 Task: Find connections with filter location Tolga with filter topic #homedecor with filter profile language English with filter current company GlobalHunt with filter school Madurai Kamaraj University with filter industry Real Estate and Equipment Rental Services with filter service category Business Analytics with filter keywords title Officer
Action: Mouse moved to (667, 87)
Screenshot: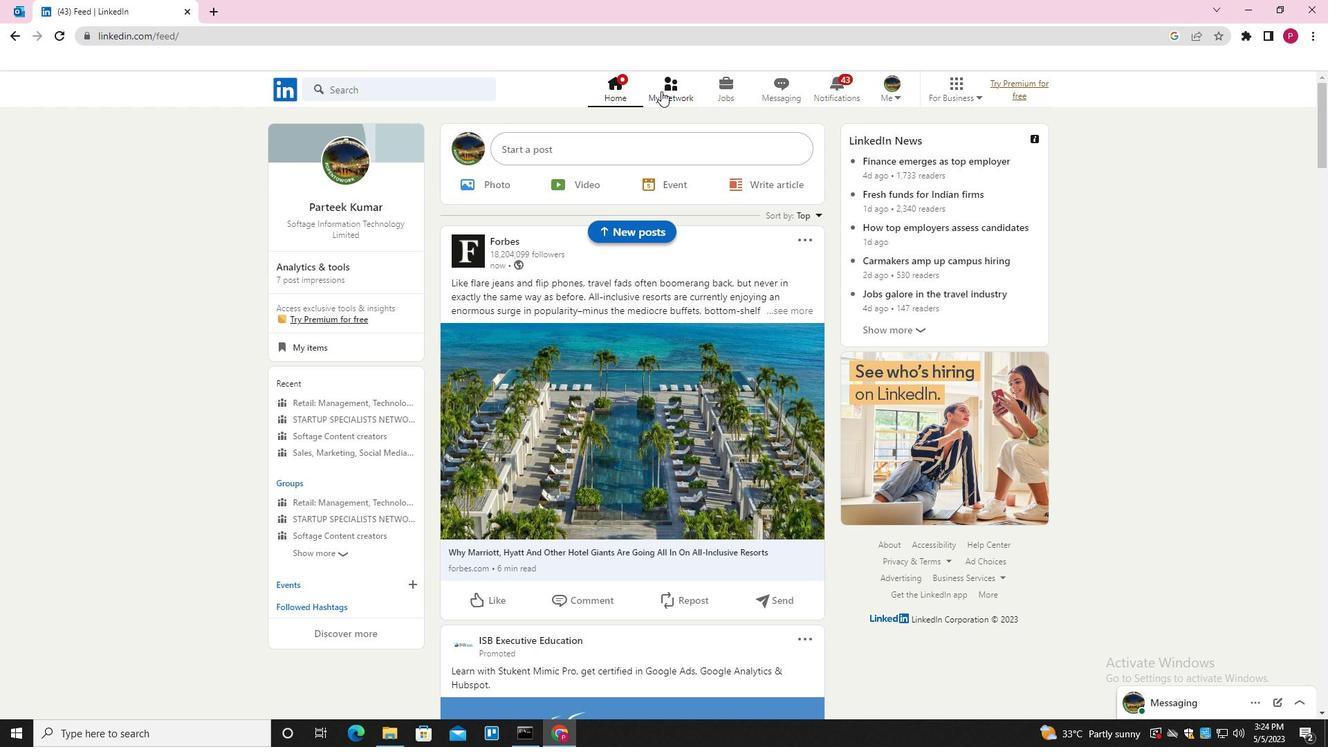 
Action: Mouse pressed left at (667, 87)
Screenshot: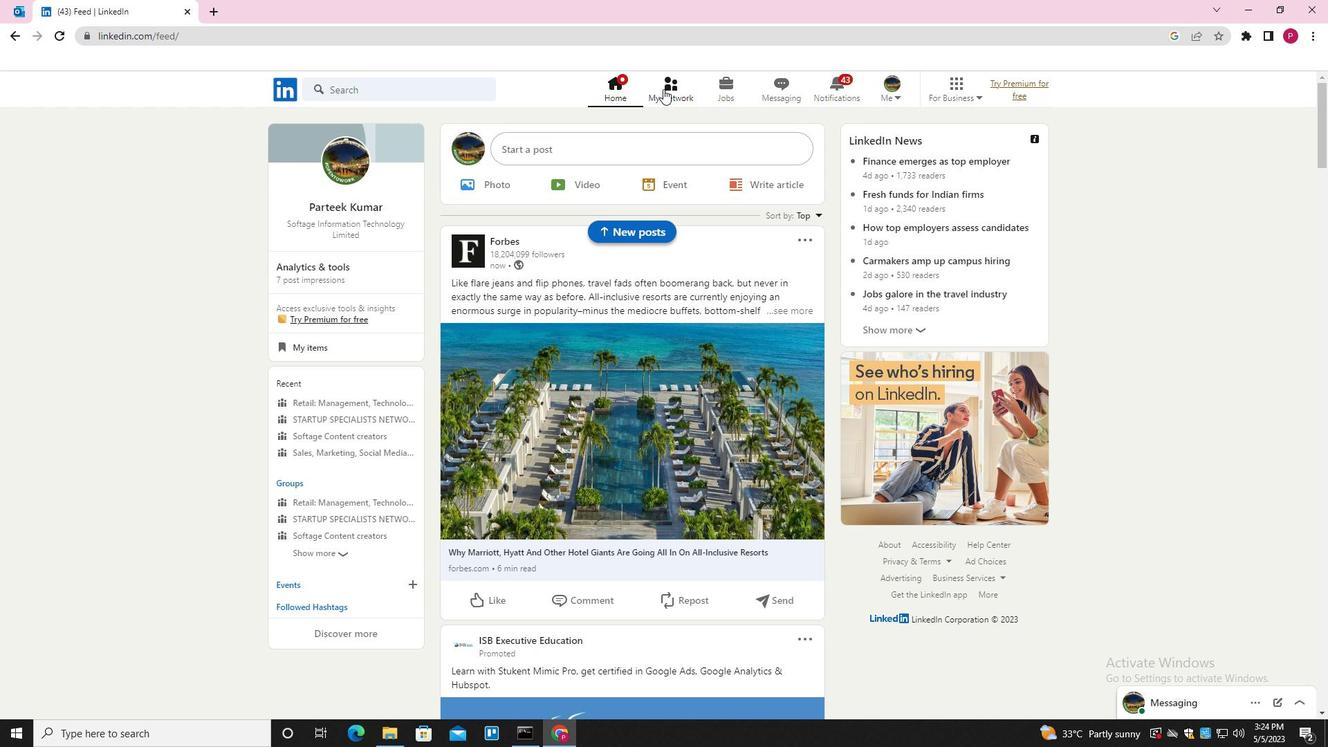 
Action: Mouse moved to (431, 164)
Screenshot: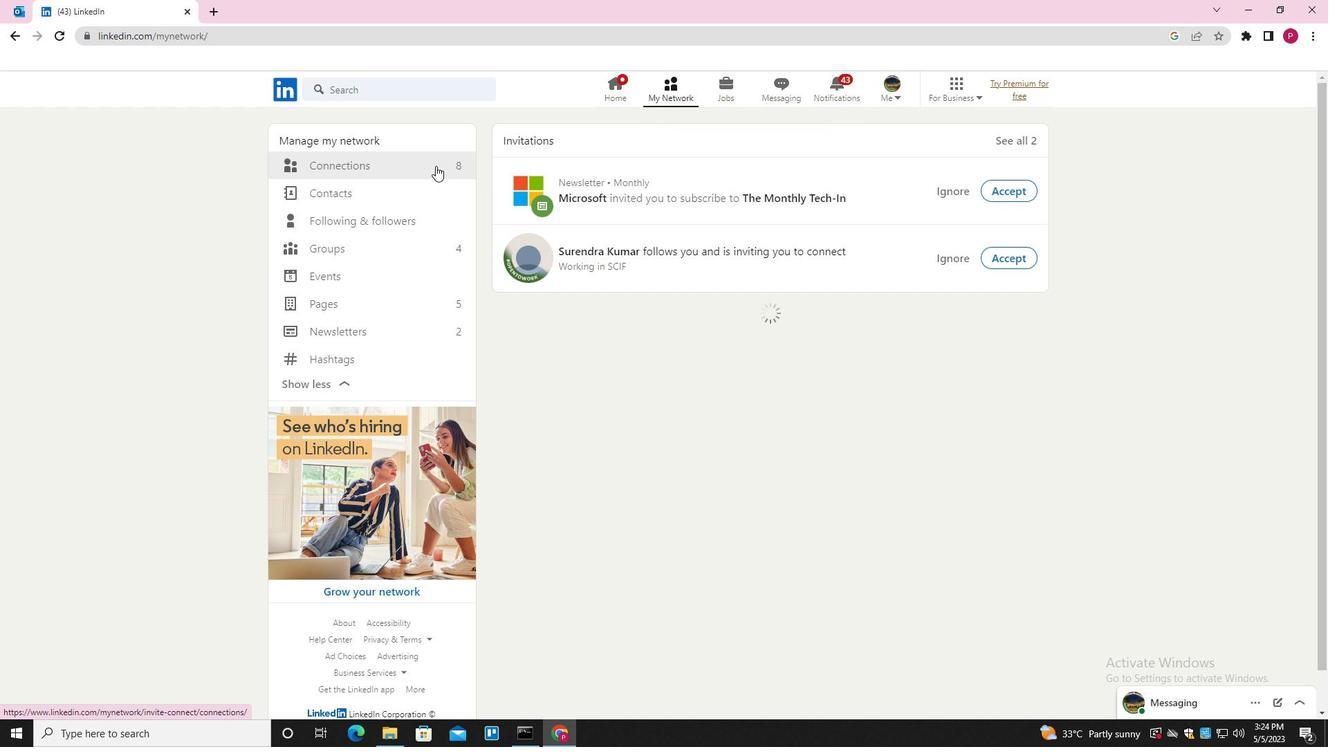 
Action: Mouse pressed left at (431, 164)
Screenshot: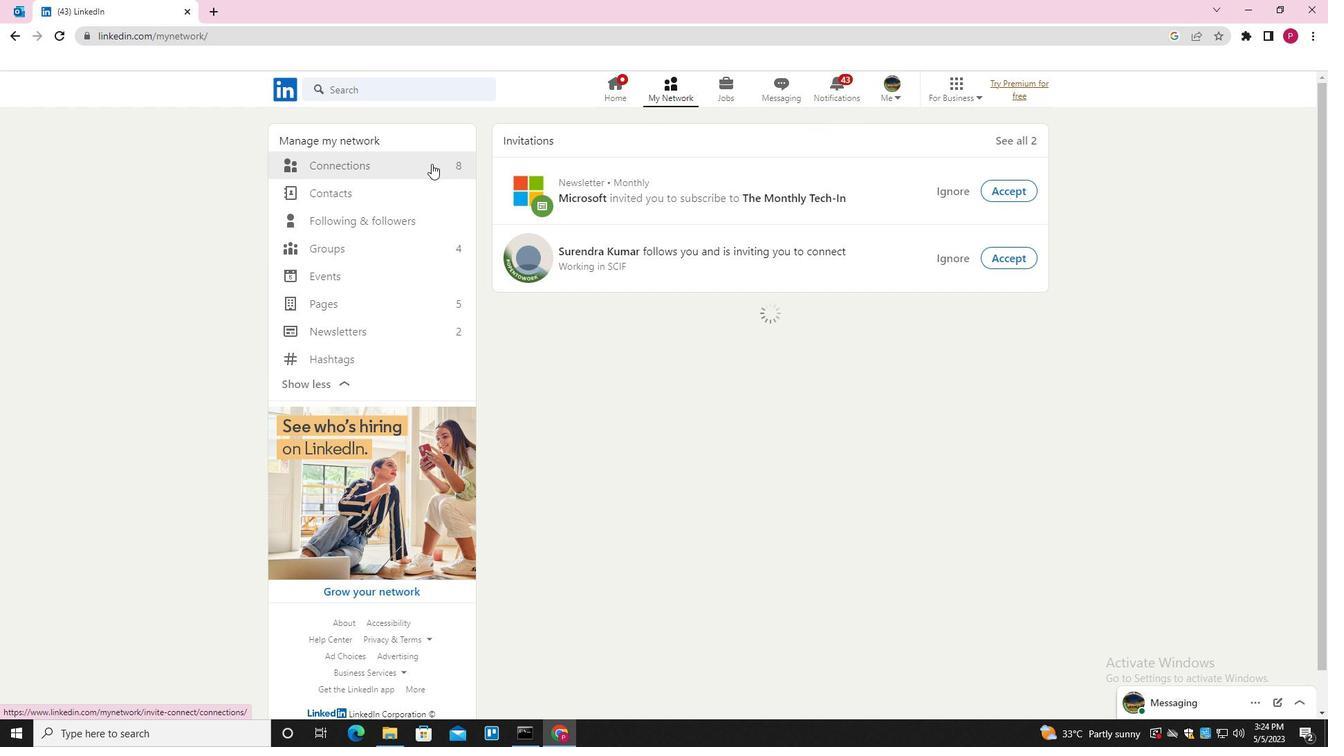 
Action: Mouse moved to (779, 169)
Screenshot: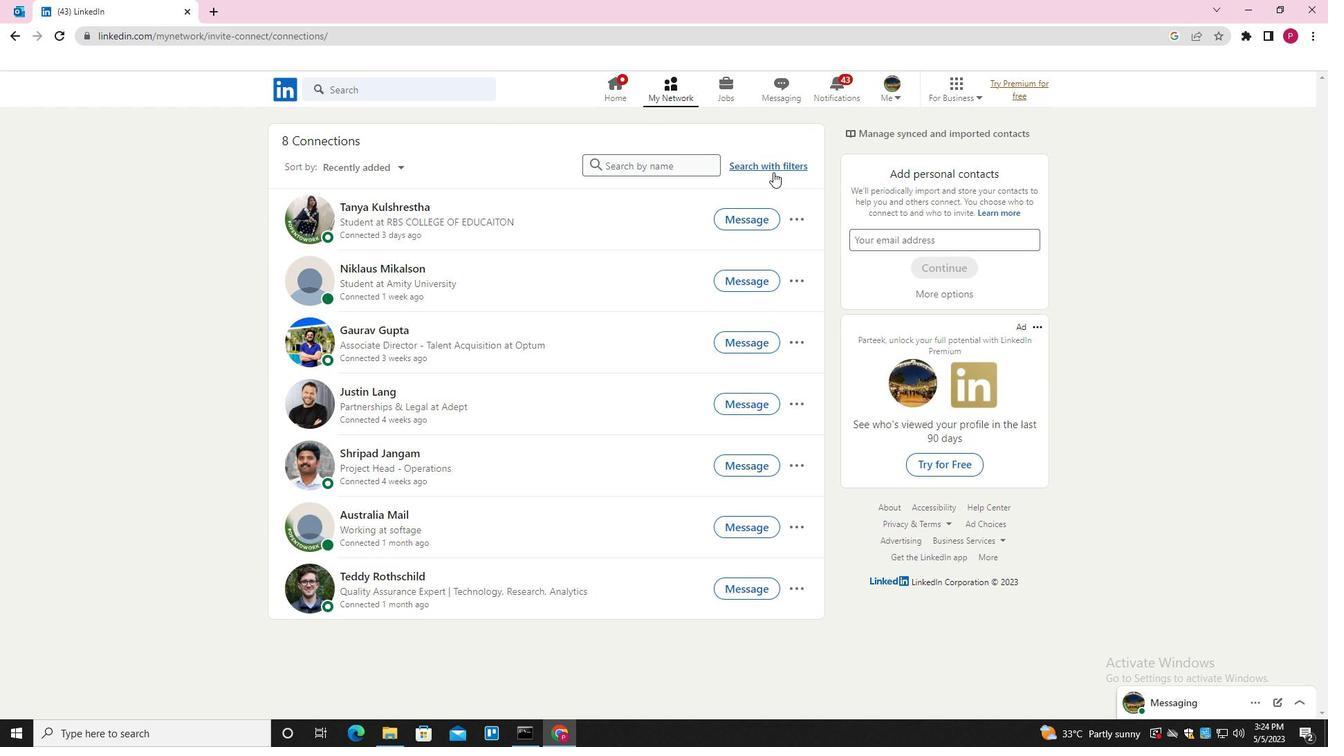 
Action: Mouse pressed left at (779, 169)
Screenshot: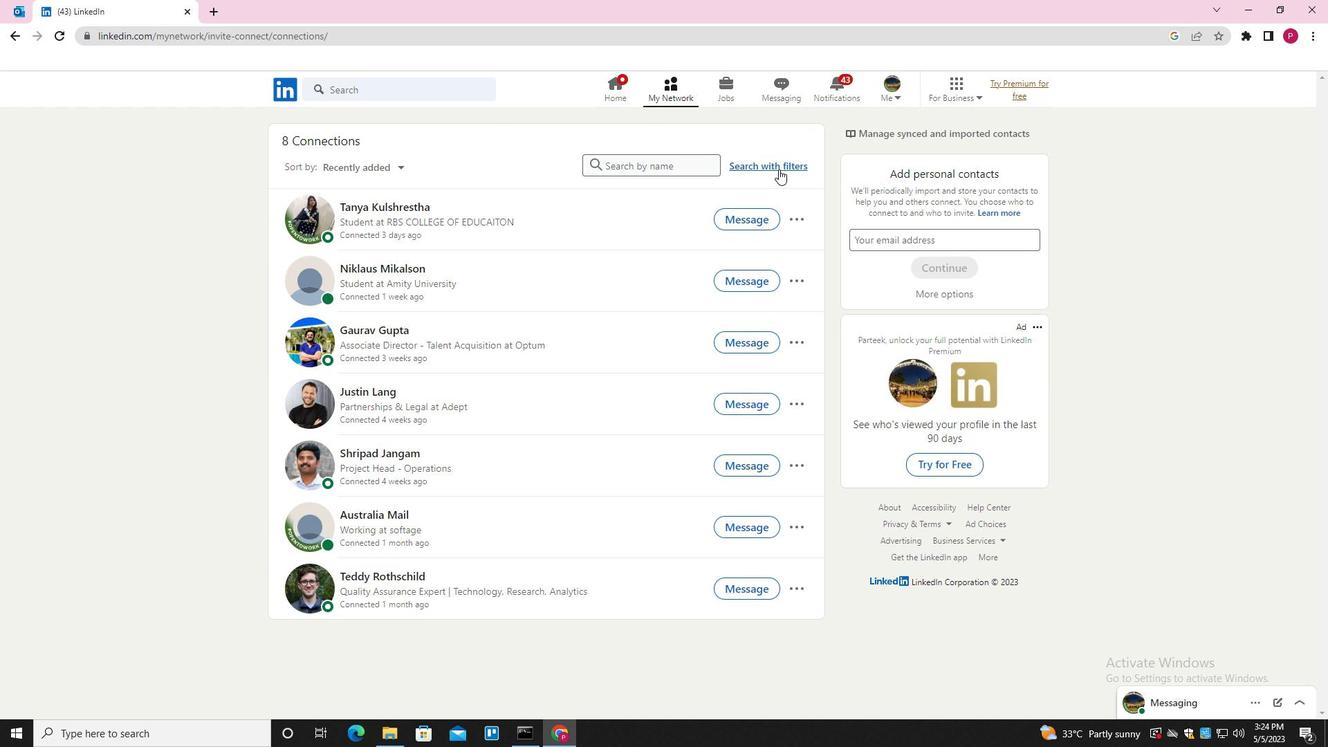 
Action: Mouse moved to (716, 130)
Screenshot: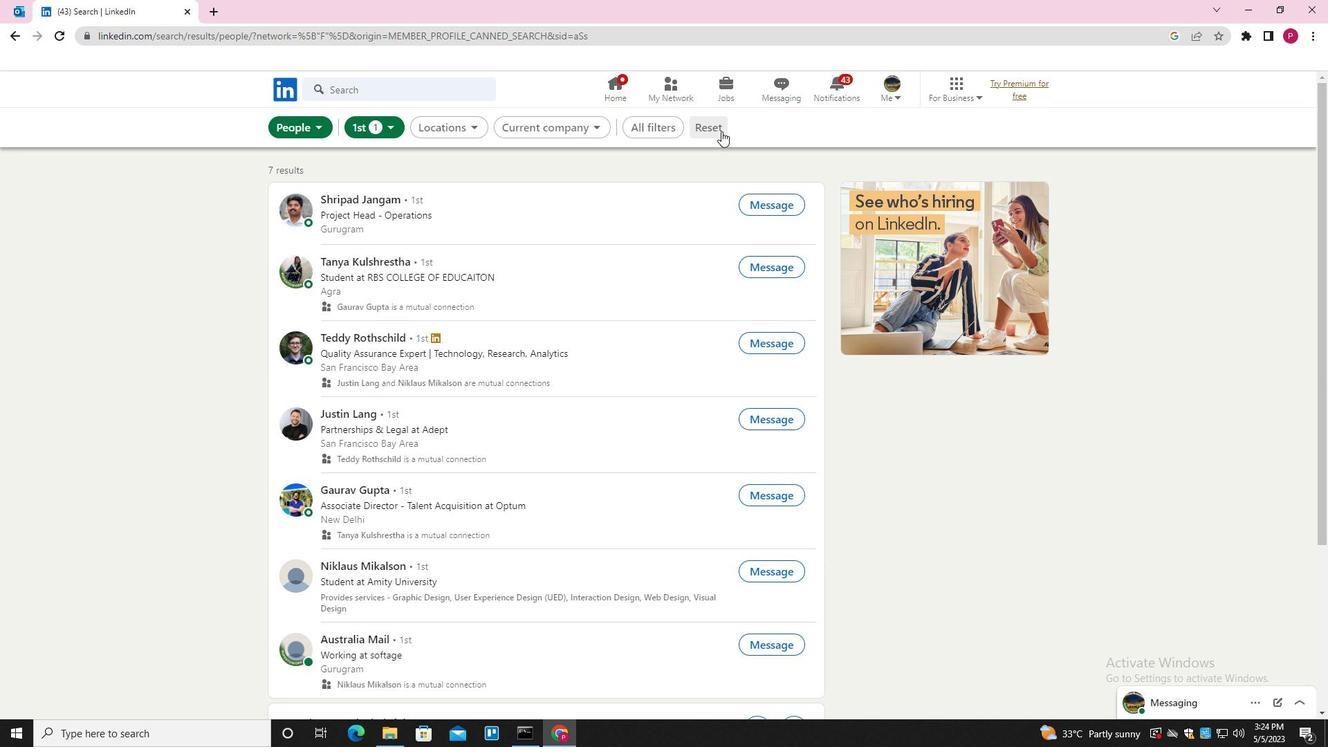 
Action: Mouse pressed left at (716, 130)
Screenshot: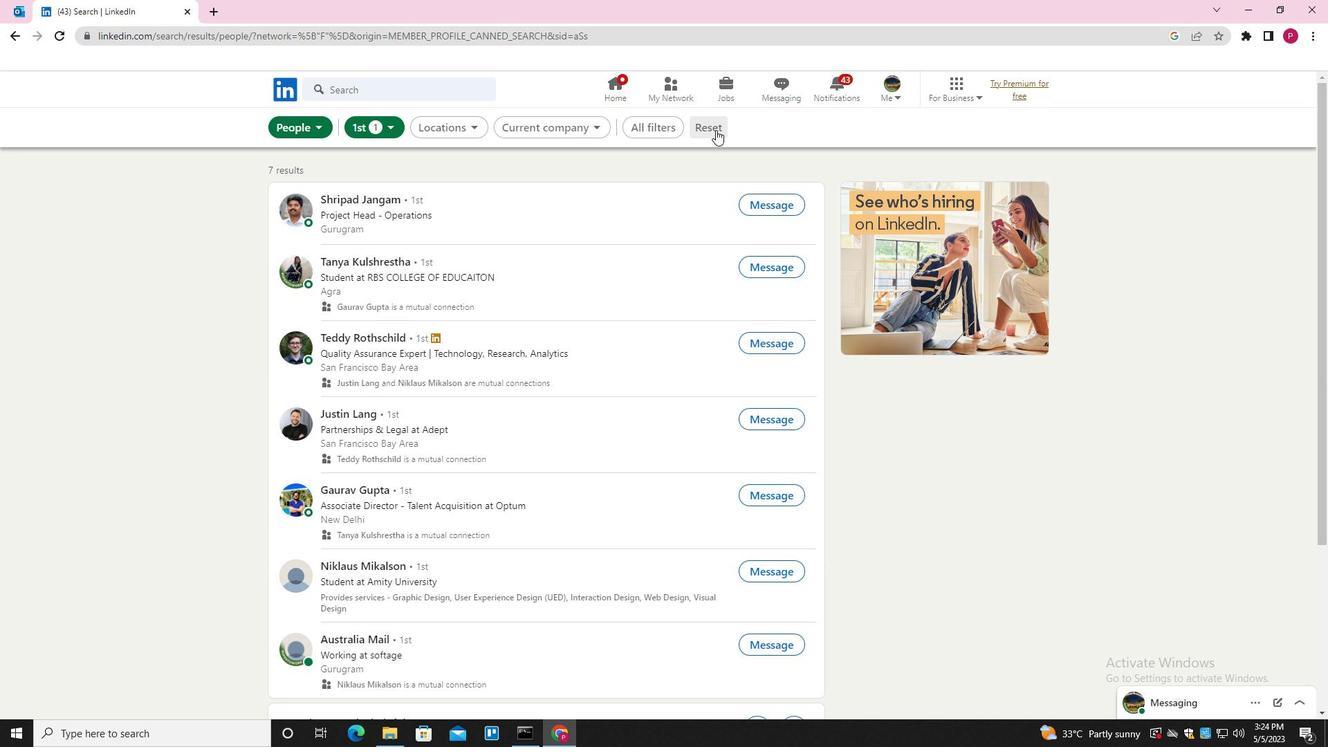 
Action: Mouse moved to (692, 123)
Screenshot: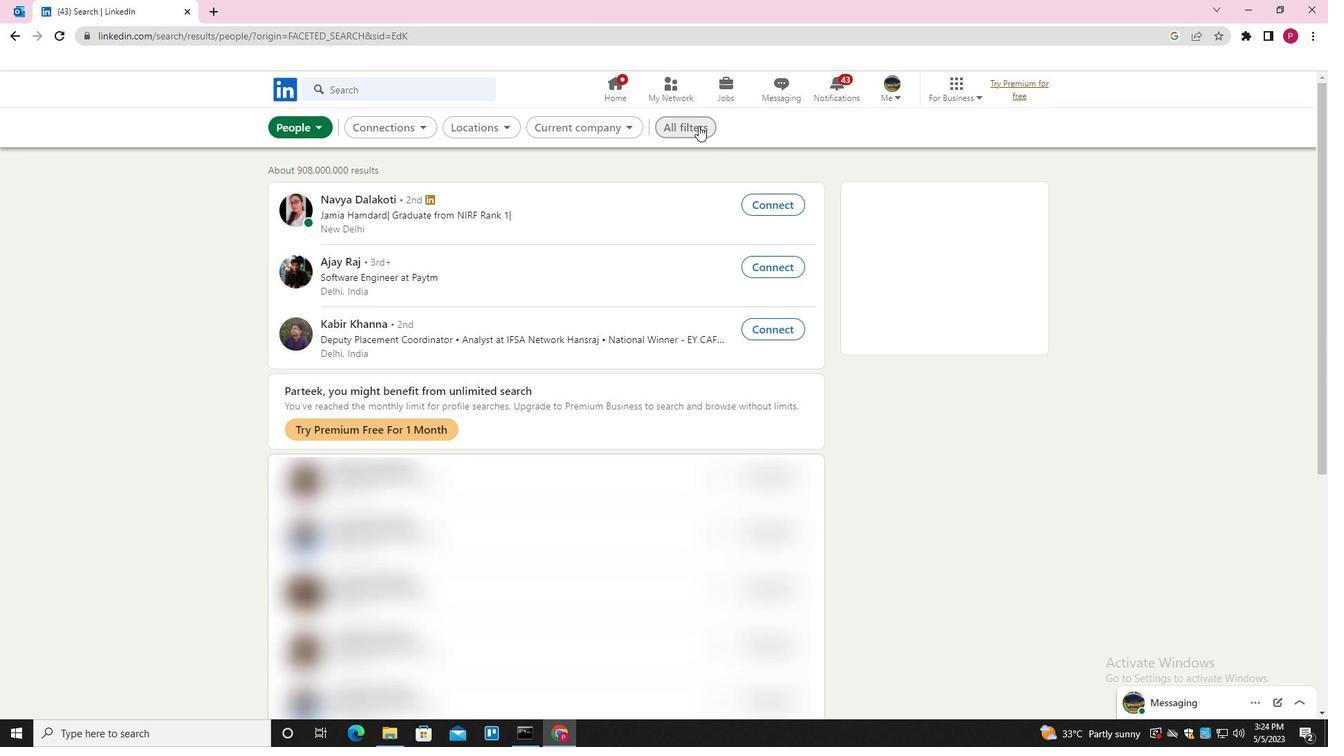 
Action: Mouse pressed left at (692, 123)
Screenshot: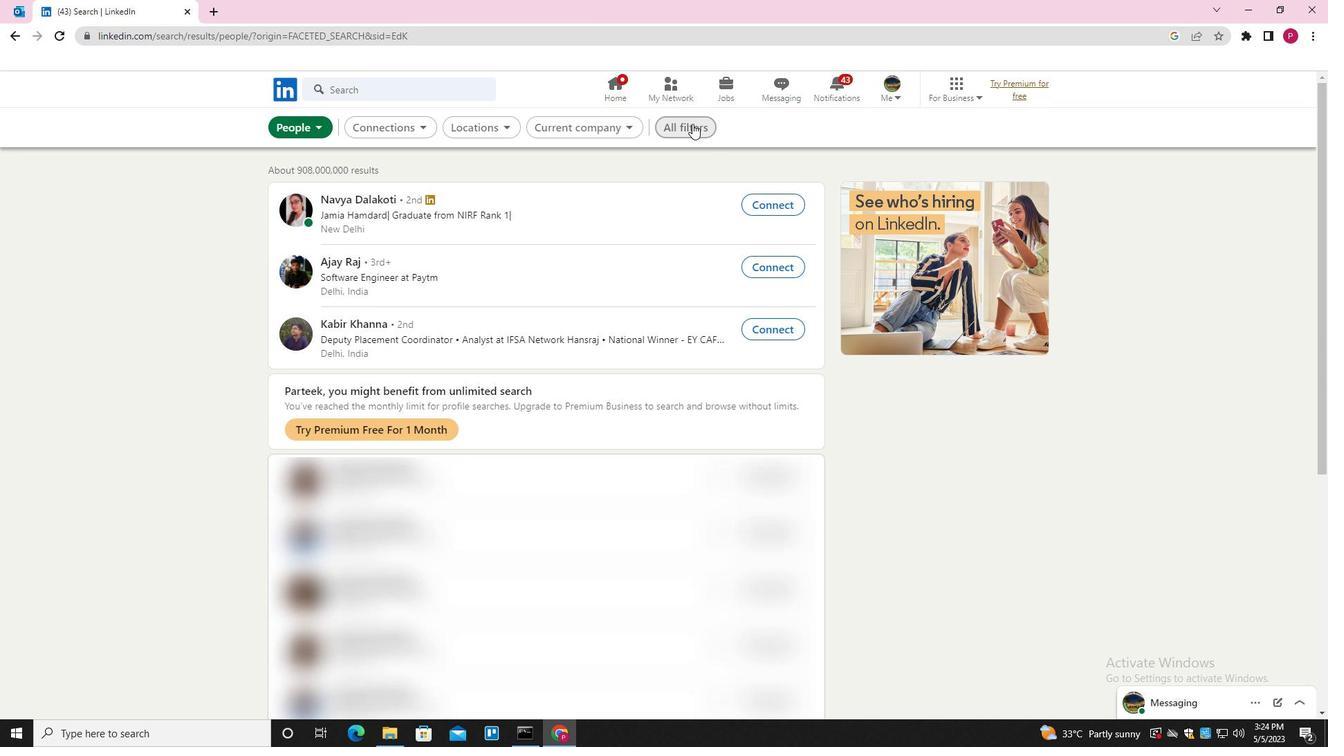 
Action: Mouse moved to (1033, 330)
Screenshot: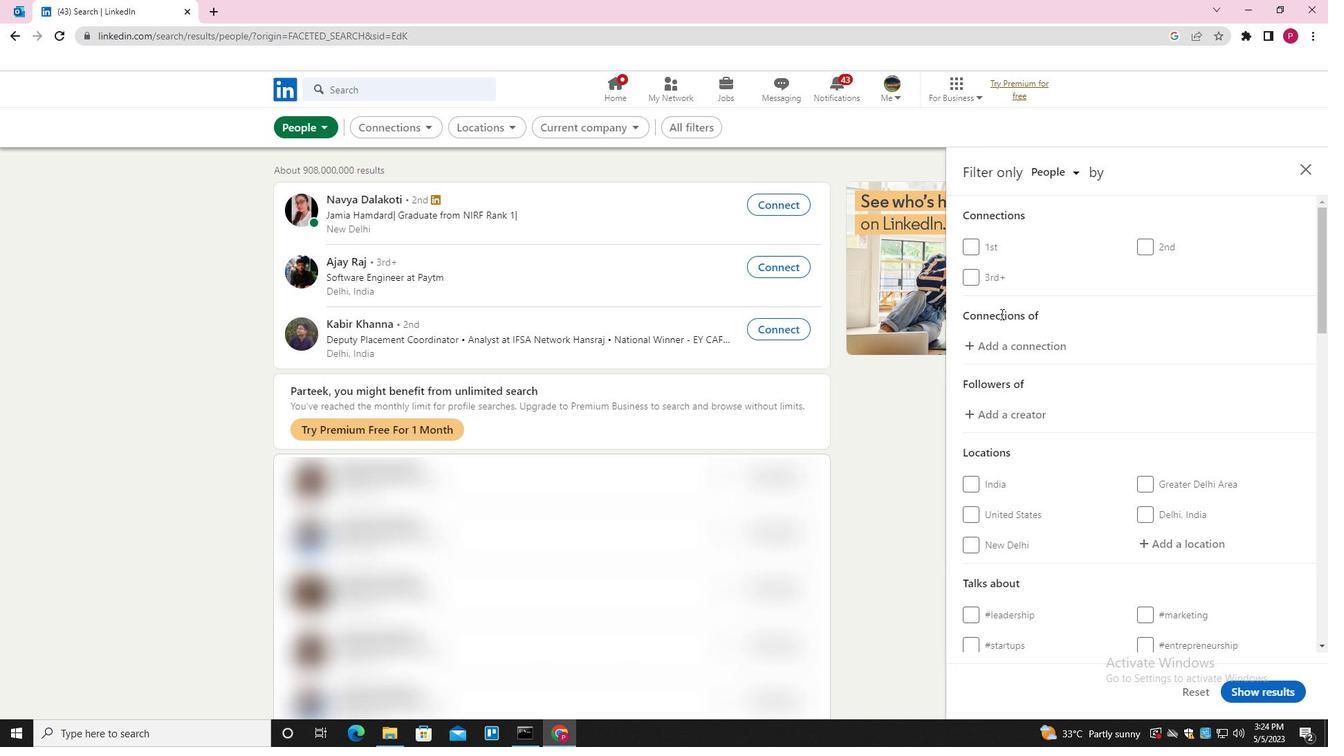 
Action: Mouse scrolled (1033, 329) with delta (0, 0)
Screenshot: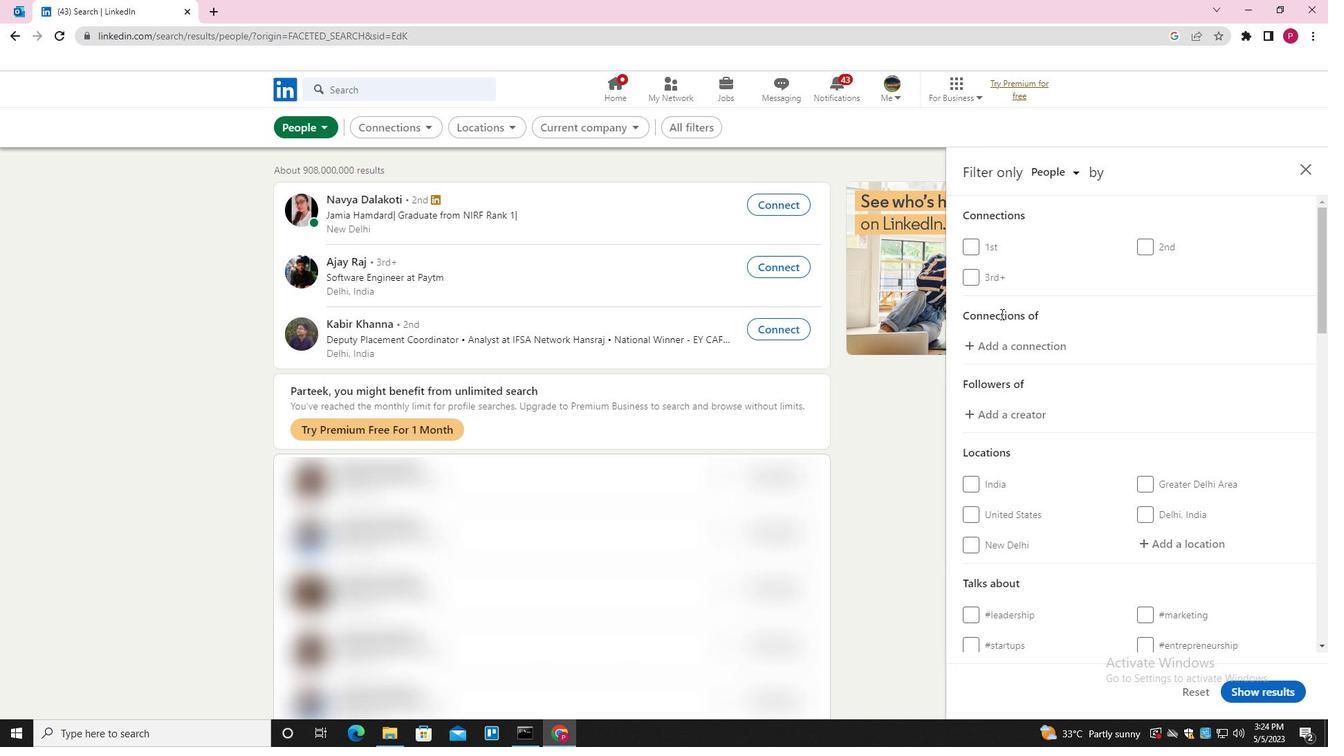 
Action: Mouse moved to (1040, 333)
Screenshot: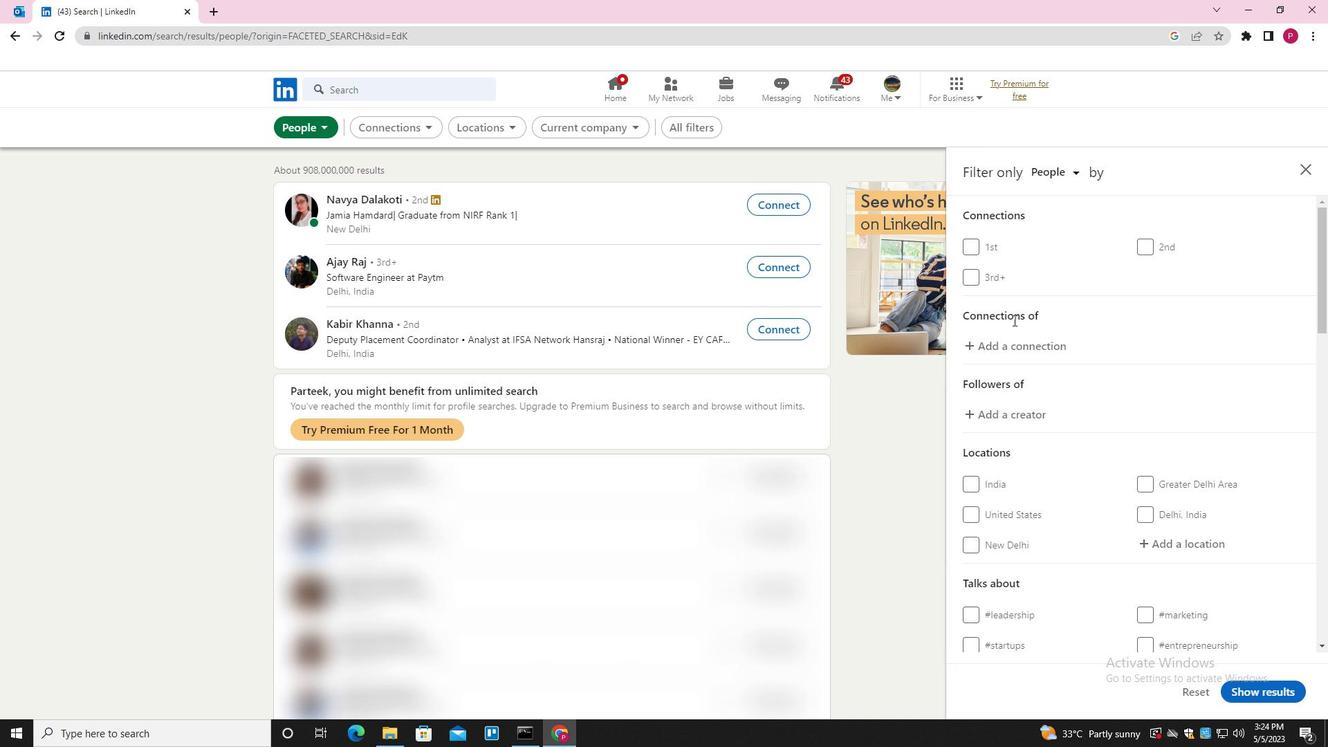 
Action: Mouse scrolled (1040, 332) with delta (0, 0)
Screenshot: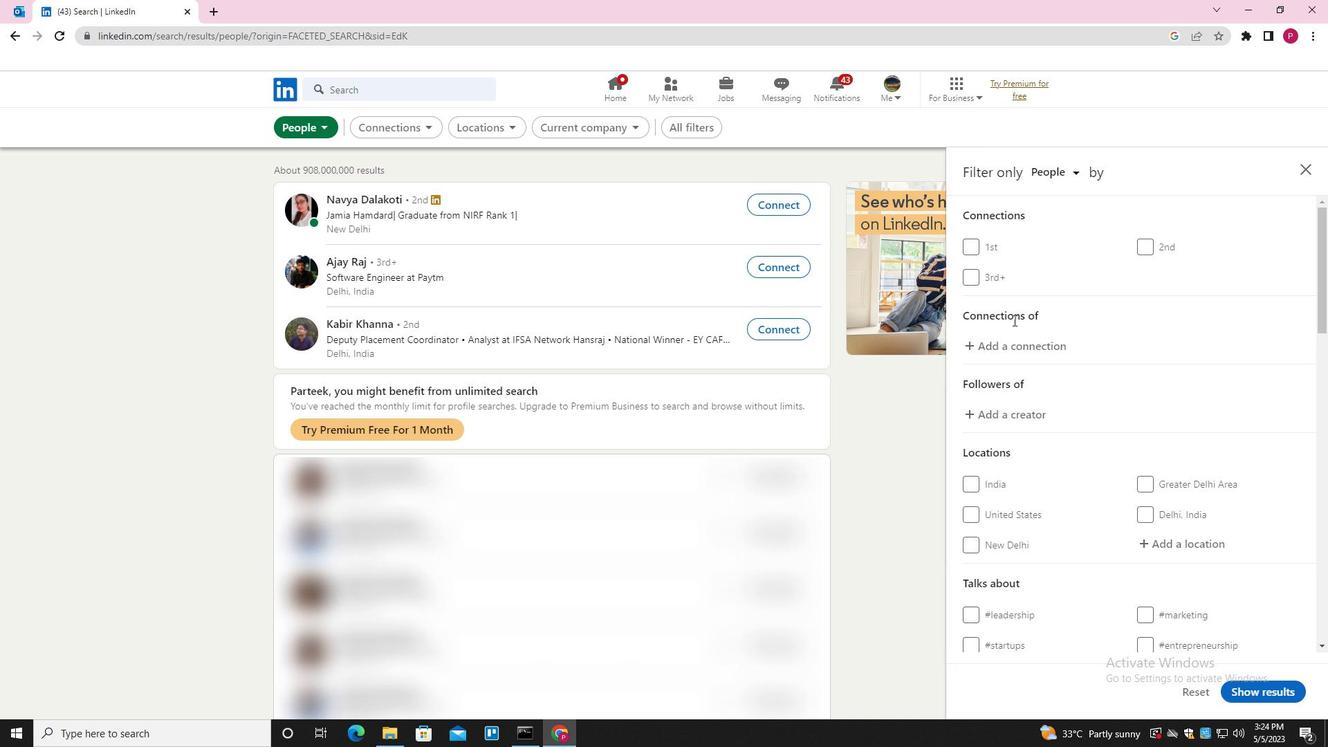 
Action: Mouse moved to (1045, 335)
Screenshot: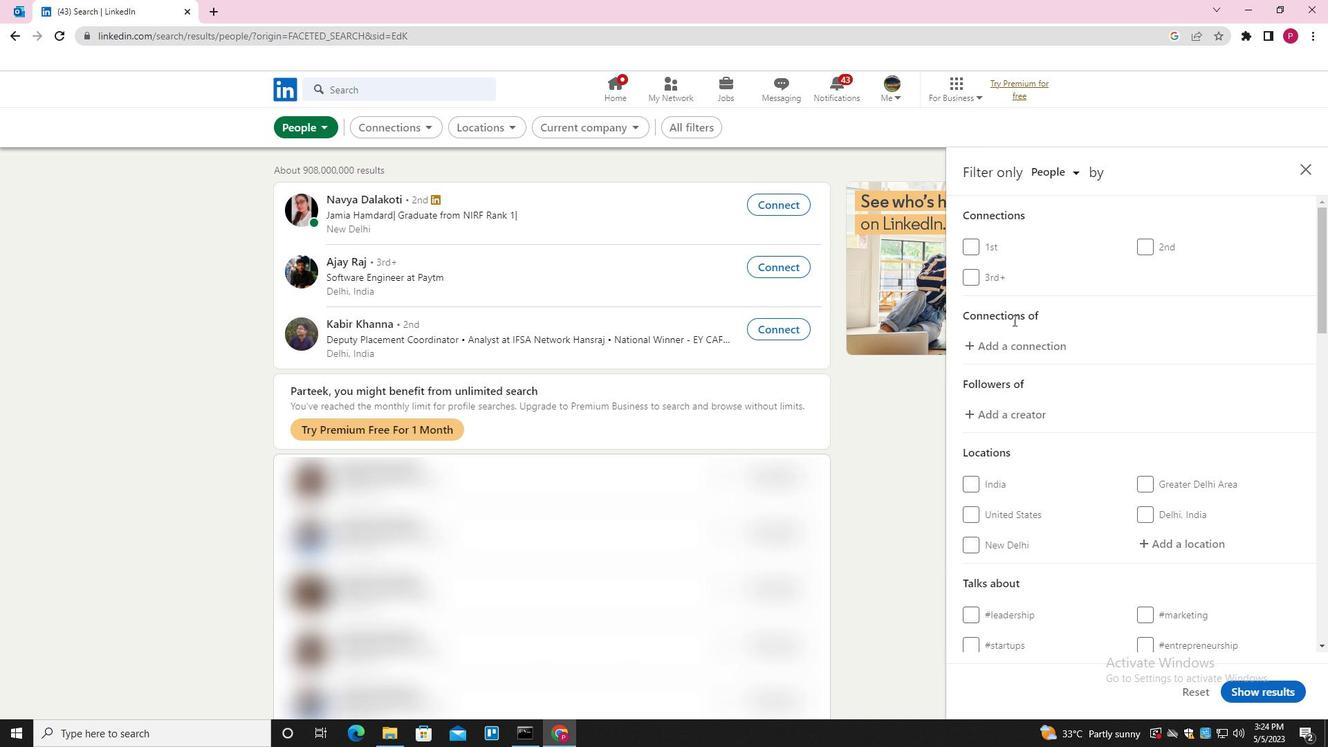 
Action: Mouse scrolled (1045, 334) with delta (0, 0)
Screenshot: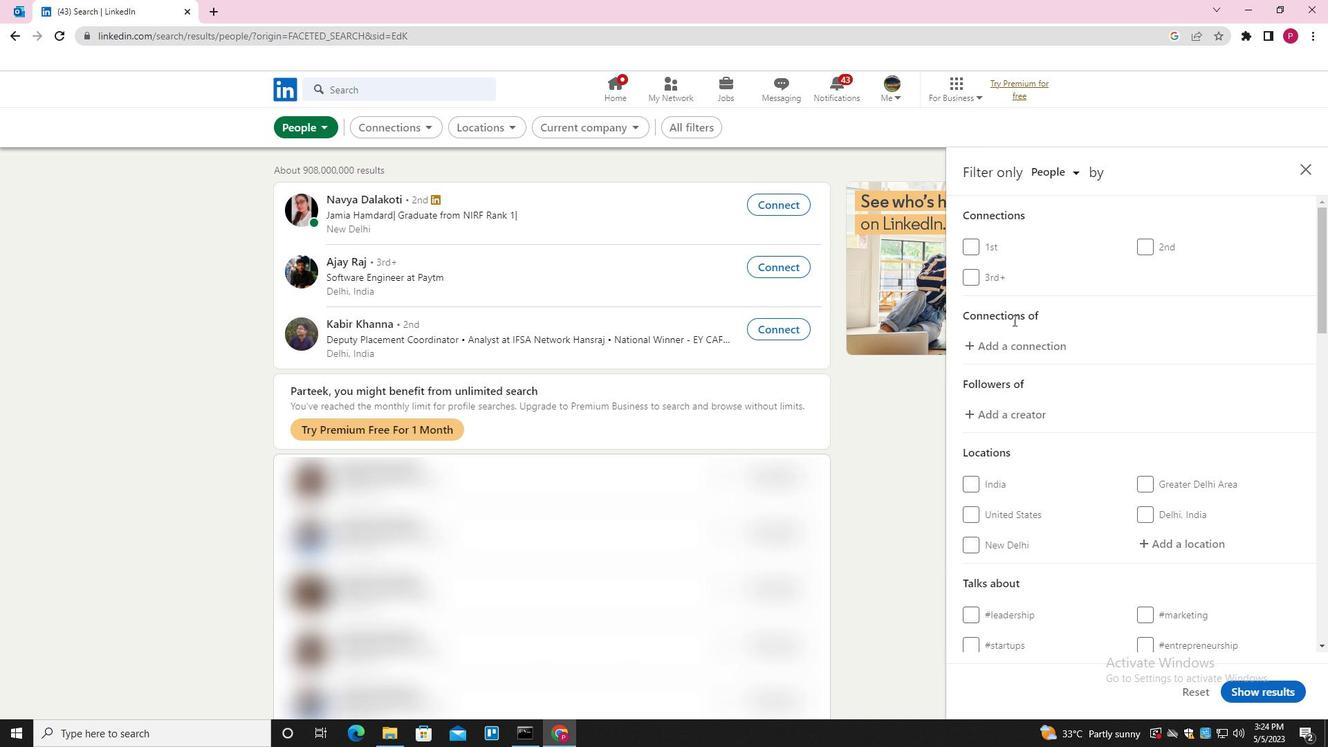 
Action: Mouse moved to (1200, 342)
Screenshot: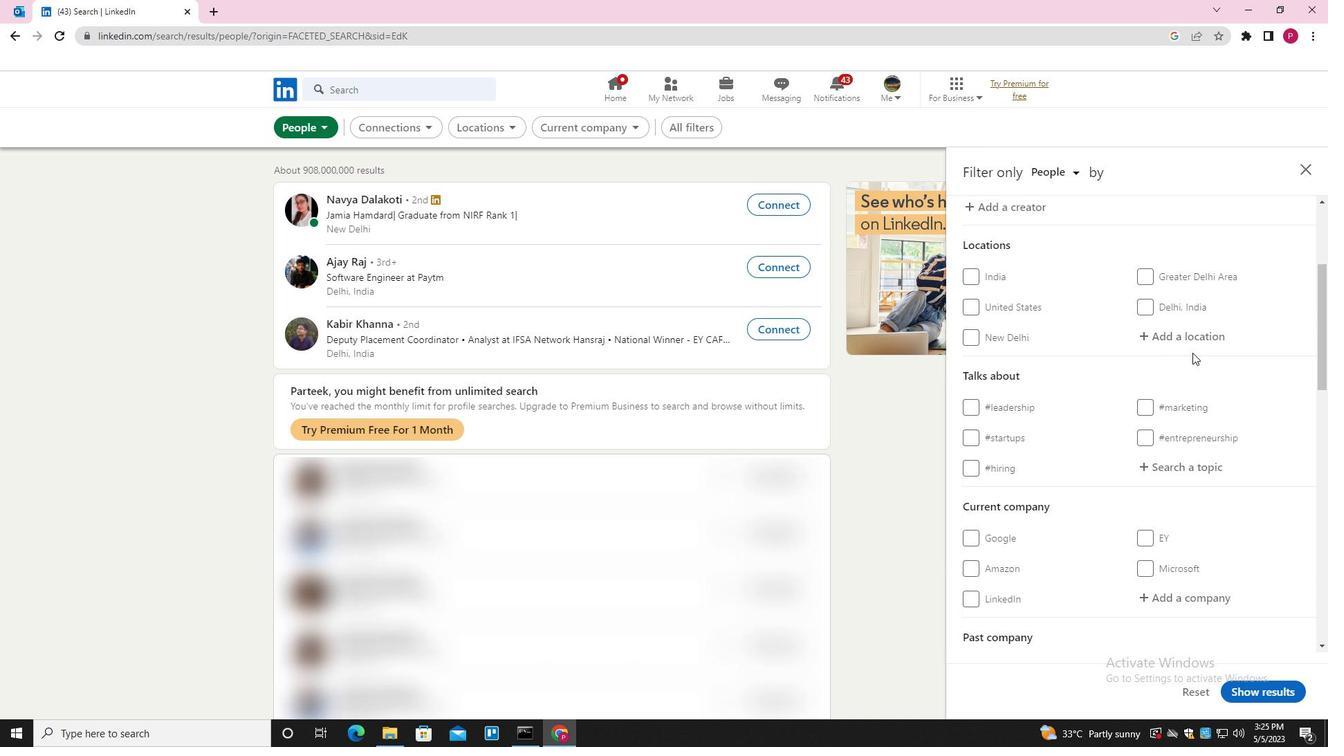 
Action: Mouse pressed left at (1200, 342)
Screenshot: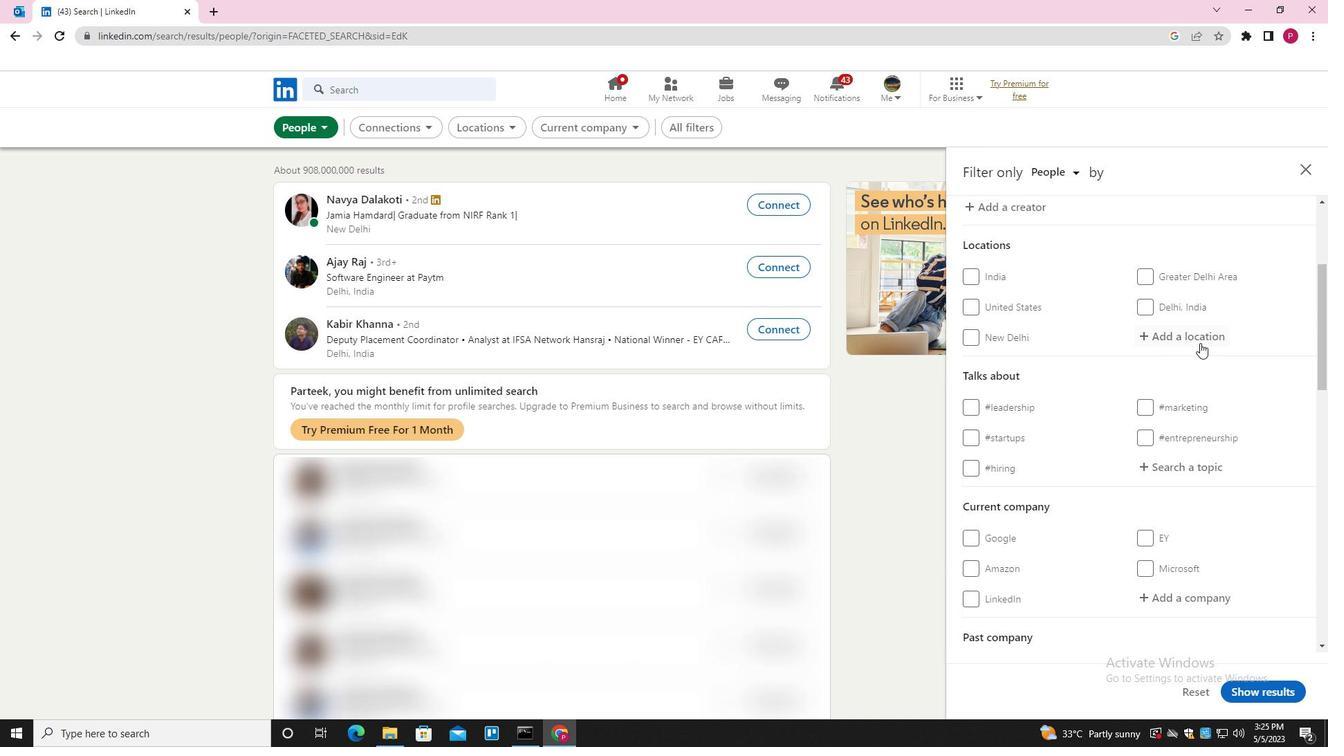 
Action: Key pressed <Key.shift>TOLGA<Key.down><Key.enter>
Screenshot: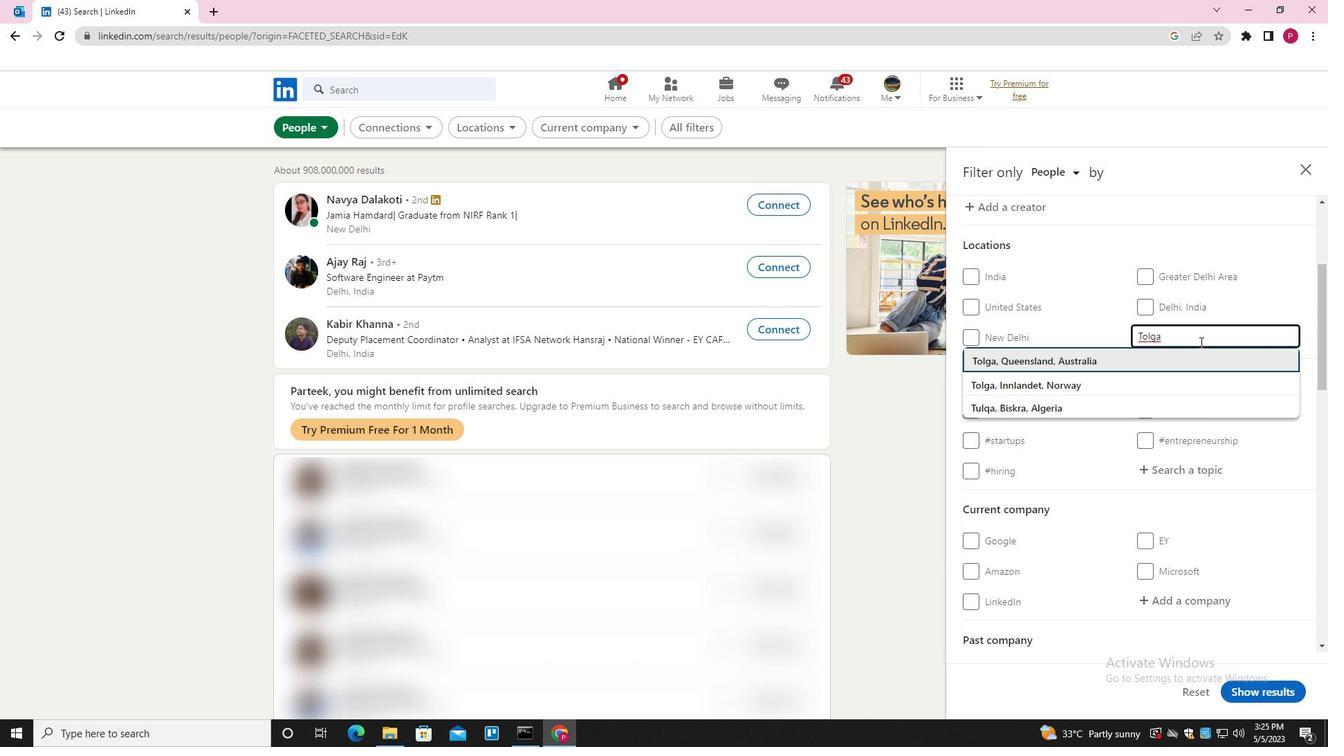 
Action: Mouse moved to (1193, 346)
Screenshot: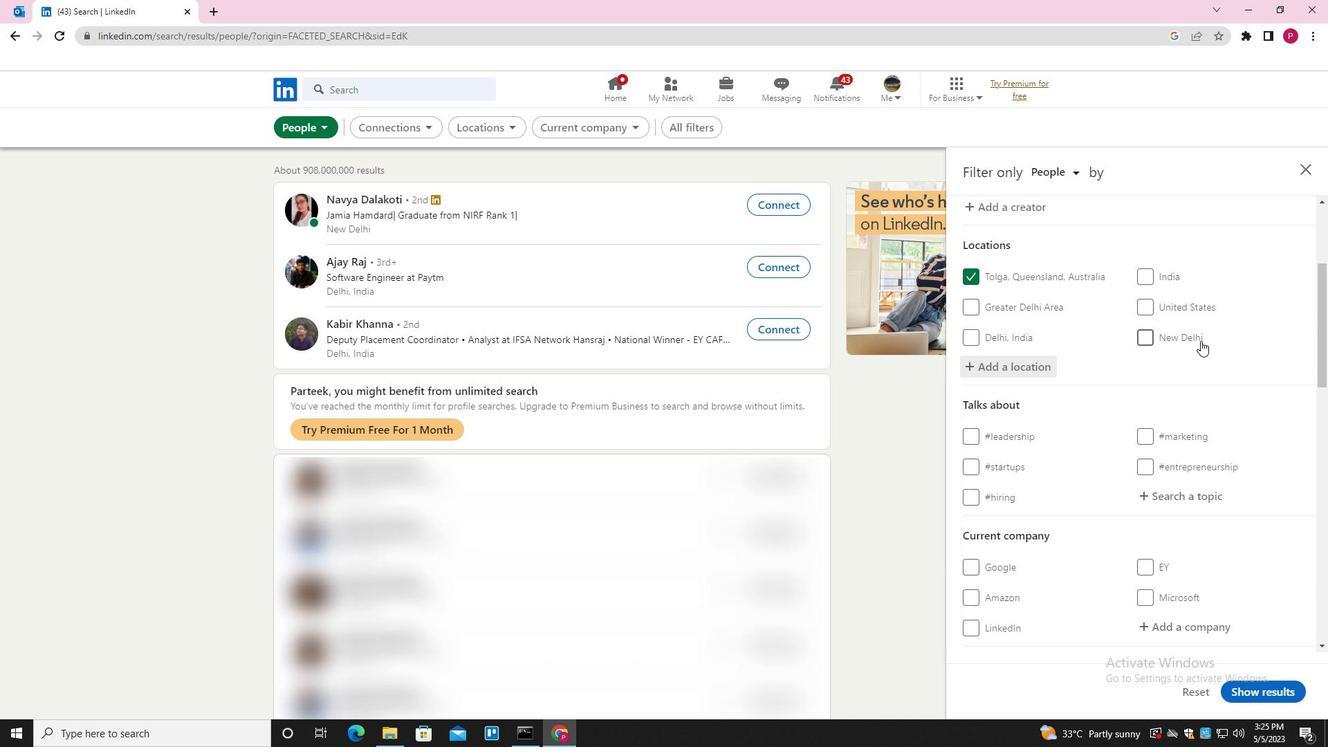 
Action: Mouse scrolled (1193, 346) with delta (0, 0)
Screenshot: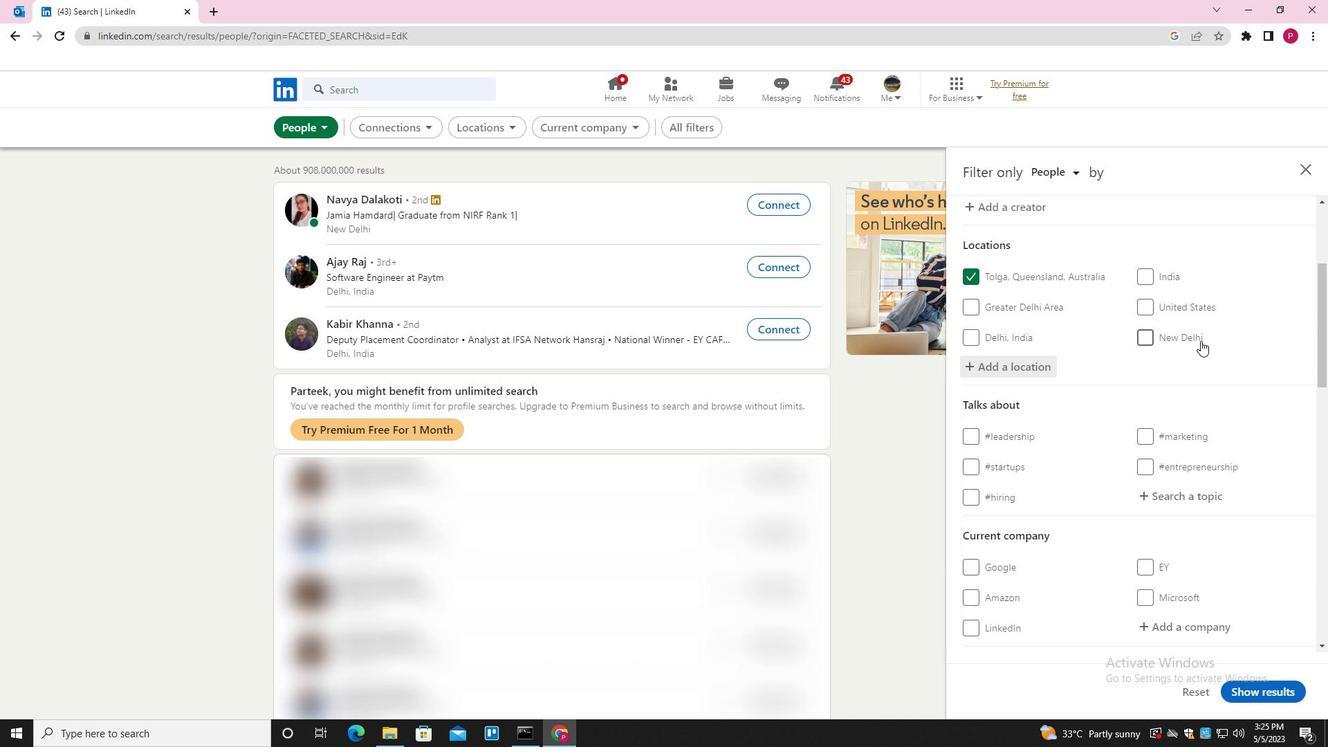 
Action: Mouse scrolled (1193, 346) with delta (0, 0)
Screenshot: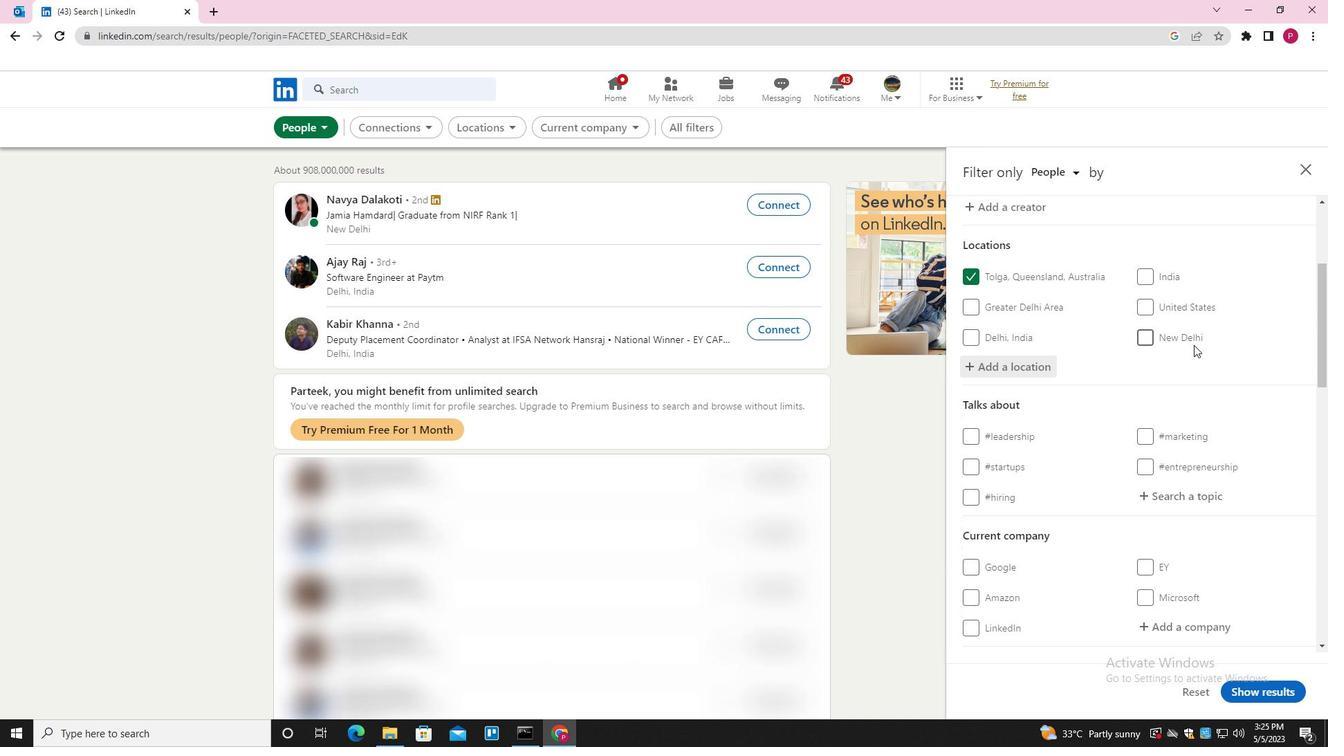 
Action: Mouse moved to (1189, 360)
Screenshot: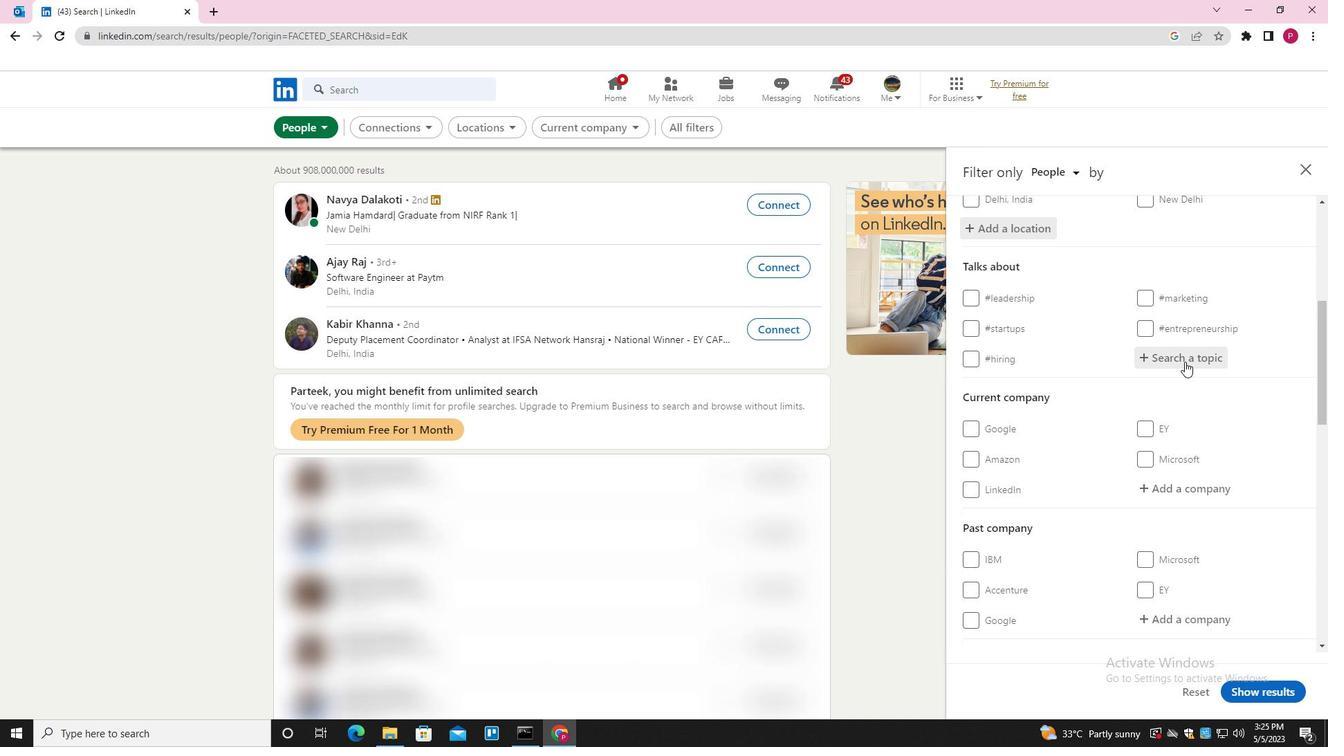 
Action: Mouse pressed left at (1189, 360)
Screenshot: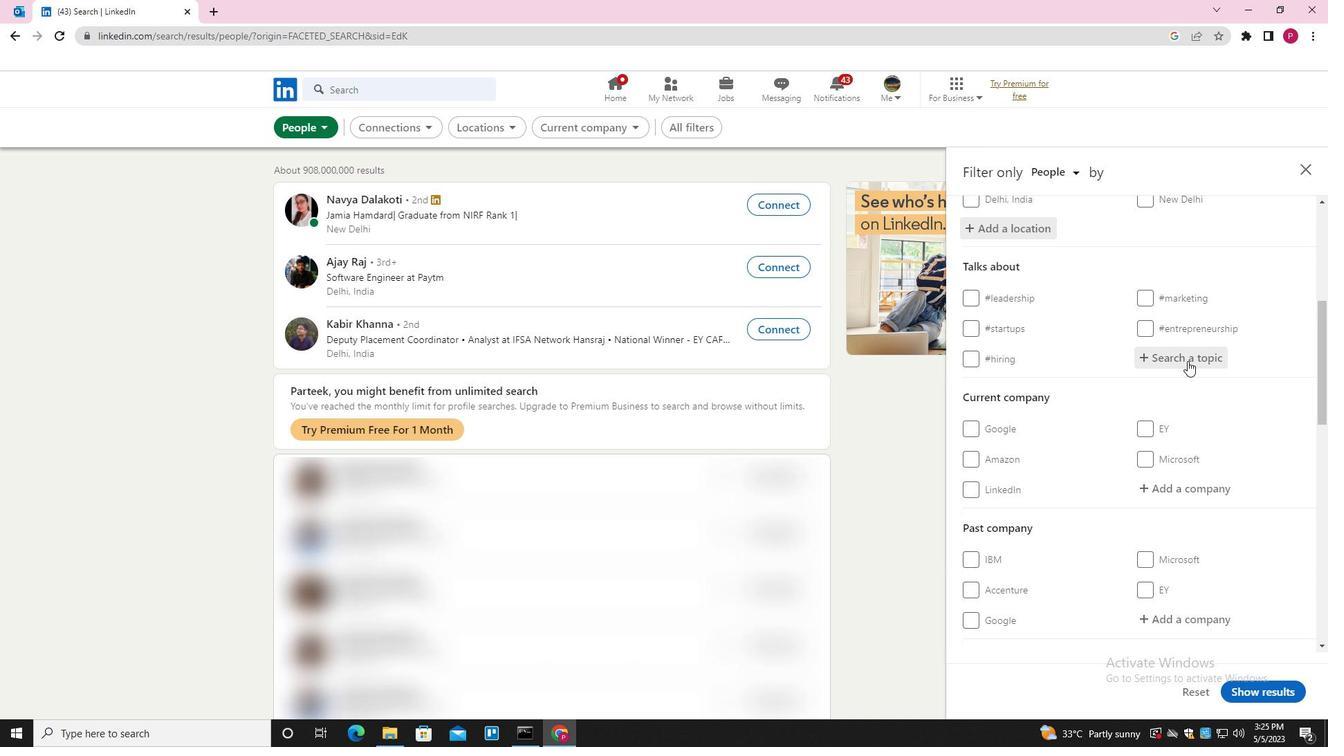 
Action: Key pressed HOMEDECOR<Key.down><Key.enter>
Screenshot: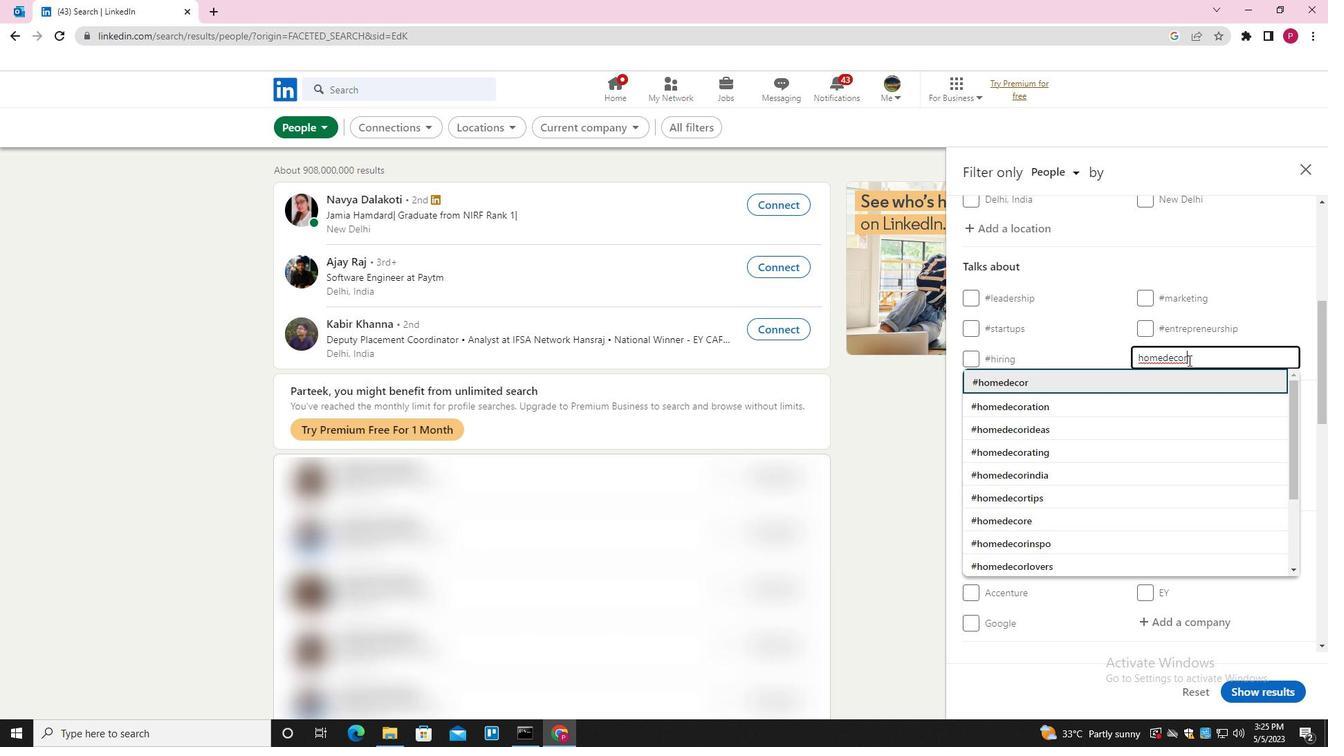 
Action: Mouse moved to (1125, 391)
Screenshot: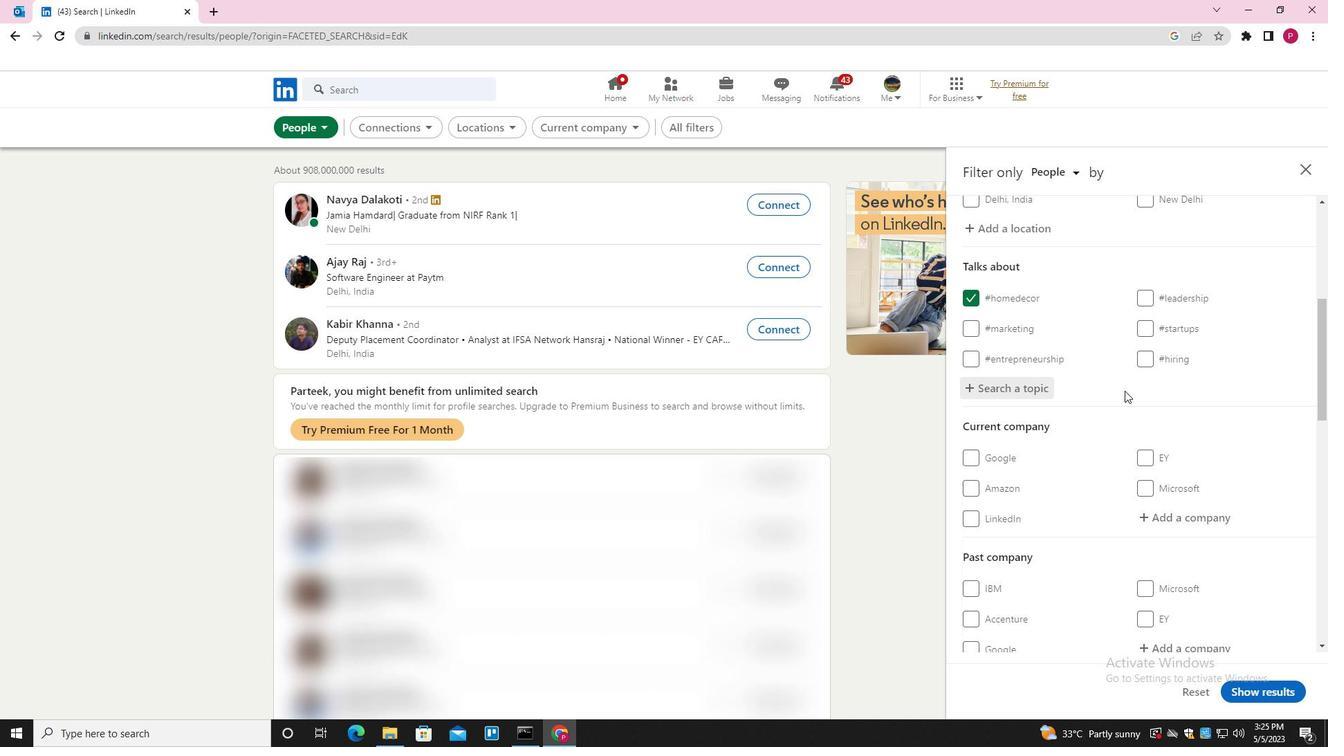 
Action: Mouse scrolled (1125, 390) with delta (0, 0)
Screenshot: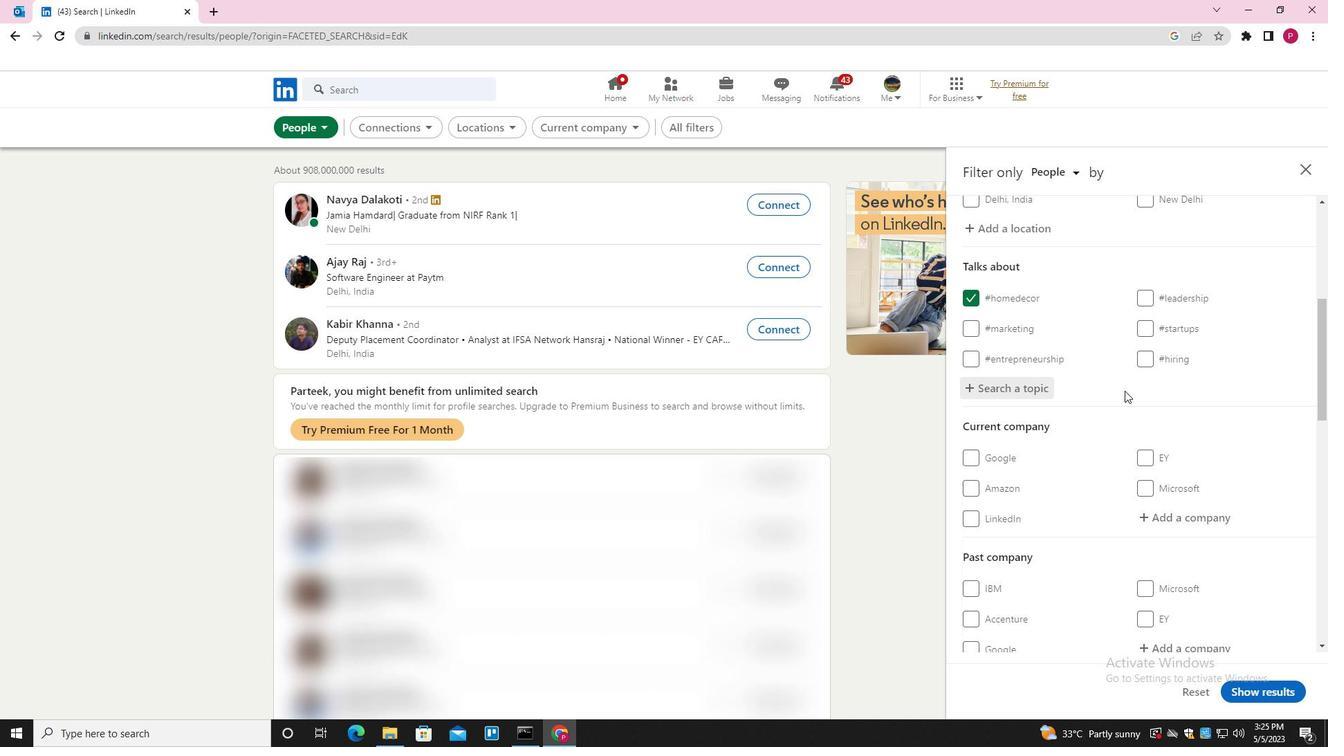 
Action: Mouse moved to (1121, 391)
Screenshot: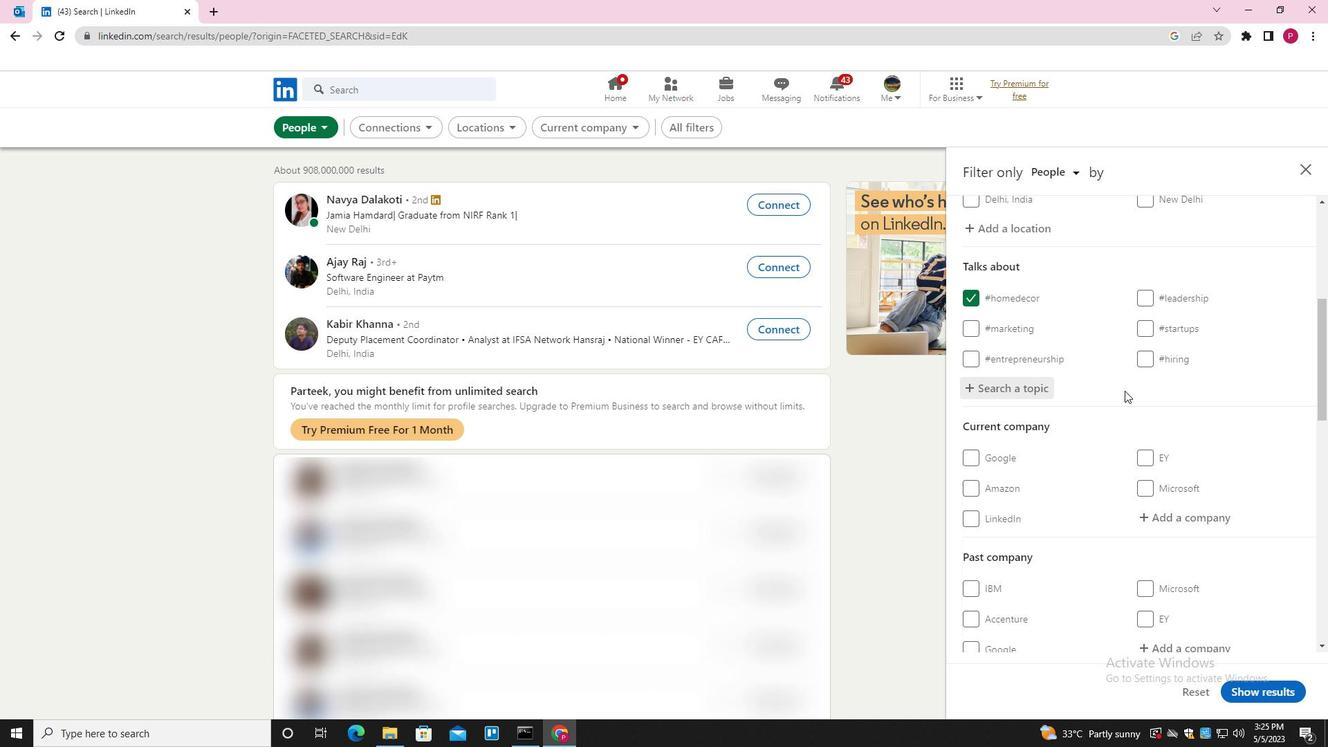 
Action: Mouse scrolled (1121, 391) with delta (0, 0)
Screenshot: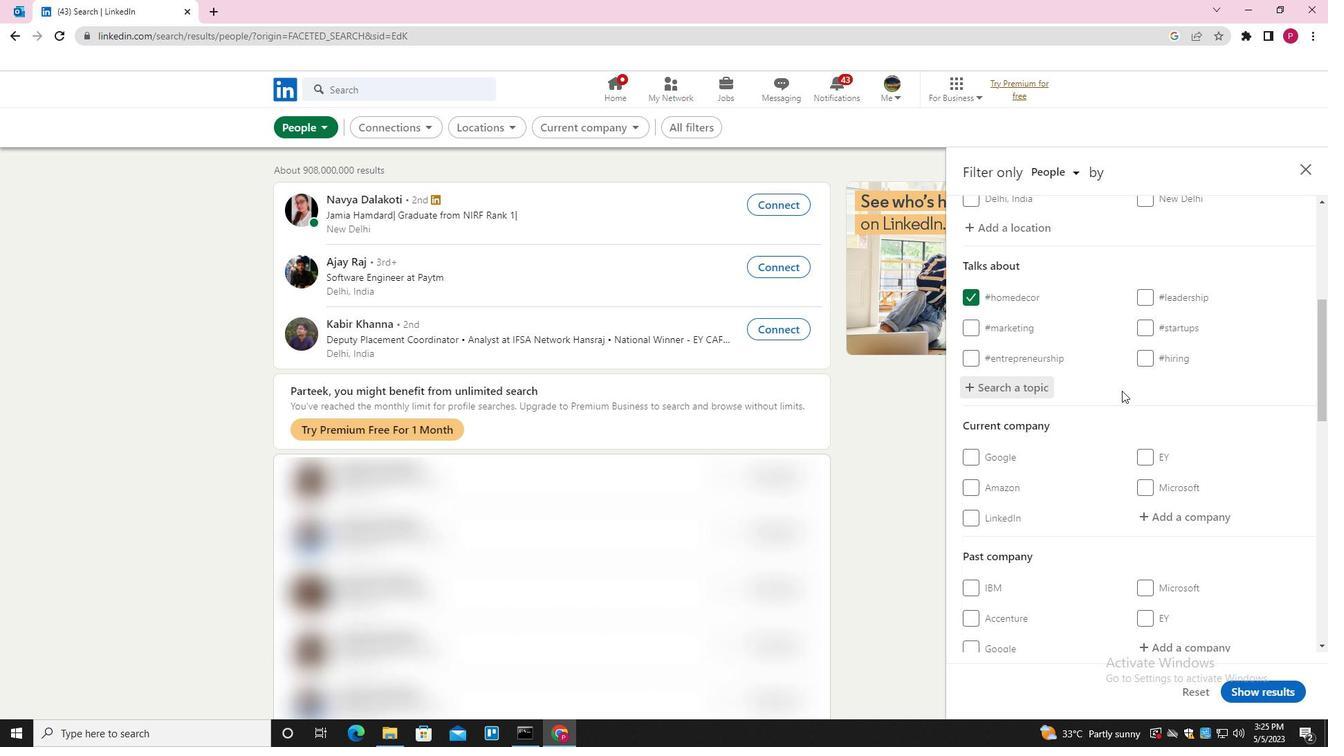 
Action: Mouse scrolled (1121, 391) with delta (0, 0)
Screenshot: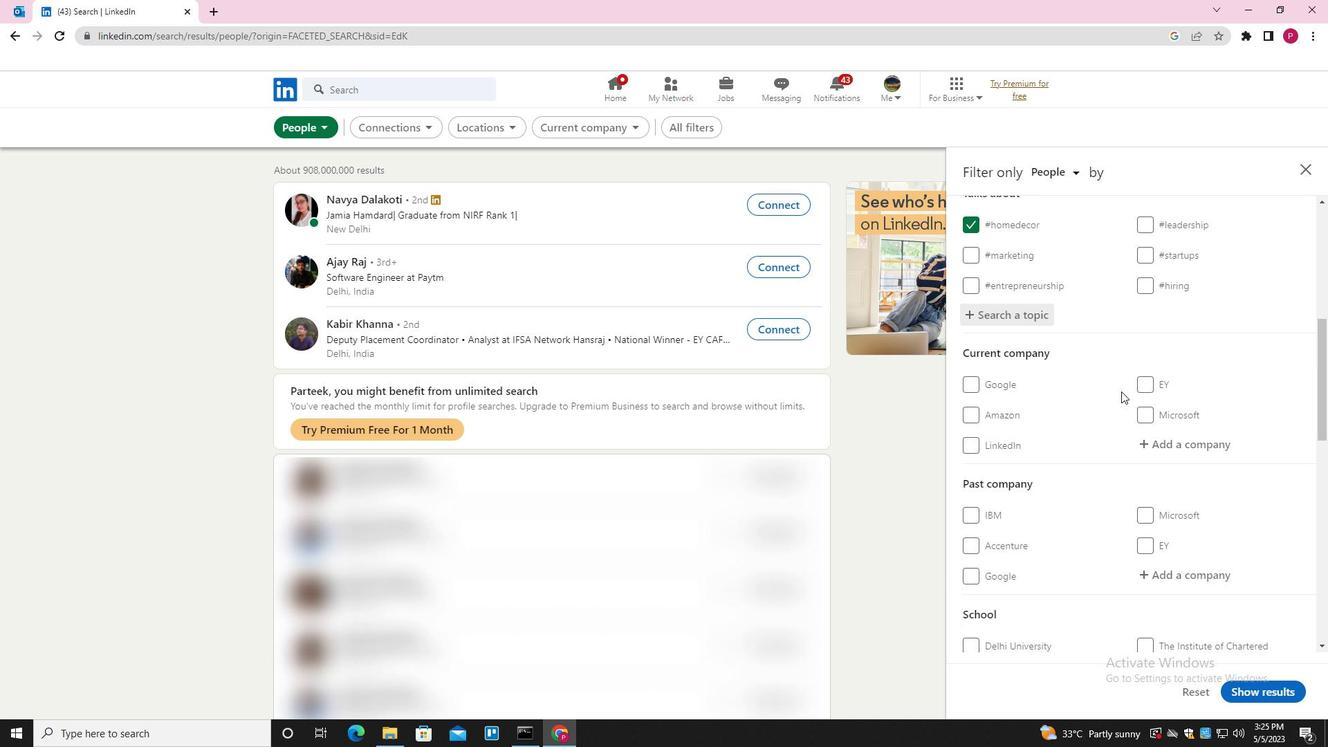 
Action: Mouse scrolled (1121, 391) with delta (0, 0)
Screenshot: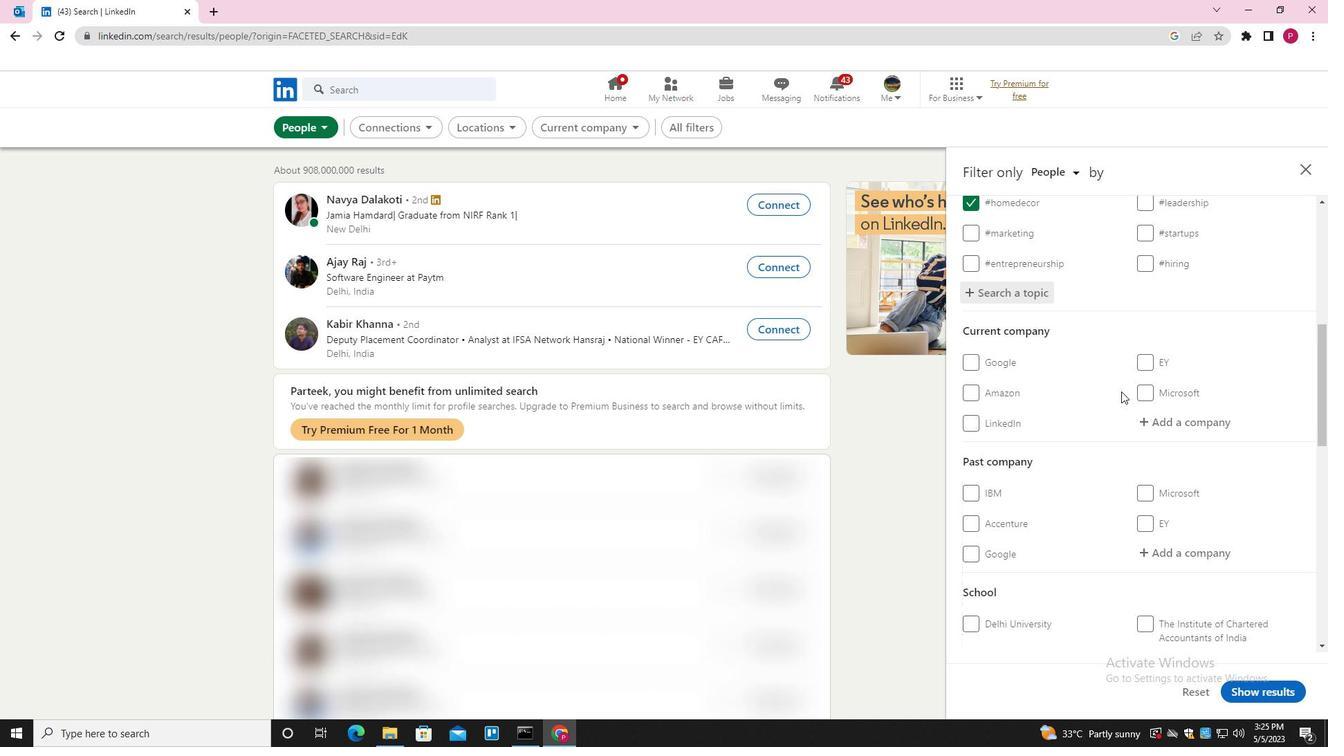 
Action: Mouse scrolled (1121, 391) with delta (0, 0)
Screenshot: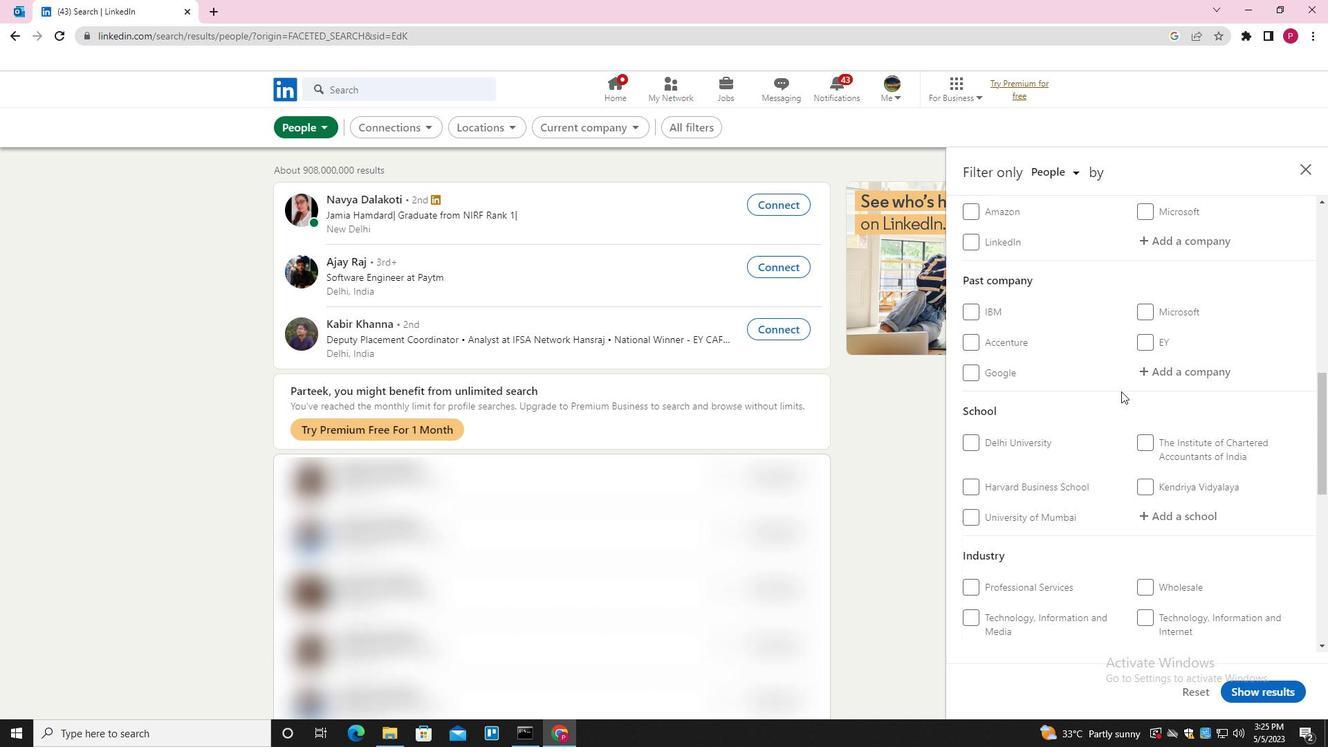 
Action: Mouse scrolled (1121, 391) with delta (0, 0)
Screenshot: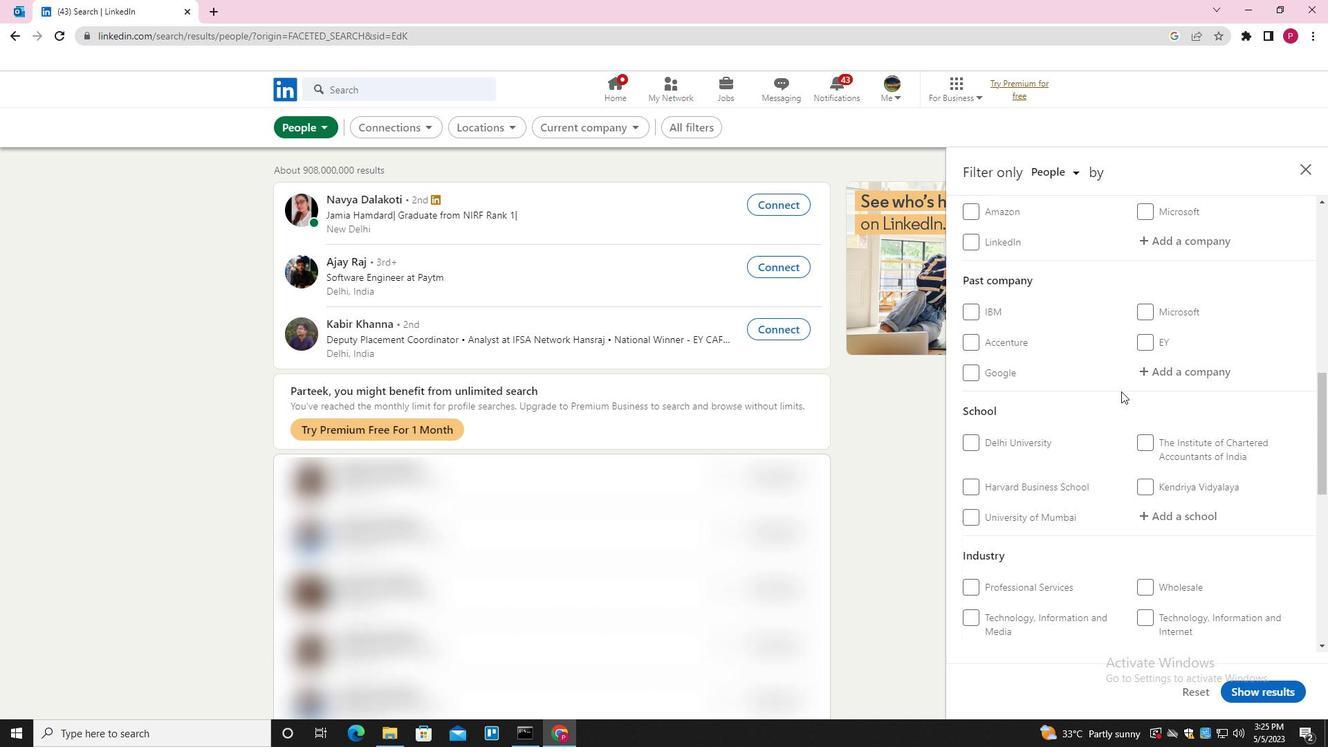 
Action: Mouse scrolled (1121, 391) with delta (0, 0)
Screenshot: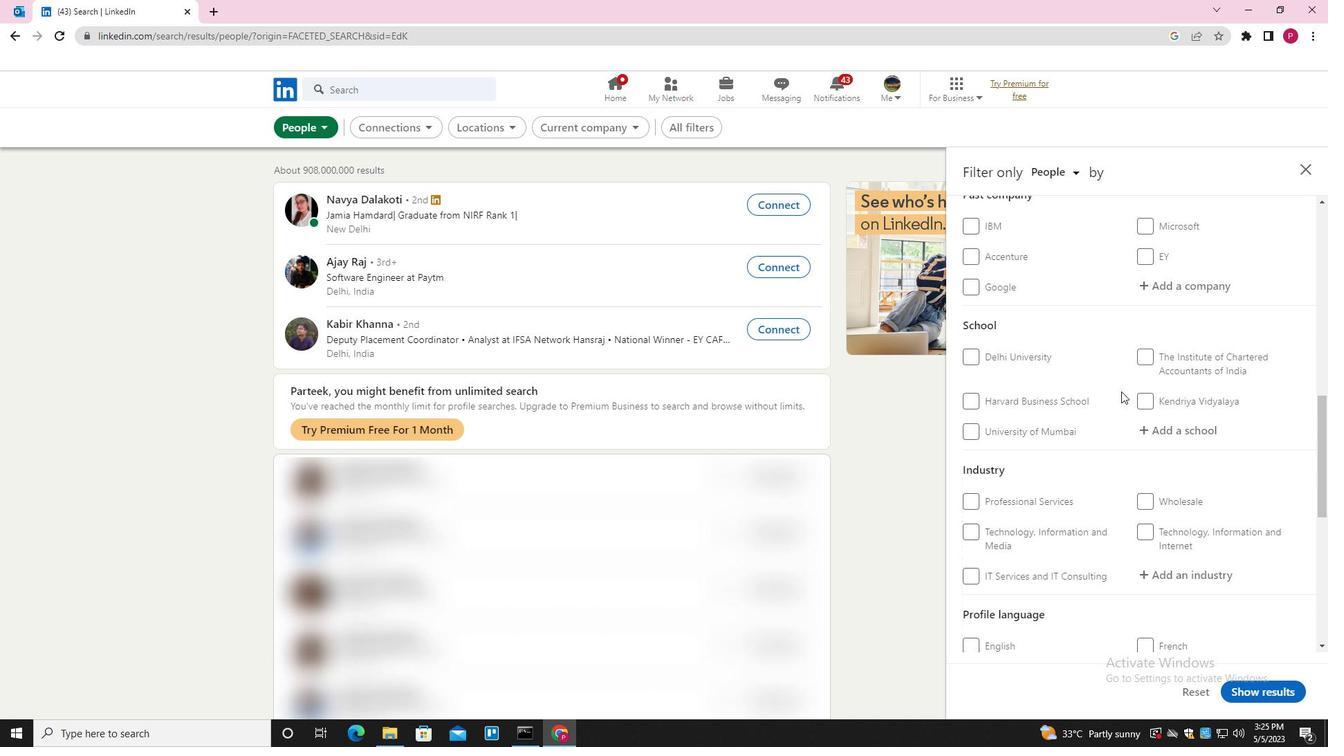 
Action: Mouse scrolled (1121, 391) with delta (0, 0)
Screenshot: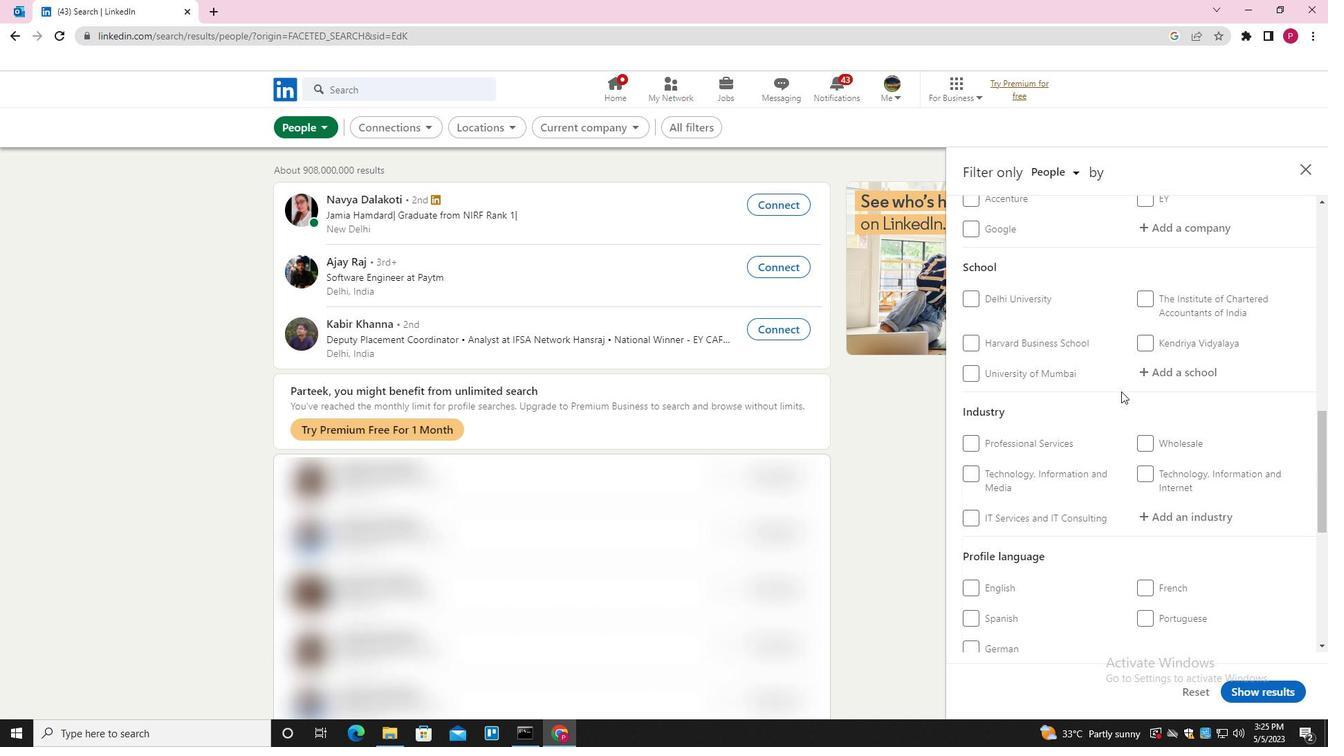 
Action: Mouse moved to (1047, 458)
Screenshot: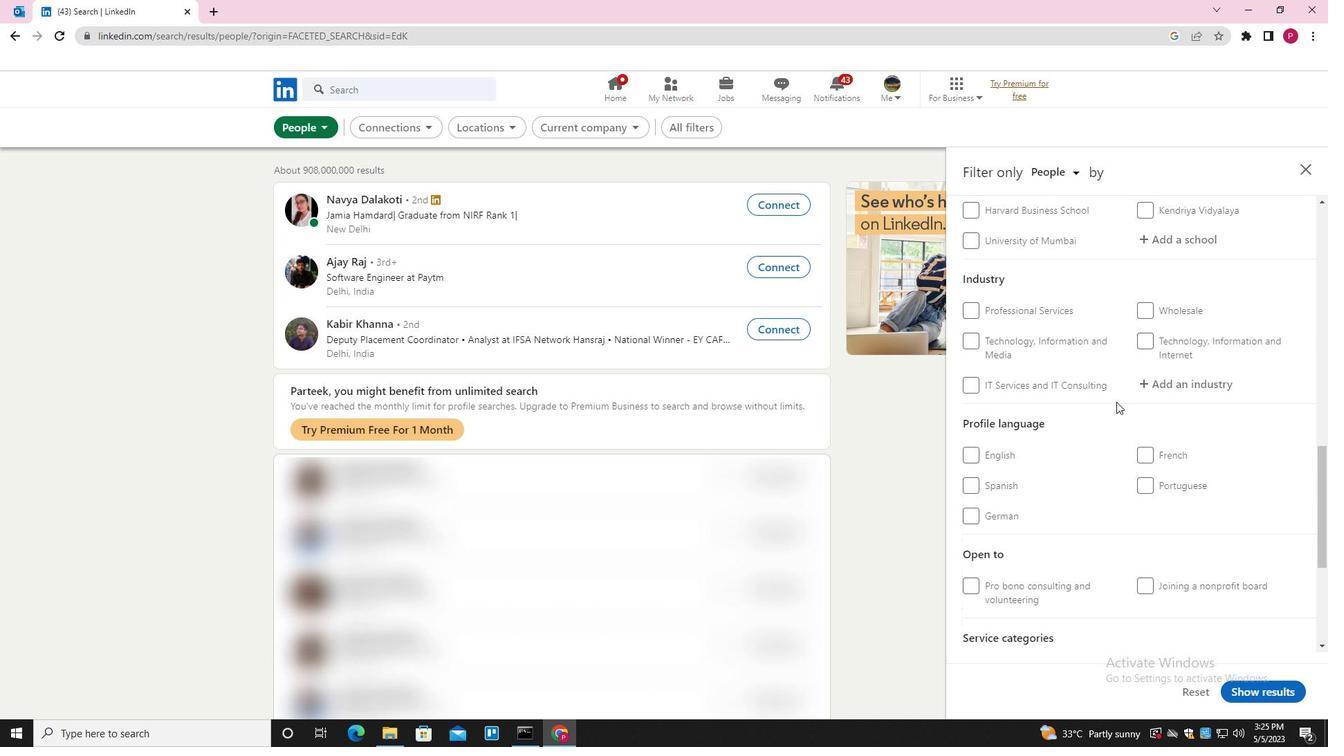 
Action: Mouse scrolled (1047, 458) with delta (0, 0)
Screenshot: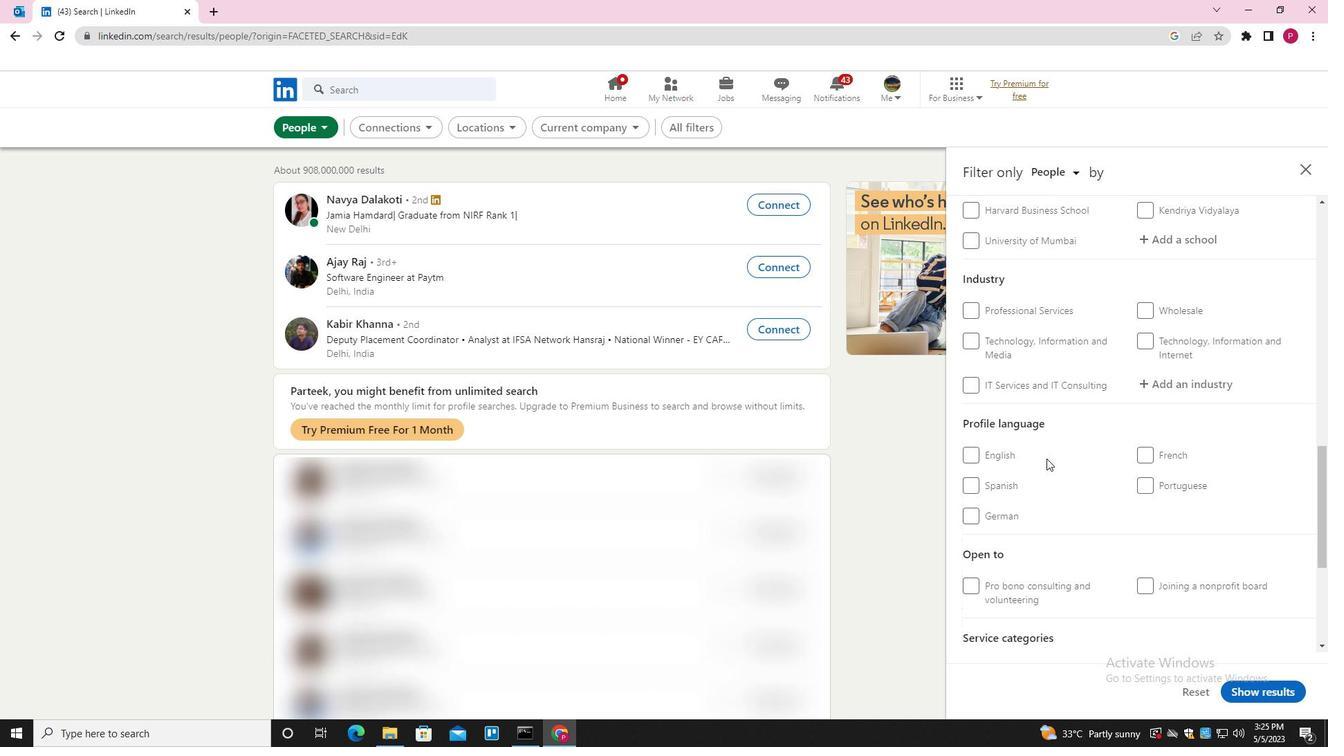 
Action: Mouse scrolled (1047, 458) with delta (0, 0)
Screenshot: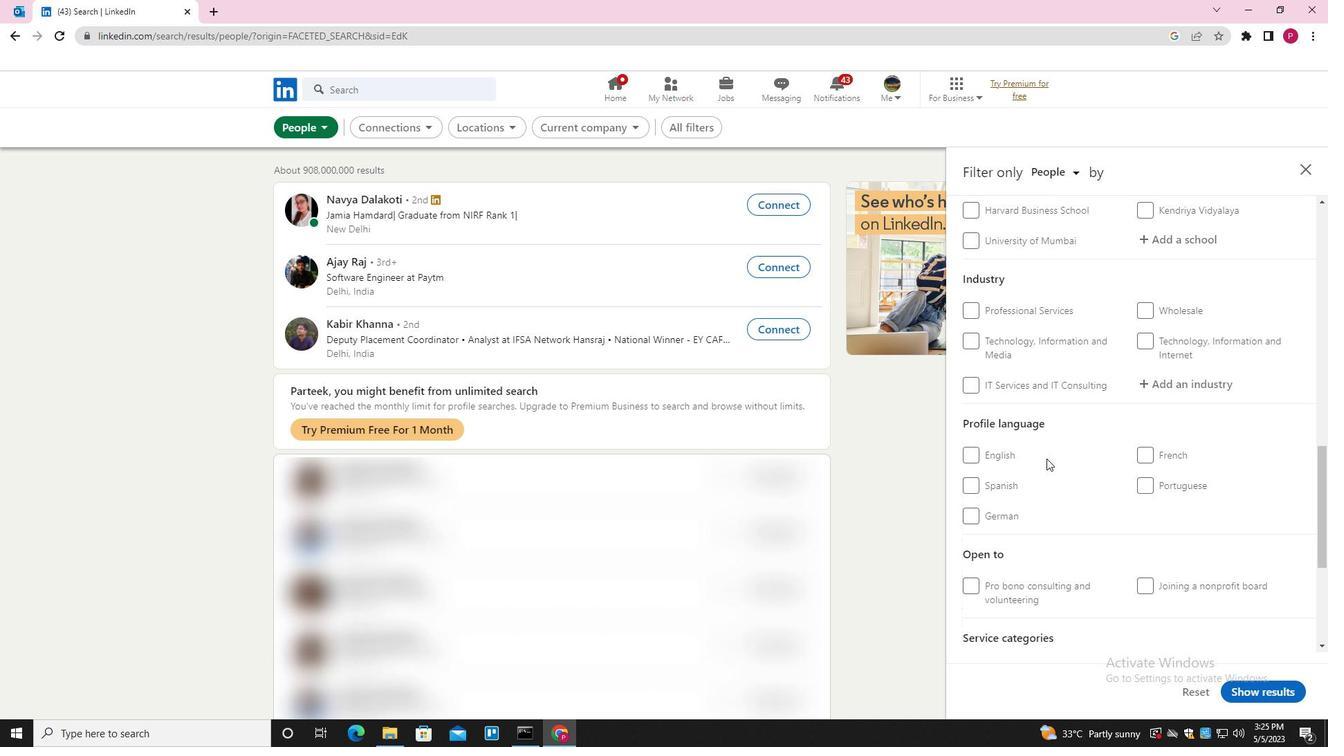 
Action: Mouse moved to (970, 319)
Screenshot: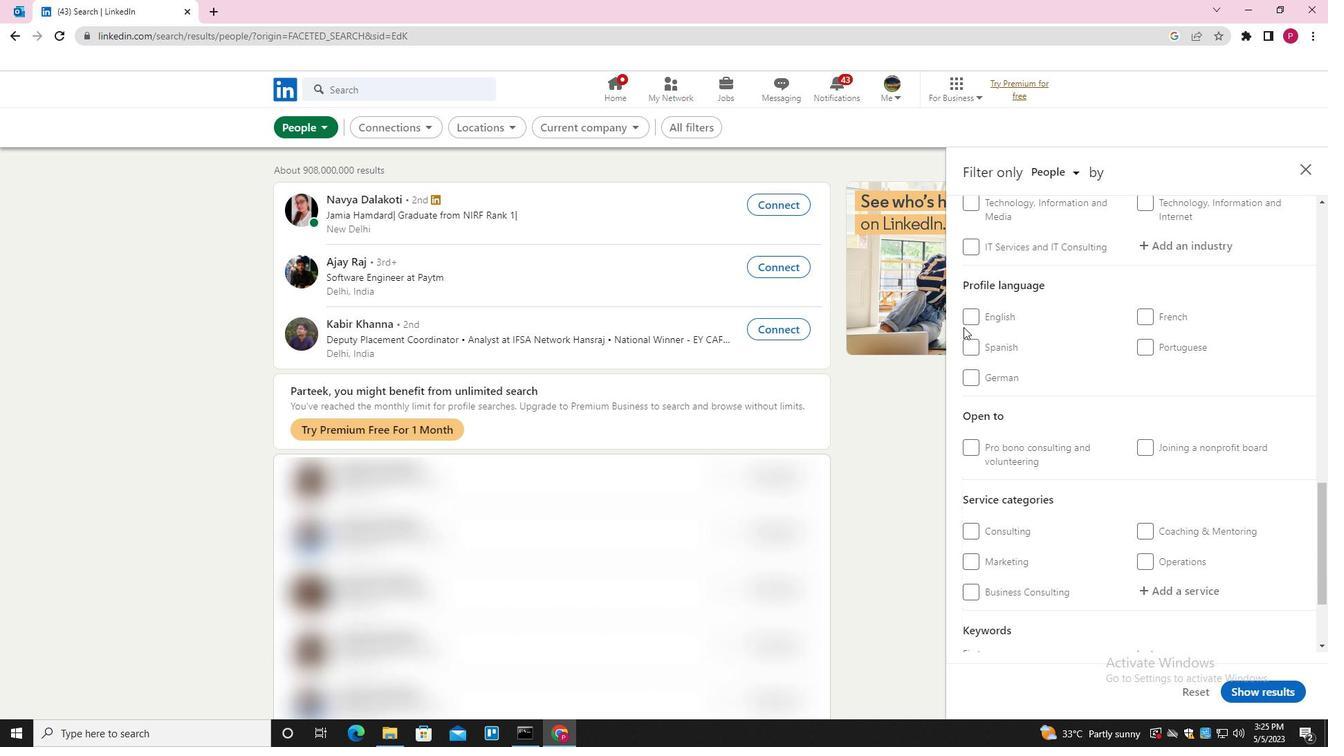 
Action: Mouse pressed left at (970, 319)
Screenshot: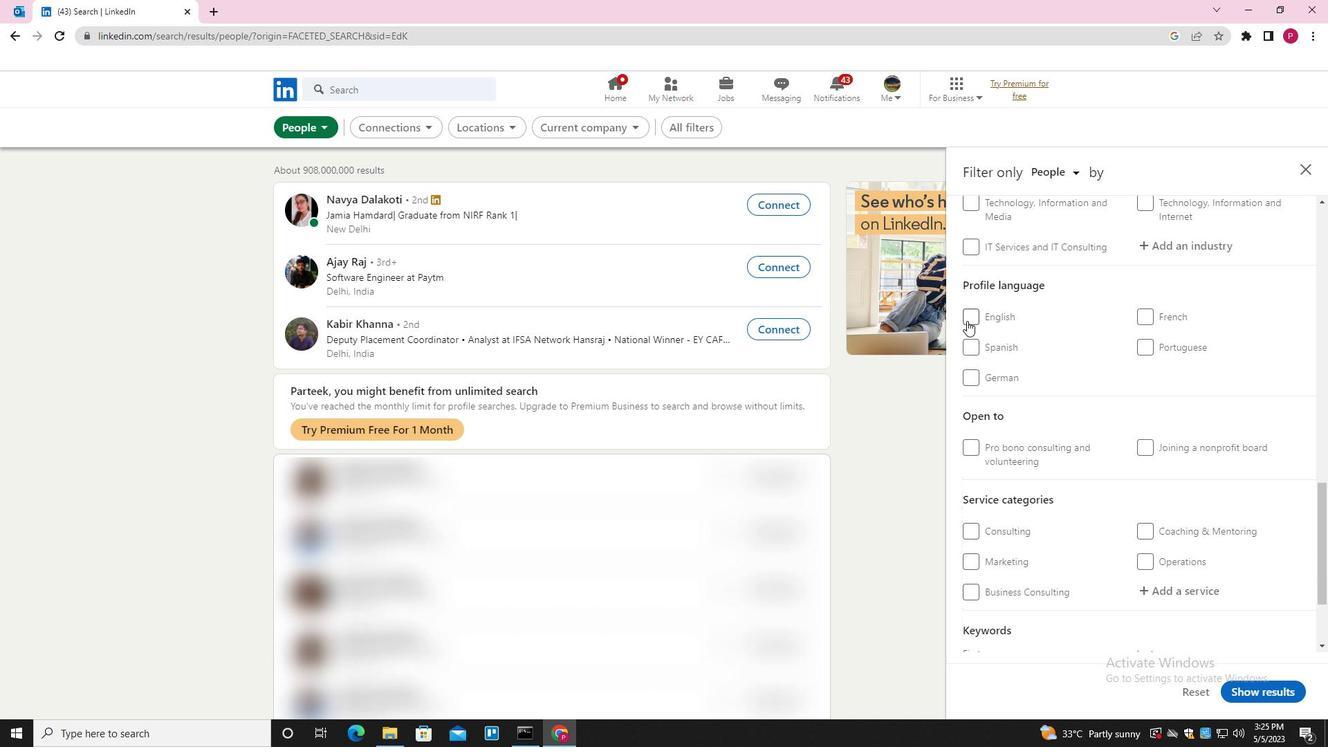 
Action: Mouse moved to (1035, 401)
Screenshot: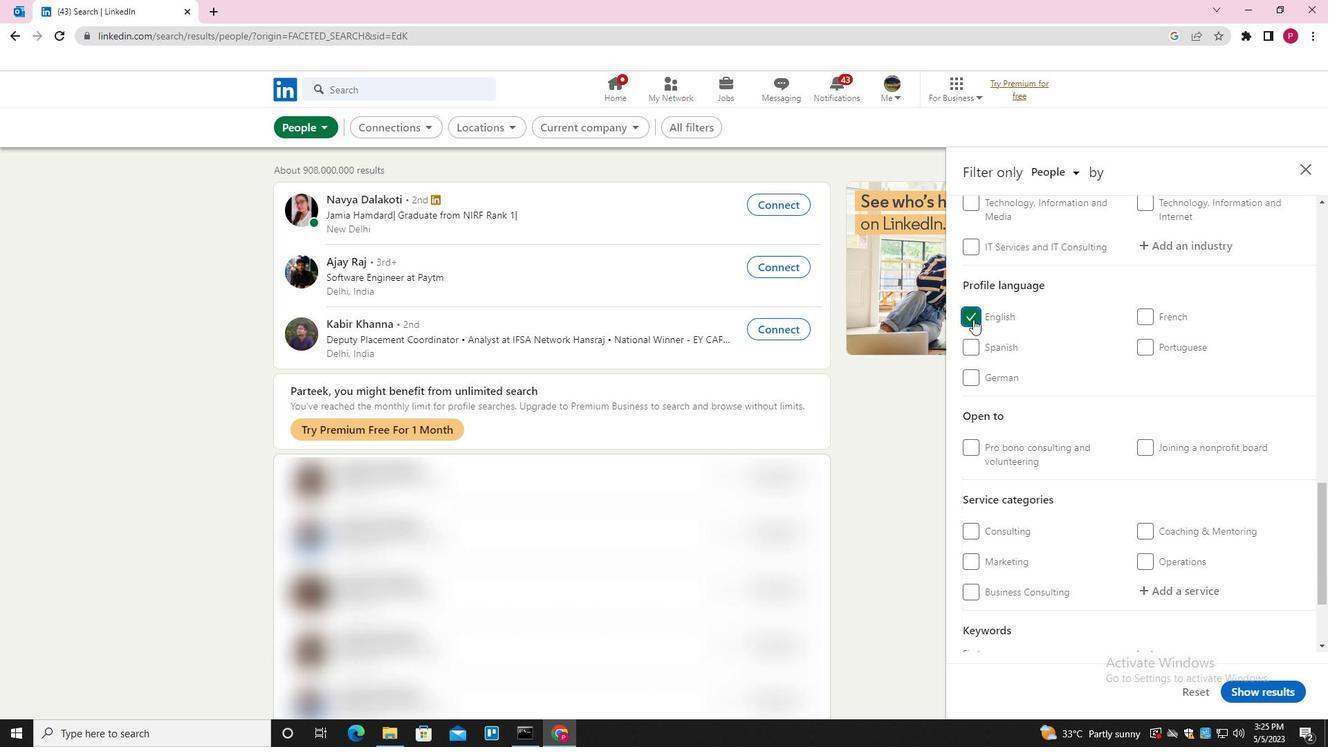 
Action: Mouse scrolled (1035, 402) with delta (0, 0)
Screenshot: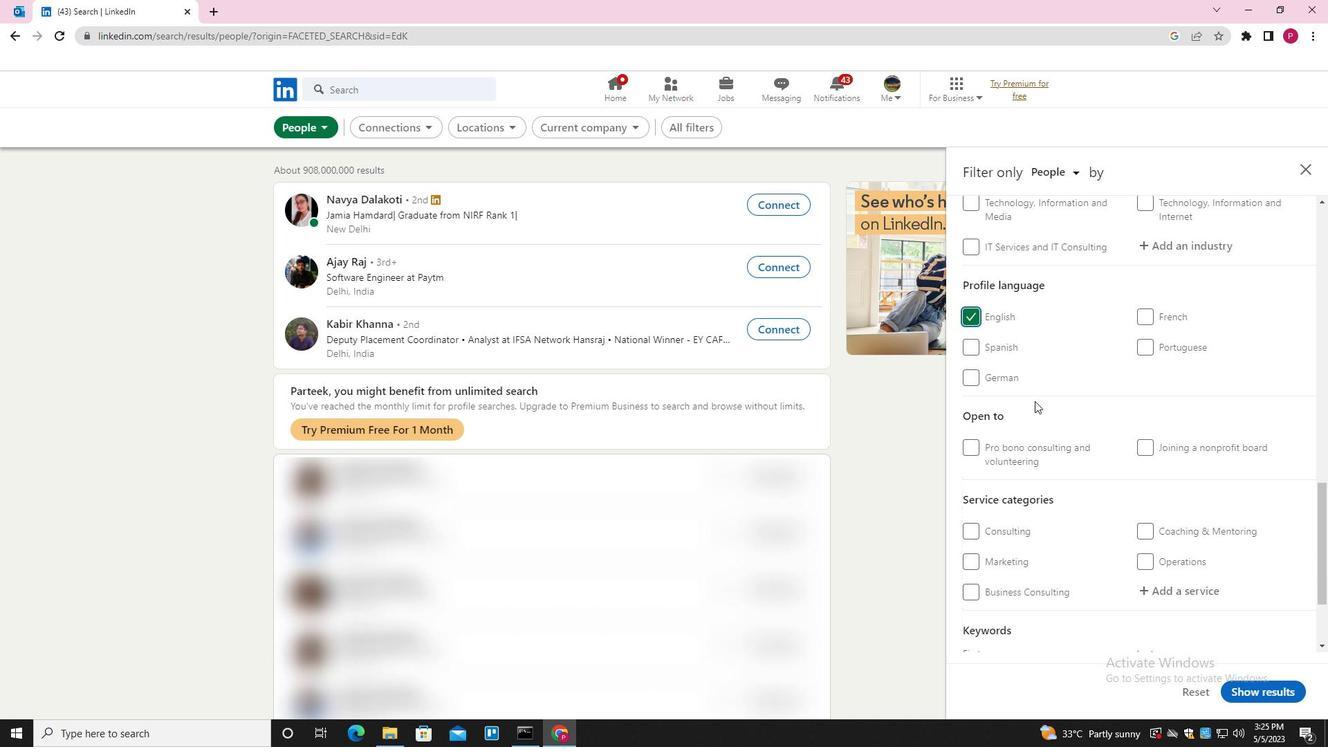 
Action: Mouse scrolled (1035, 402) with delta (0, 0)
Screenshot: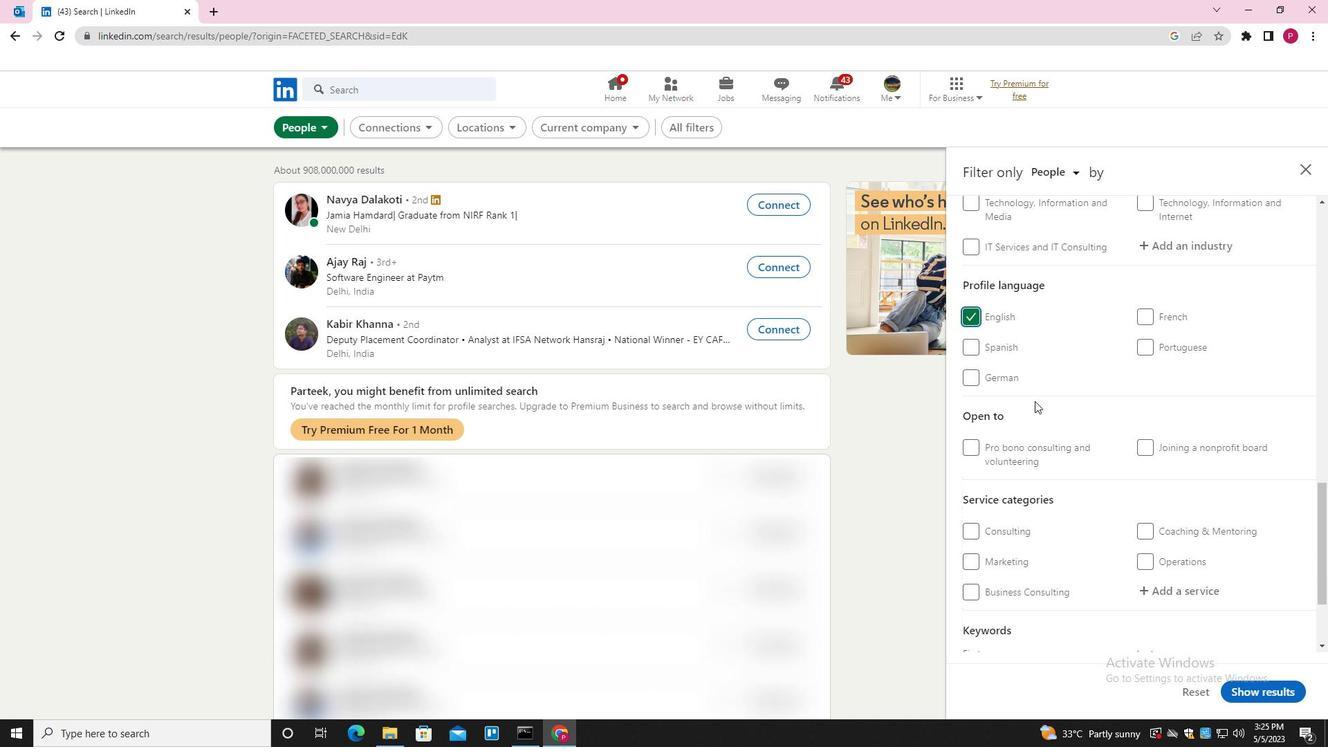 
Action: Mouse scrolled (1035, 402) with delta (0, 0)
Screenshot: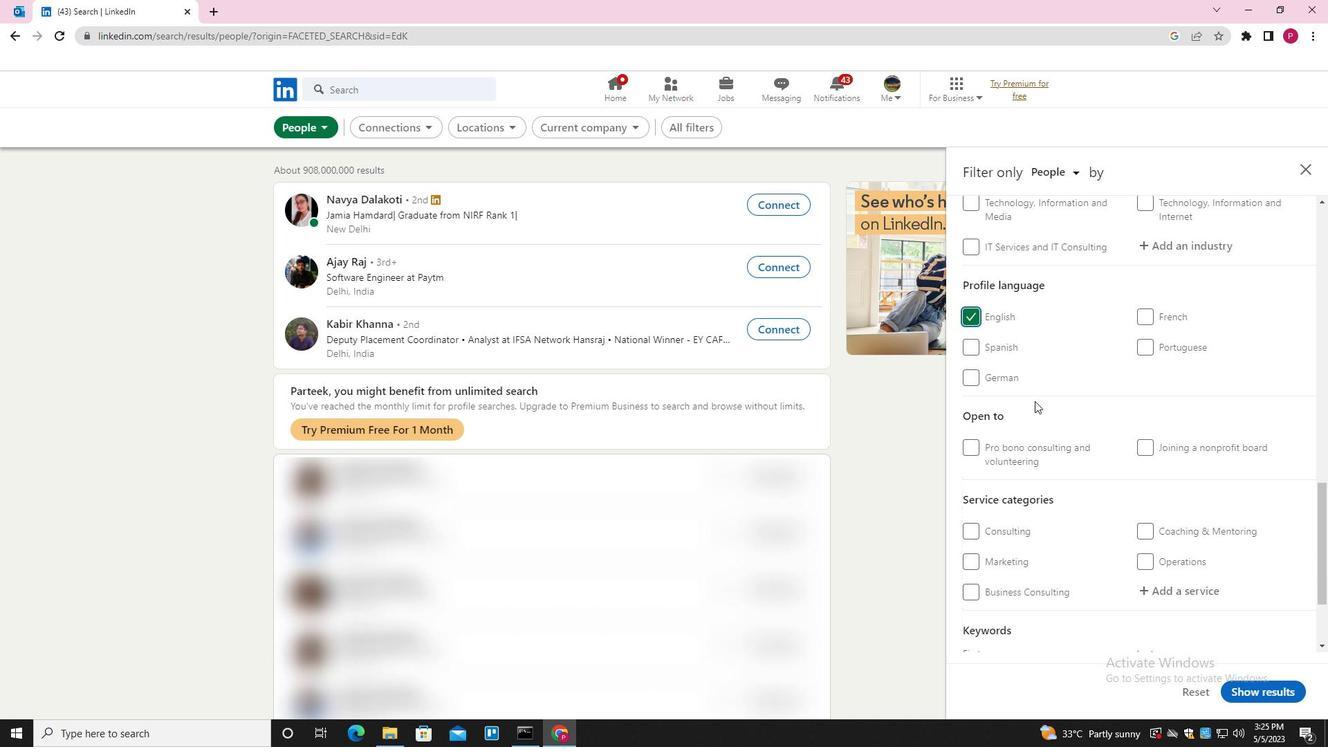 
Action: Mouse scrolled (1035, 402) with delta (0, 0)
Screenshot: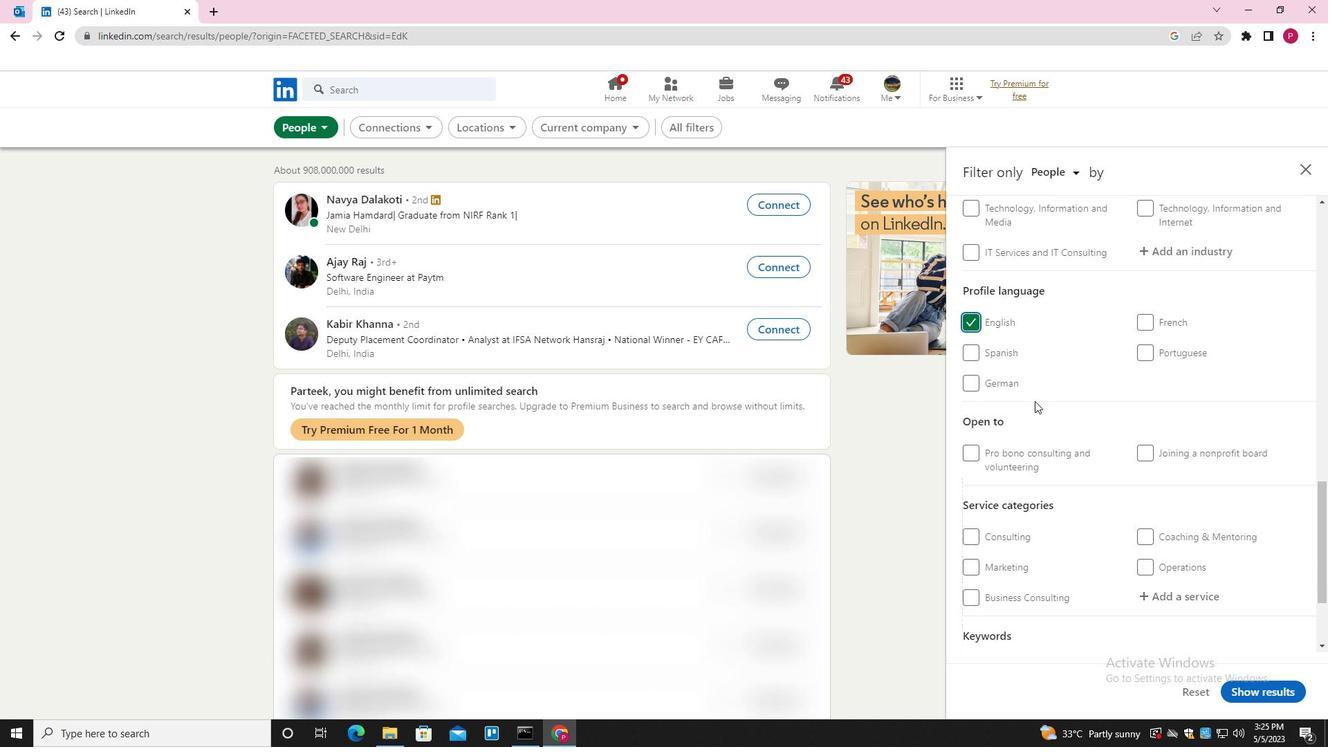 
Action: Mouse scrolled (1035, 402) with delta (0, 0)
Screenshot: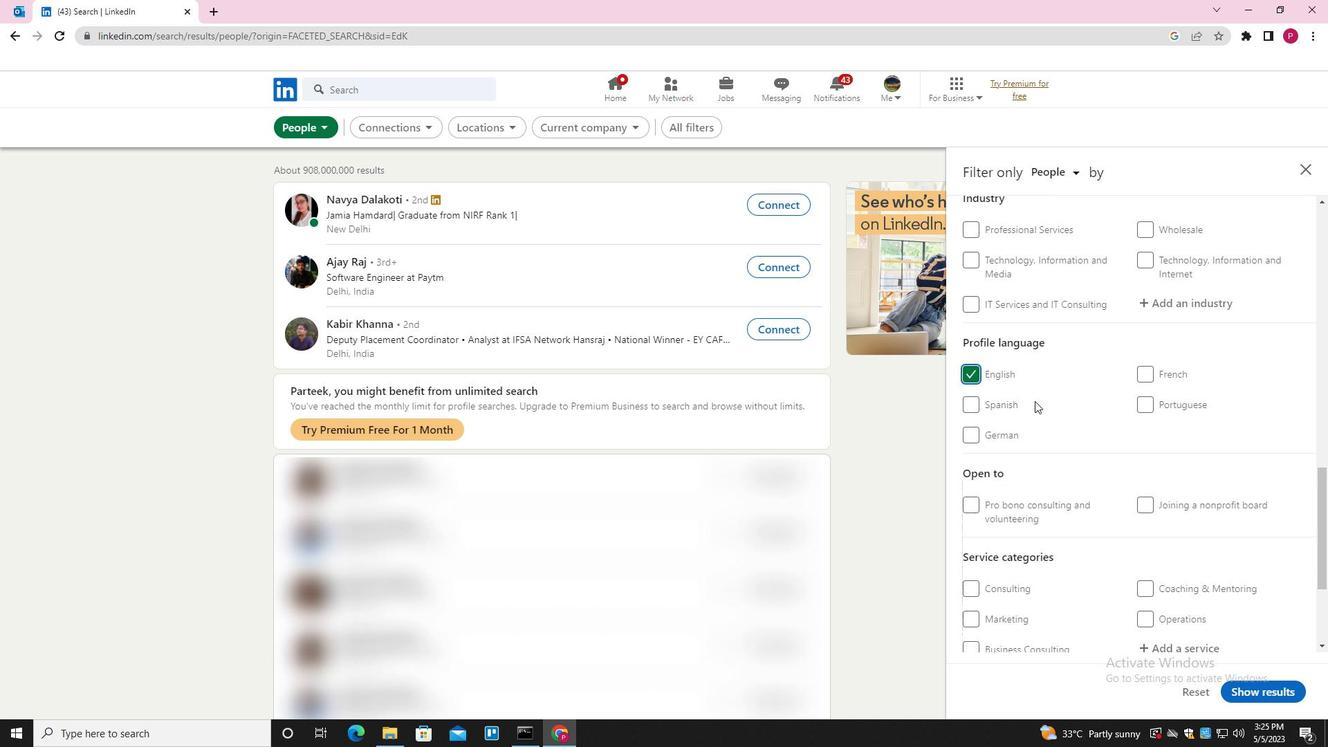 
Action: Mouse scrolled (1035, 402) with delta (0, 0)
Screenshot: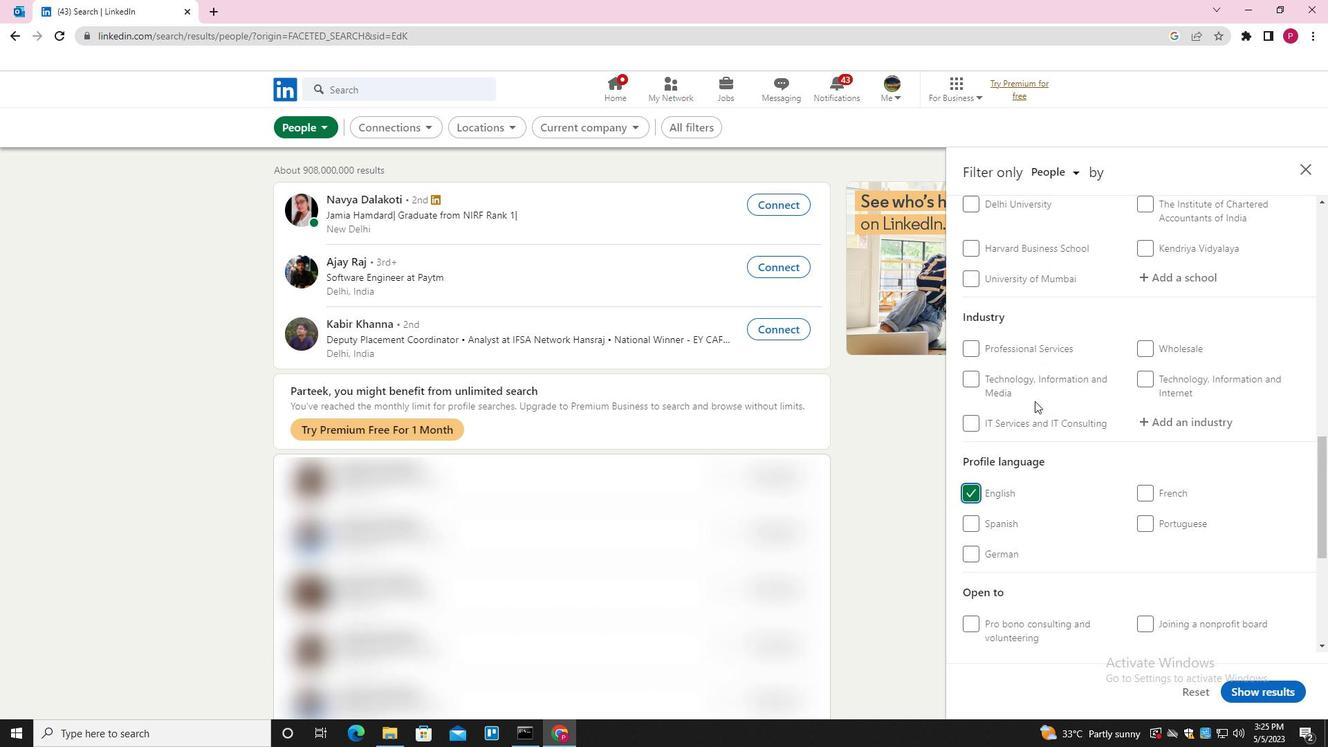 
Action: Mouse moved to (1040, 413)
Screenshot: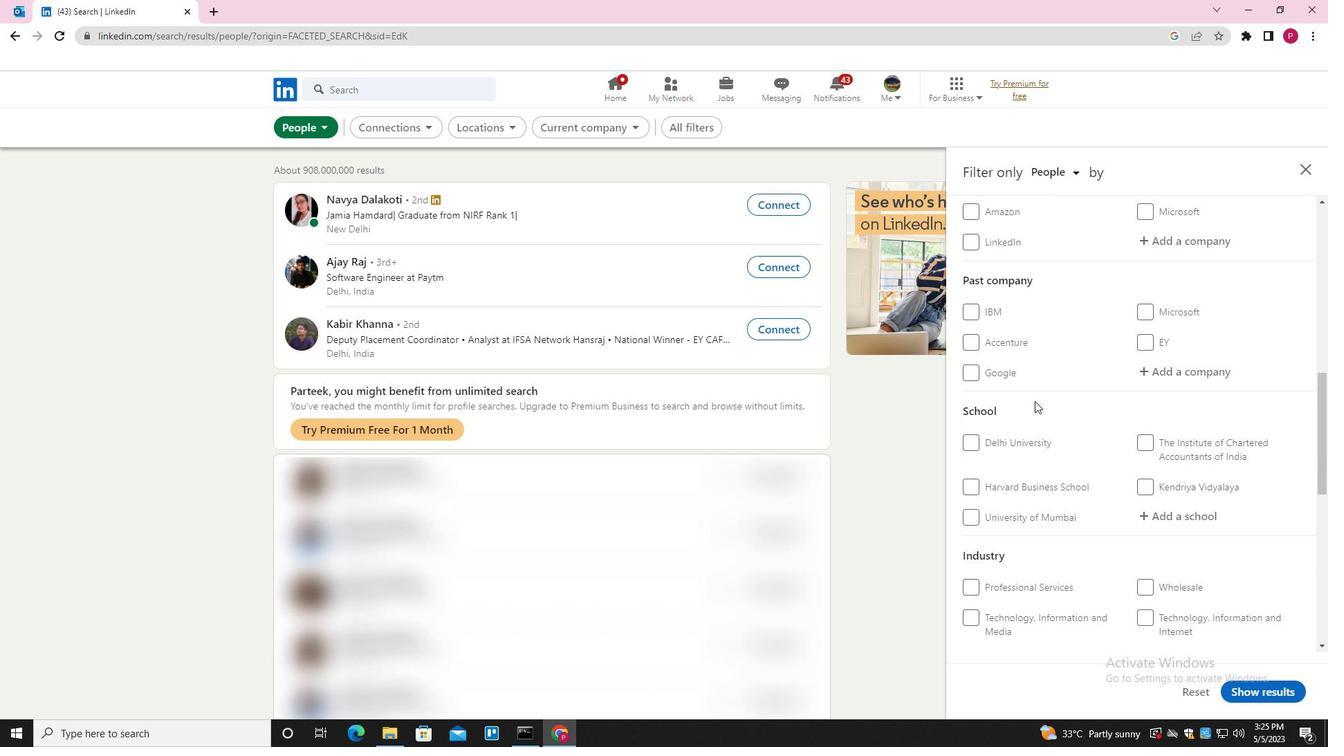 
Action: Mouse scrolled (1040, 413) with delta (0, 0)
Screenshot: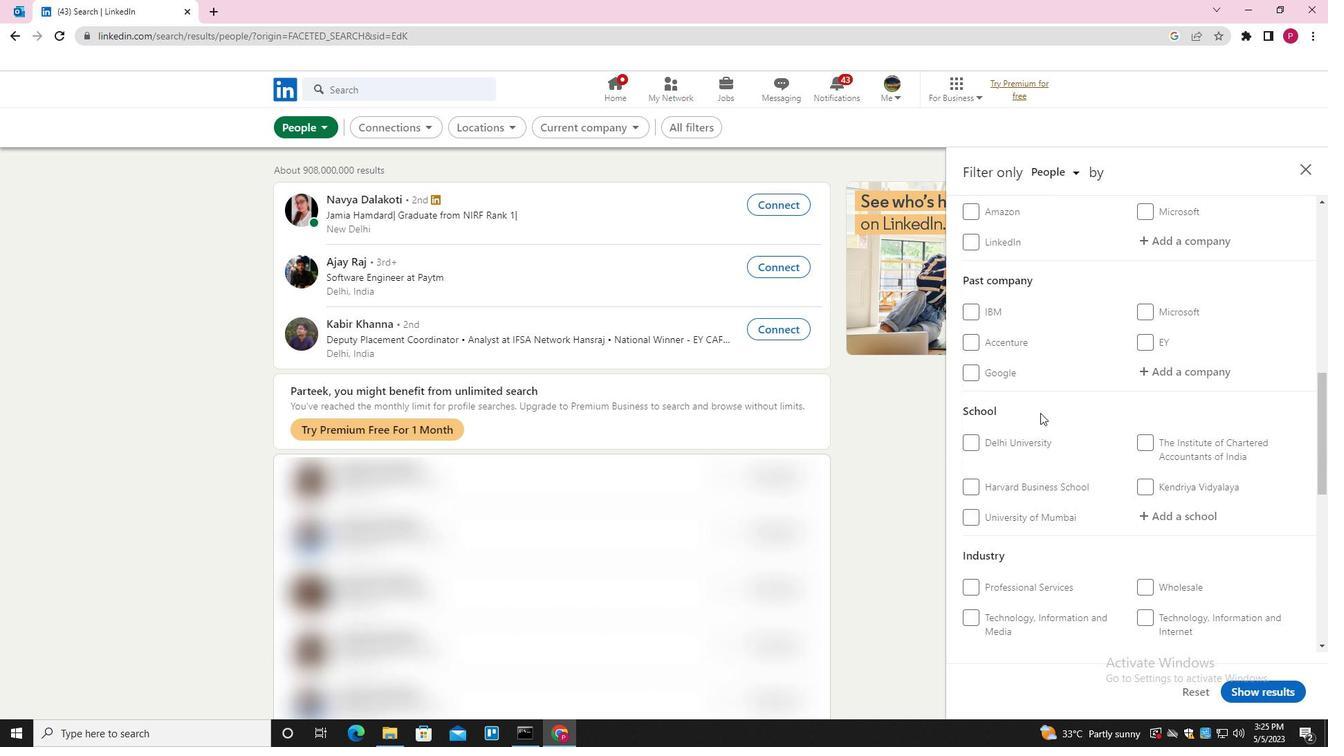 
Action: Mouse scrolled (1040, 413) with delta (0, 0)
Screenshot: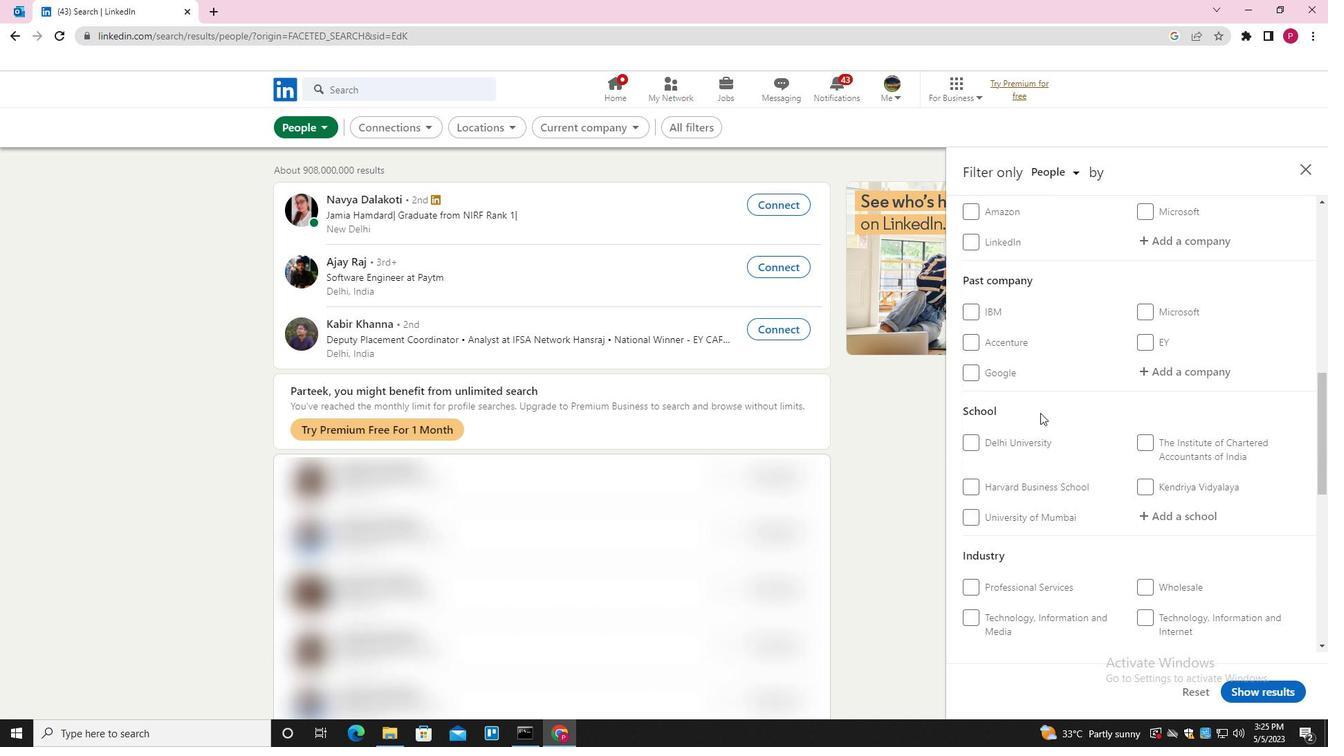 
Action: Mouse moved to (1182, 383)
Screenshot: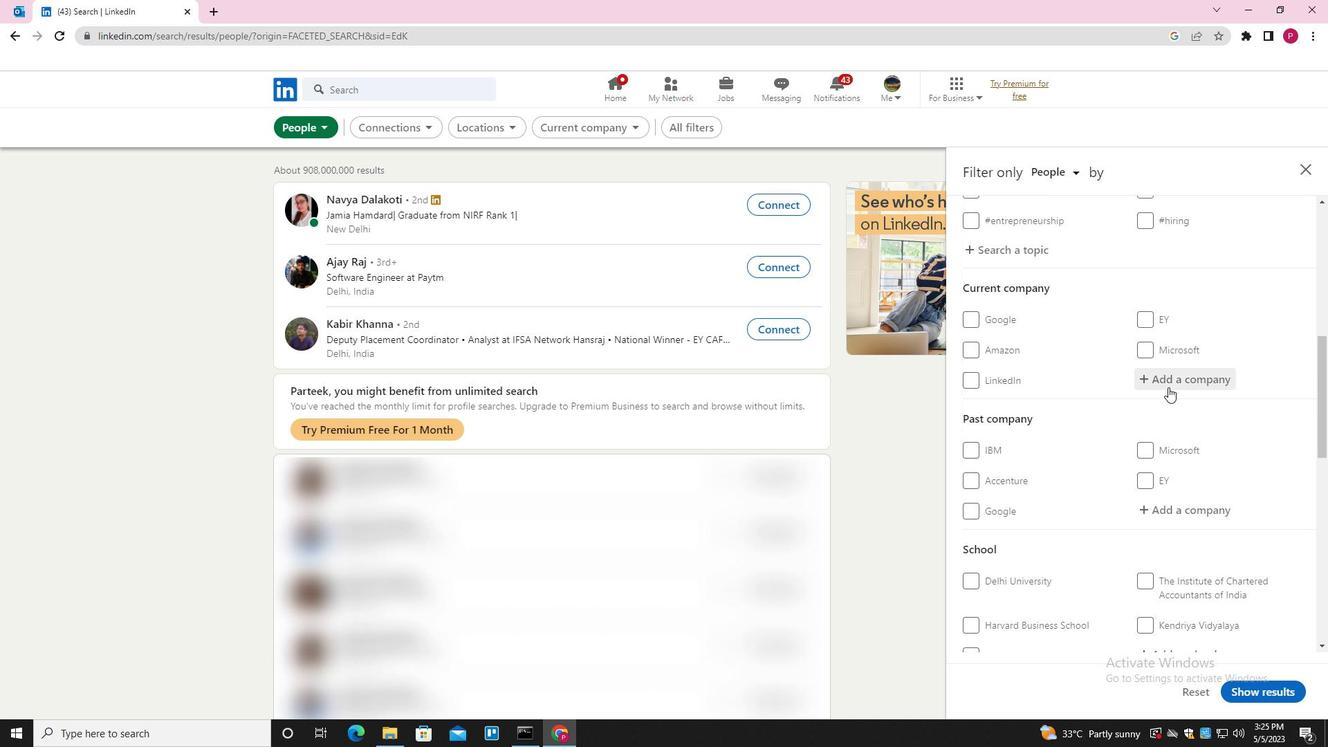 
Action: Mouse pressed left at (1182, 383)
Screenshot: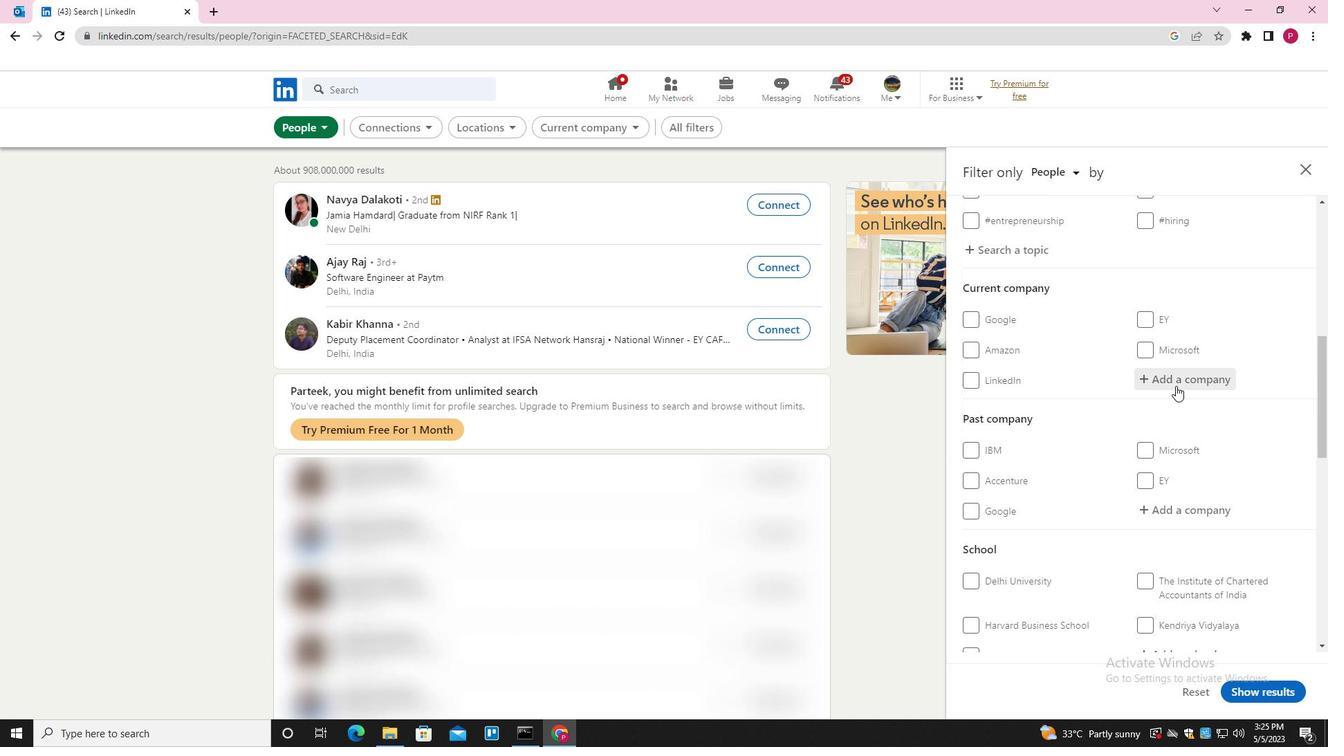 
Action: Key pressed <Key.shift><Key.shift><Key.shift><Key.shift><Key.shift><Key.shift><Key.shift><Key.shift><Key.shift><Key.shift><Key.shift><Key.shift><Key.shift><Key.shift><Key.shift>ctrl+GLOBAL<Key.space><Key.shift><Key.shift><Key.shift><Key.shift><Key.shift><Key.shift><Key.shift><Key.shift><Key.shift><Key.shift><Key.shift><Key.shift>H<Key.backspace><Key.backspace><Key.shift><Key.shift><Key.shift>HUNT<Key.down><Key.enter>
Screenshot: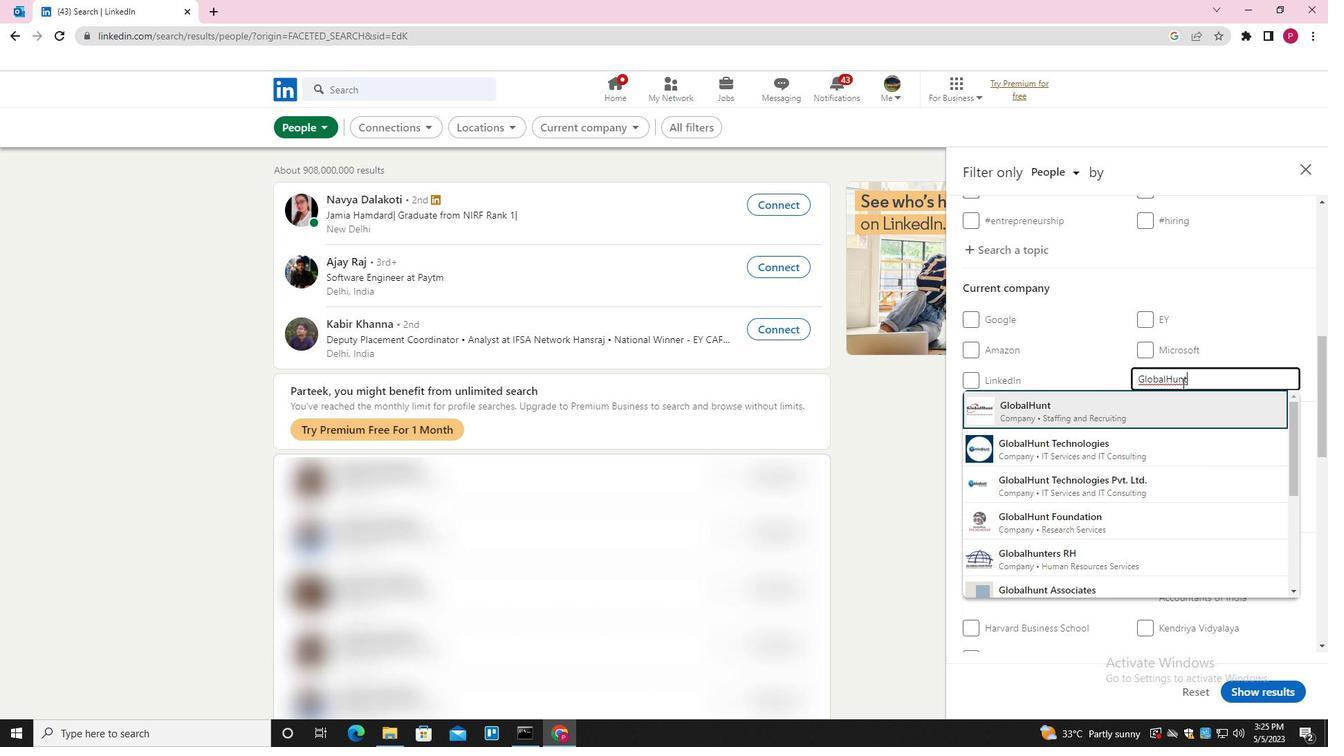 
Action: Mouse moved to (1112, 401)
Screenshot: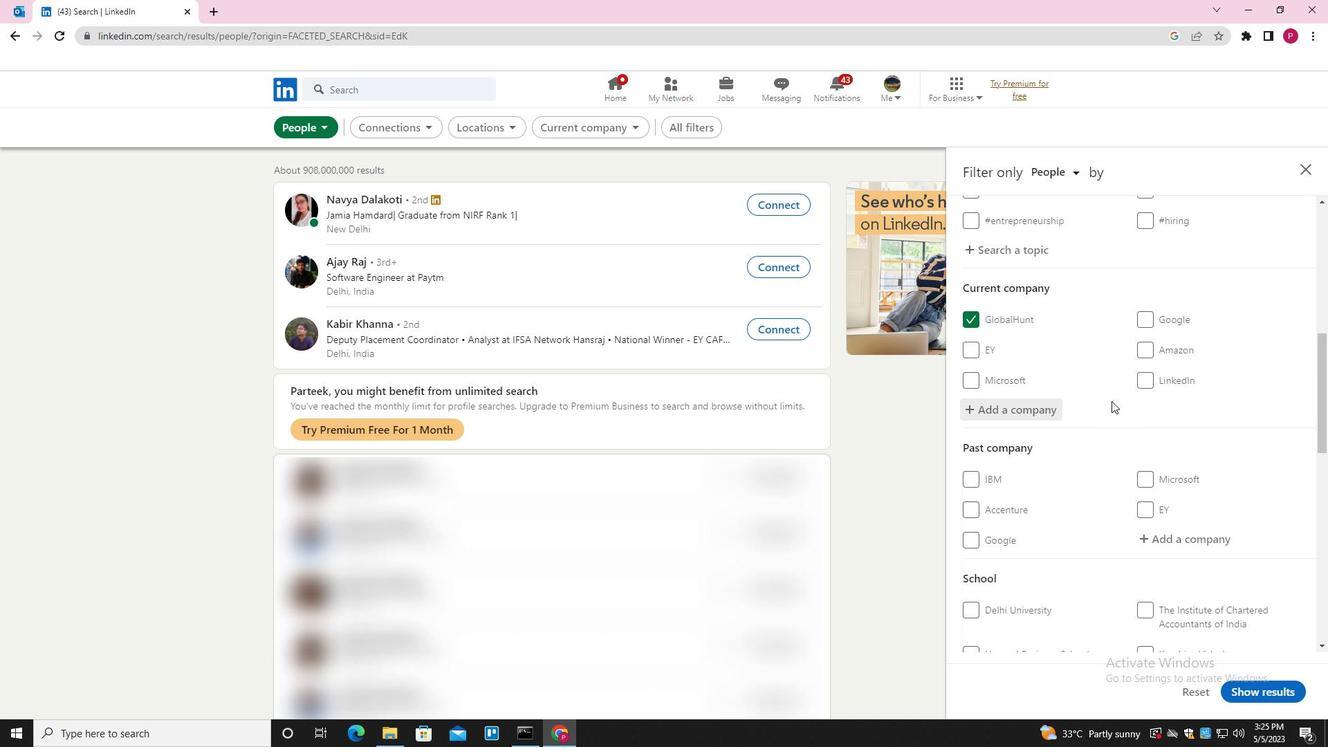 
Action: Mouse scrolled (1112, 400) with delta (0, 0)
Screenshot: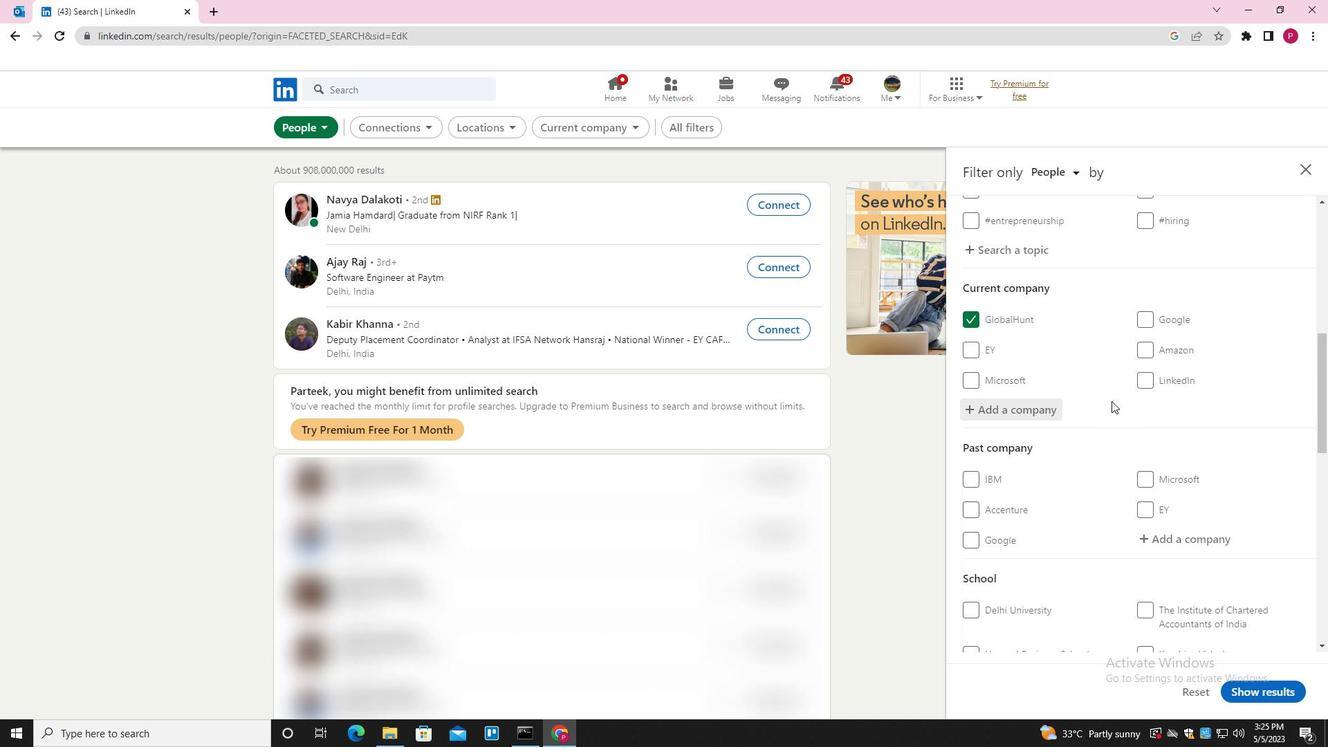 
Action: Mouse moved to (1111, 401)
Screenshot: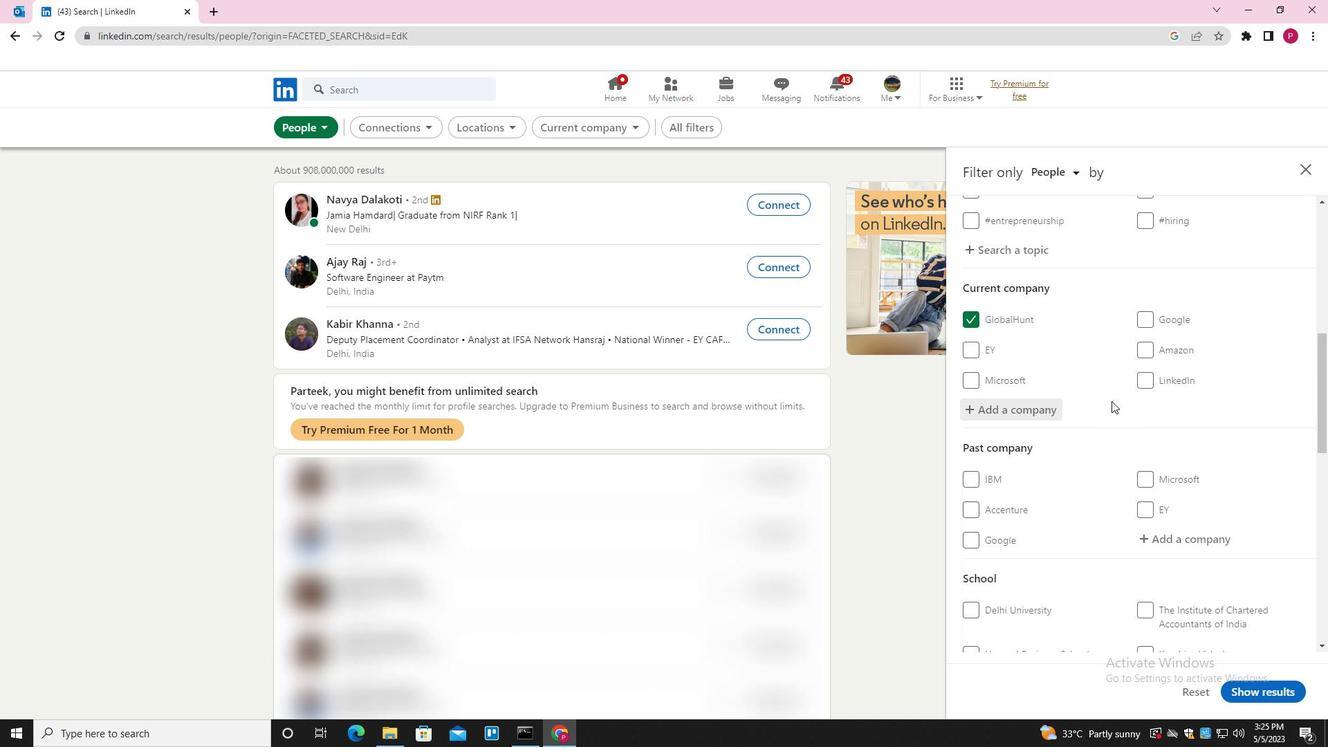 
Action: Mouse scrolled (1111, 400) with delta (0, 0)
Screenshot: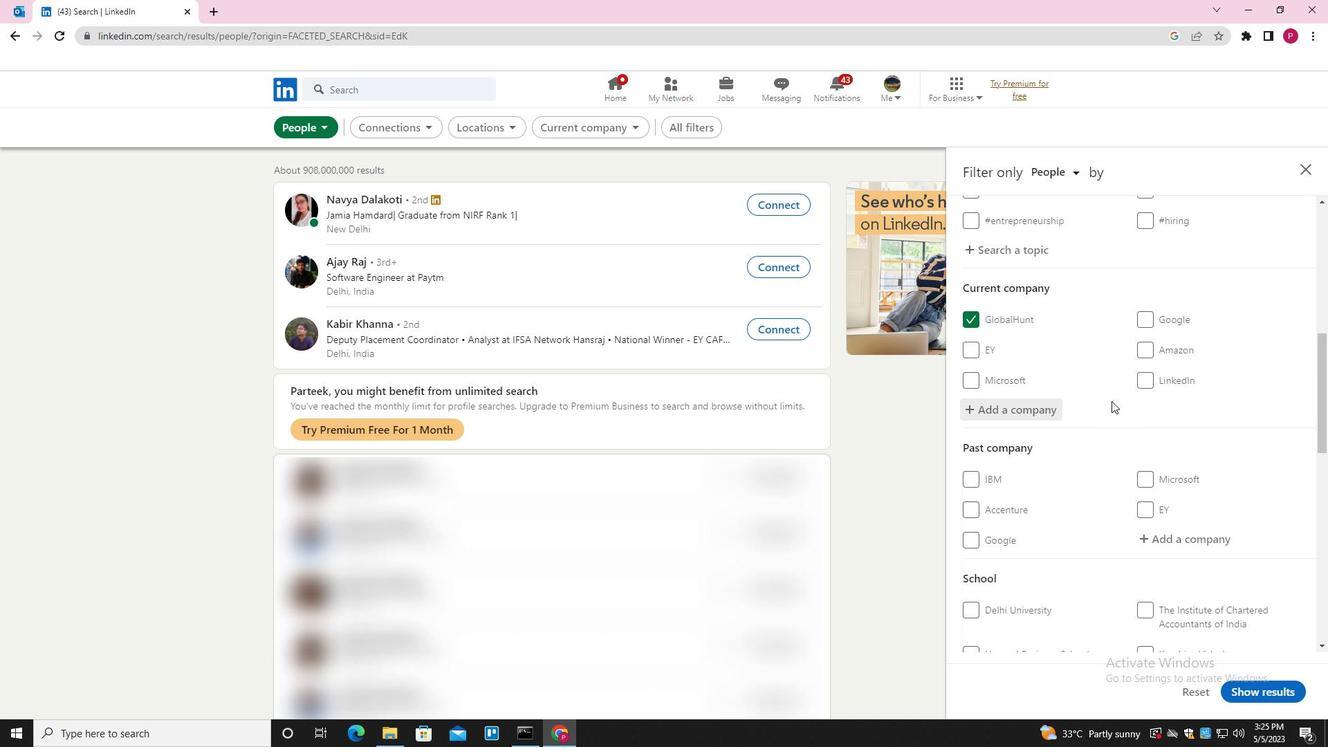 
Action: Mouse moved to (1110, 402)
Screenshot: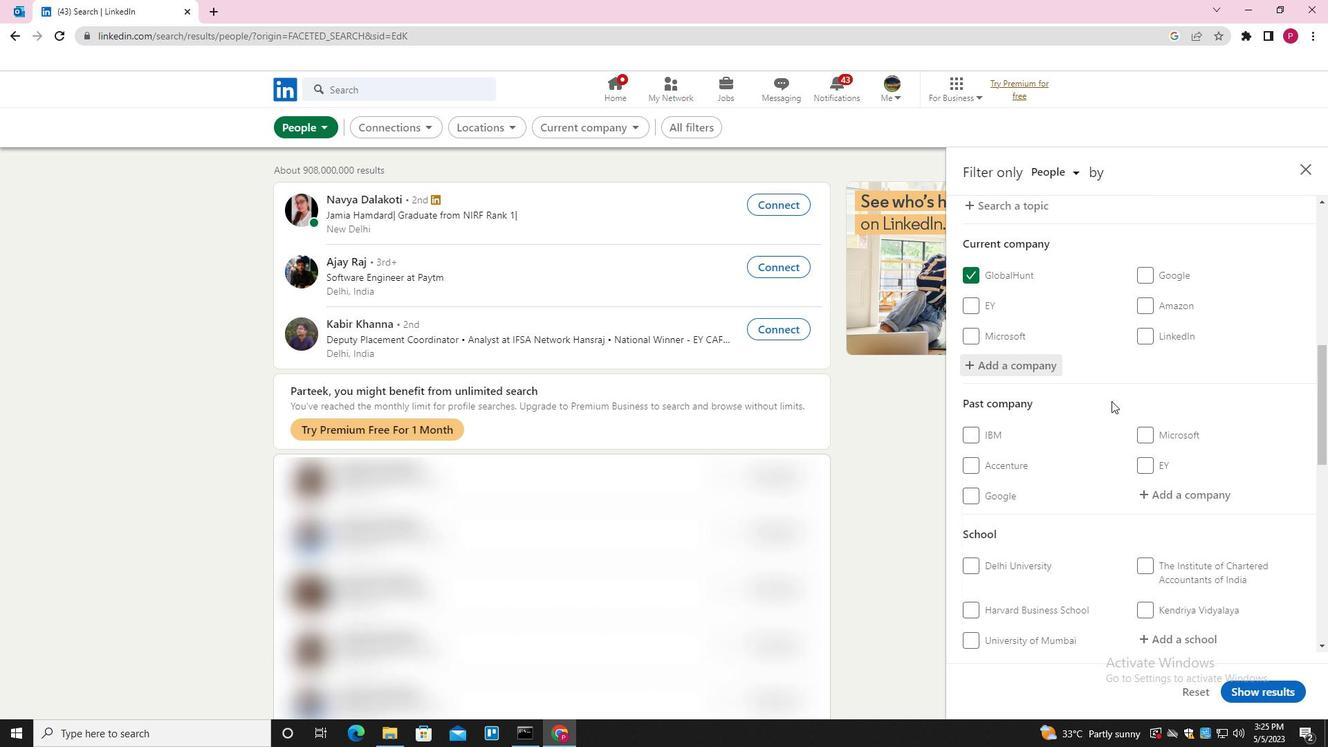 
Action: Mouse scrolled (1110, 401) with delta (0, 0)
Screenshot: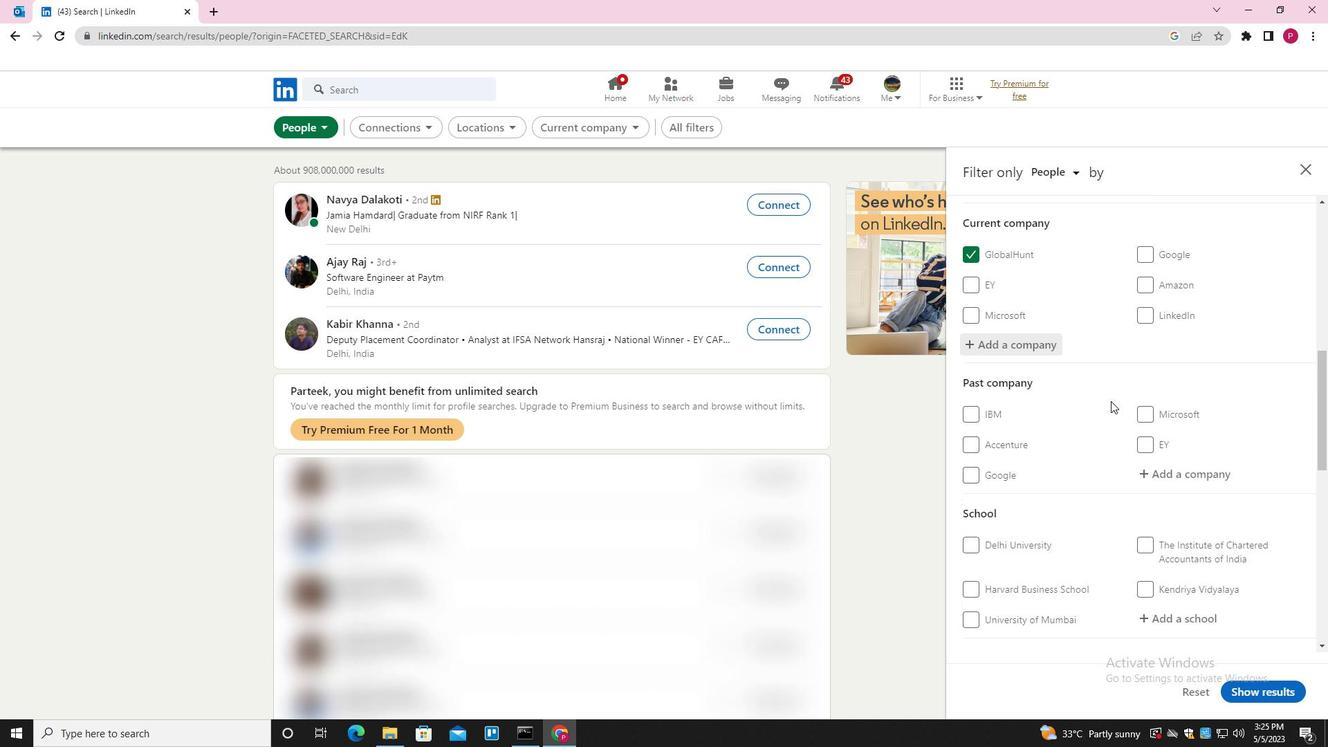 
Action: Mouse scrolled (1110, 401) with delta (0, 0)
Screenshot: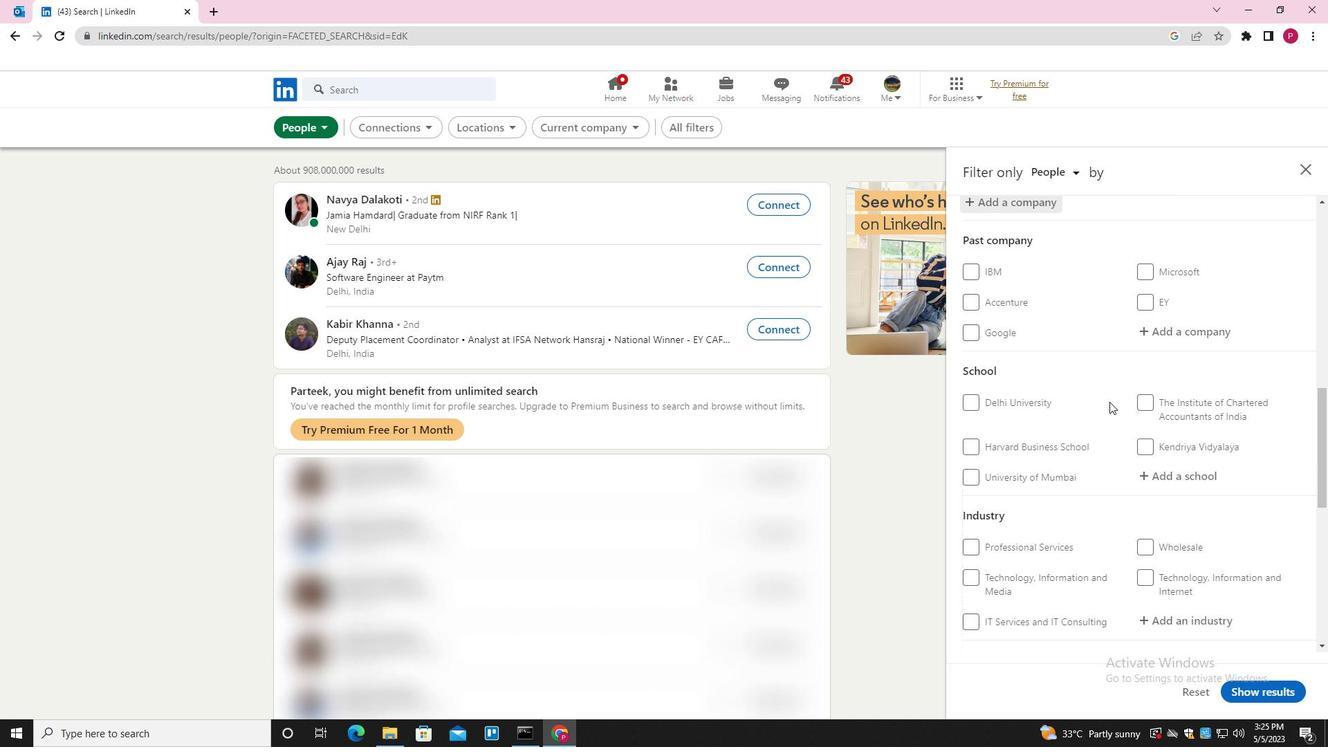 
Action: Mouse moved to (1168, 410)
Screenshot: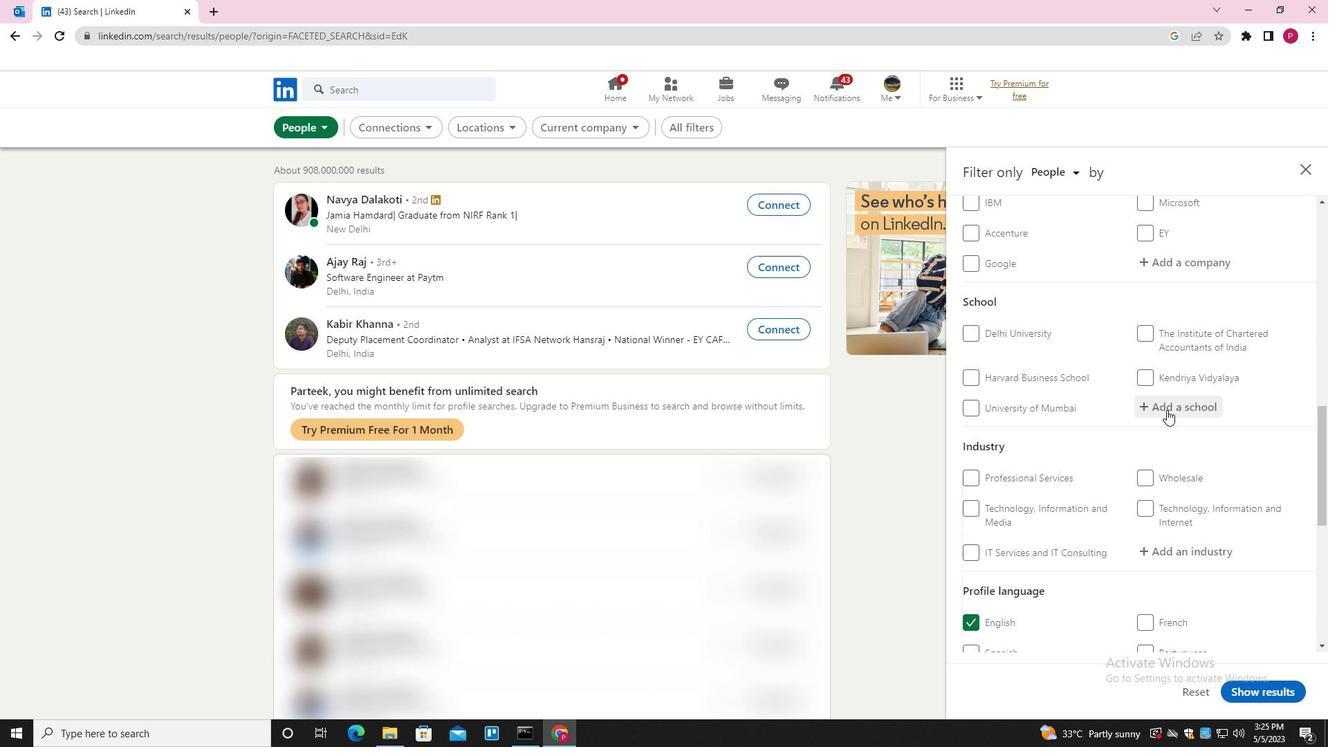 
Action: Mouse pressed left at (1168, 410)
Screenshot: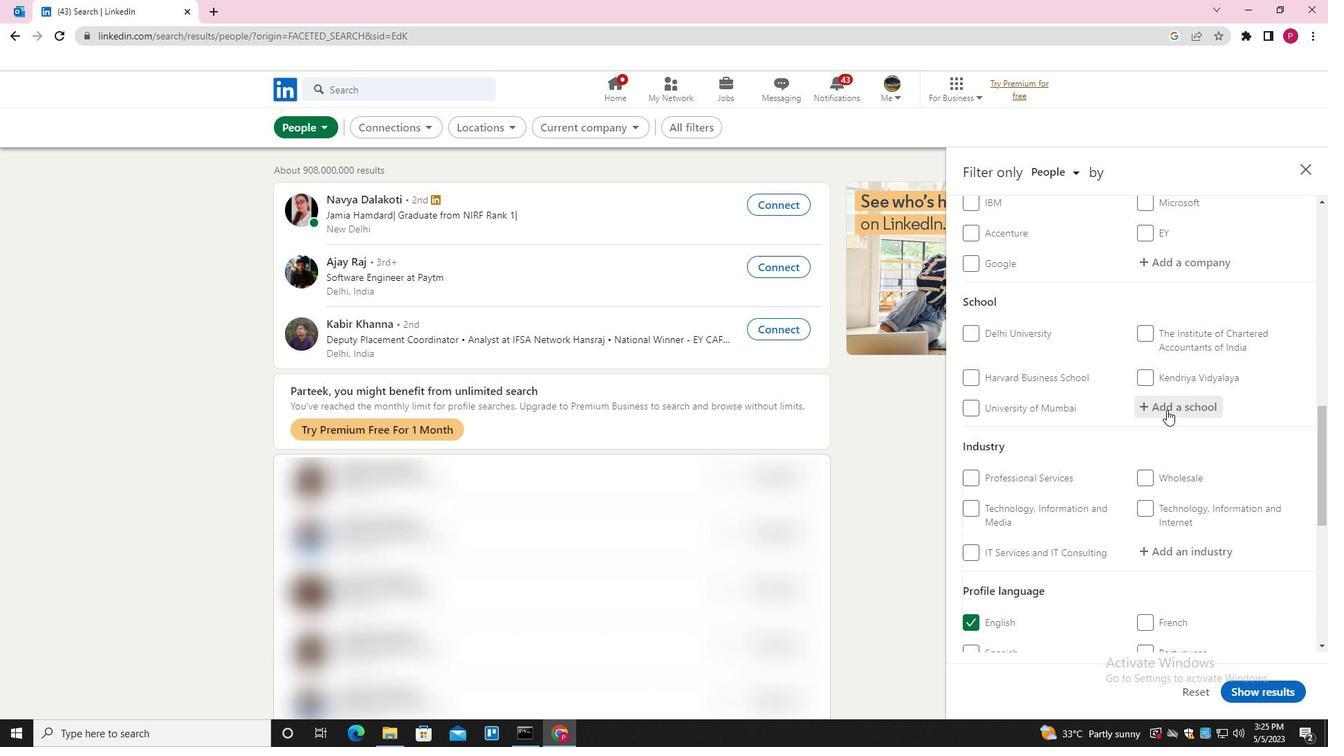 
Action: Key pressed <Key.shift><Key.shift><Key.shift><Key.shift><Key.shift><Key.shift><Key.shift>MADURAI<Key.space><Key.shift>KAMARAJ<Key.space><Key.shift><Key.shift><Key.shift><Key.shift><Key.shift><Key.shift><Key.shift><Key.shift><Key.shift><Key.shift><Key.shift><Key.shift><Key.shift><Key.shift><Key.shift><Key.shift><Key.shift><Key.shift><Key.shift><Key.shift><Key.shift><Key.shift><Key.shift><Key.shift><Key.shift><Key.shift><Key.shift><Key.shift><Key.shift><Key.shift><Key.shift><Key.shift><Key.shift><Key.shift><Key.shift><Key.shift>UNIVERSITY<Key.space><Key.down><Key.down><Key.enter>
Screenshot: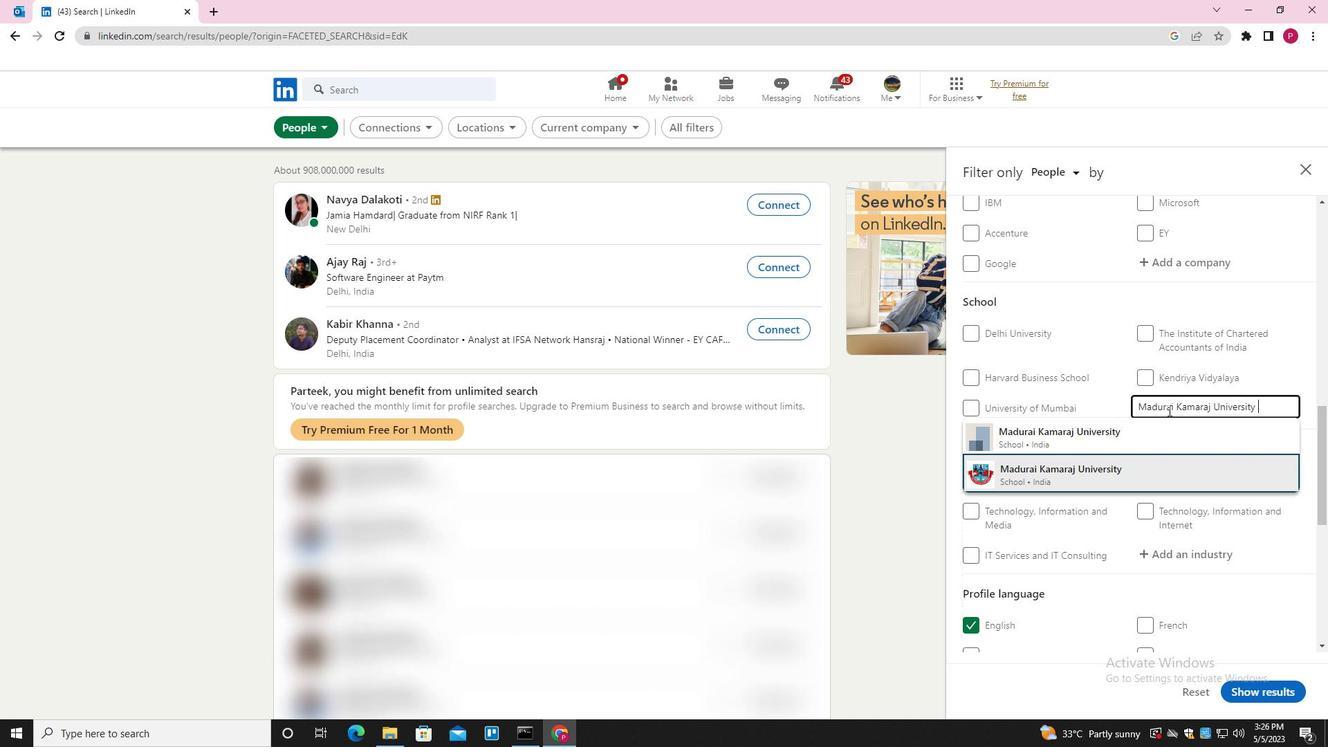 
Action: Mouse moved to (1150, 422)
Screenshot: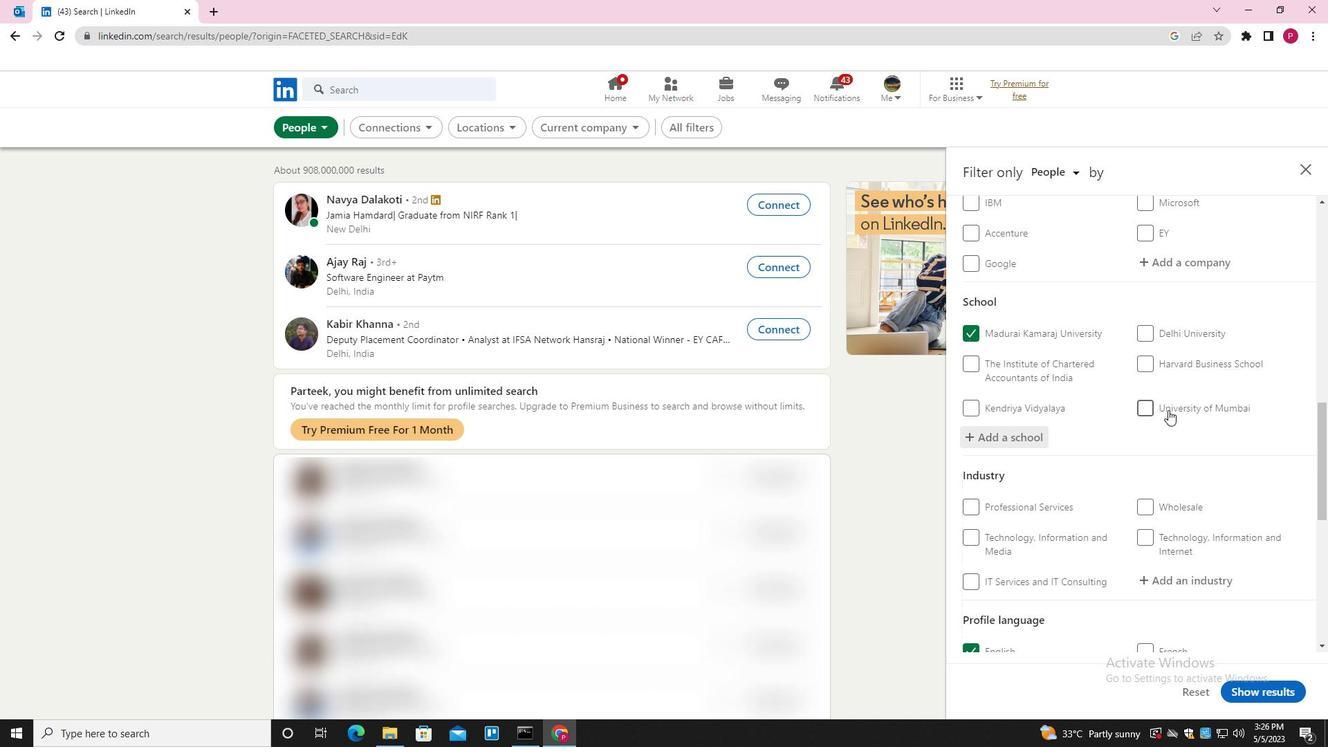 
Action: Mouse scrolled (1150, 421) with delta (0, 0)
Screenshot: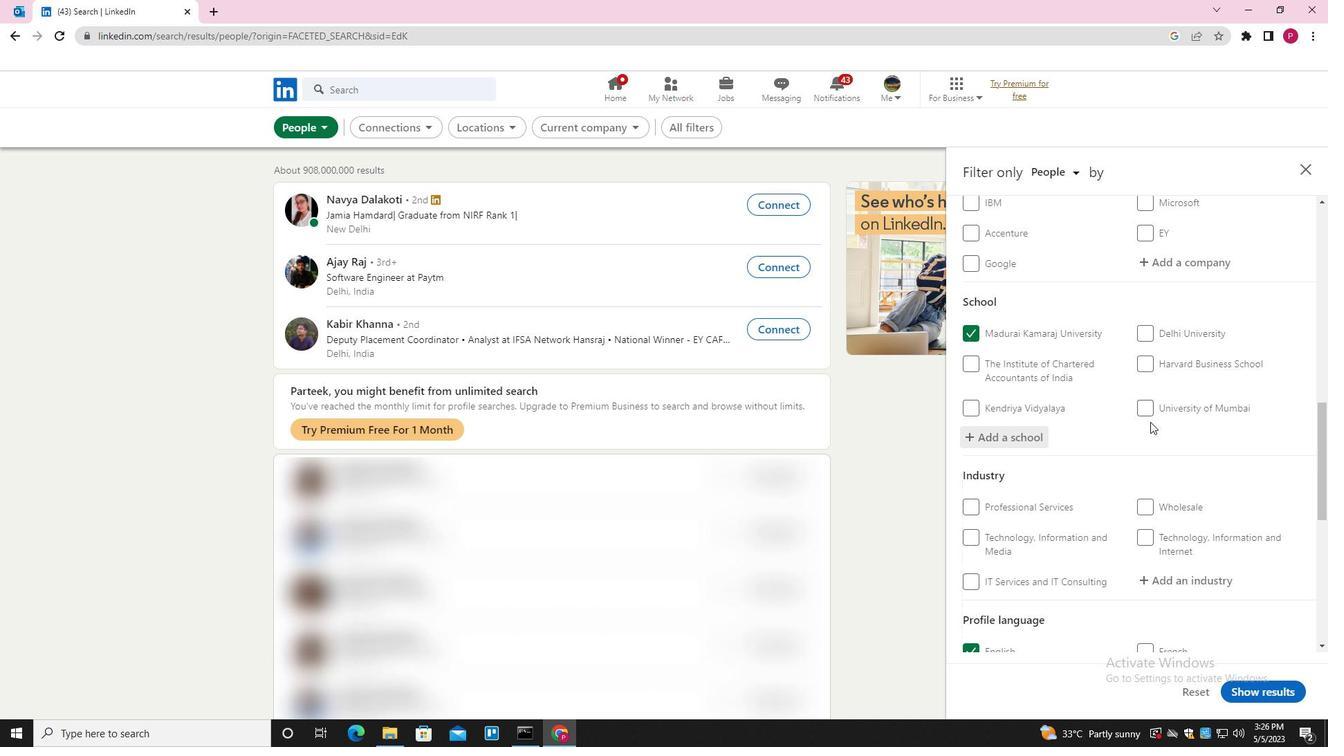 
Action: Mouse scrolled (1150, 421) with delta (0, 0)
Screenshot: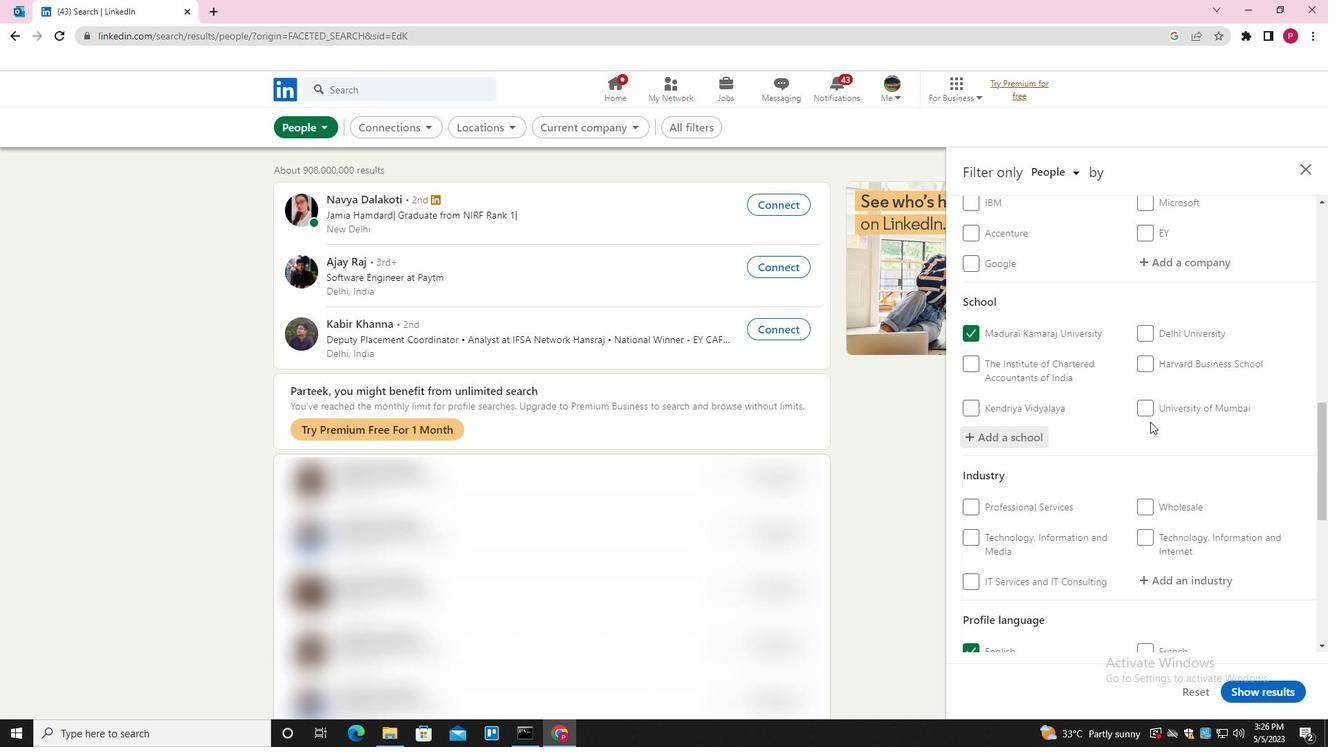 
Action: Mouse scrolled (1150, 421) with delta (0, 0)
Screenshot: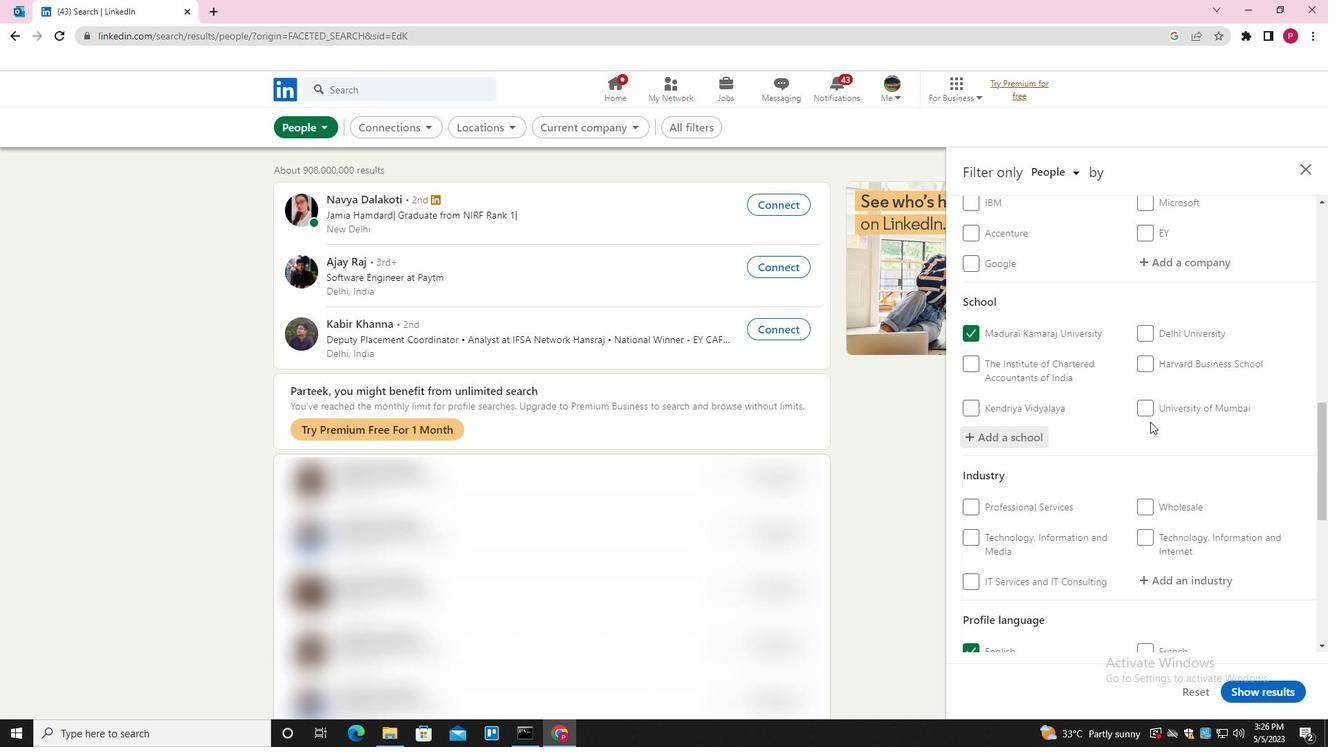 
Action: Mouse moved to (1177, 370)
Screenshot: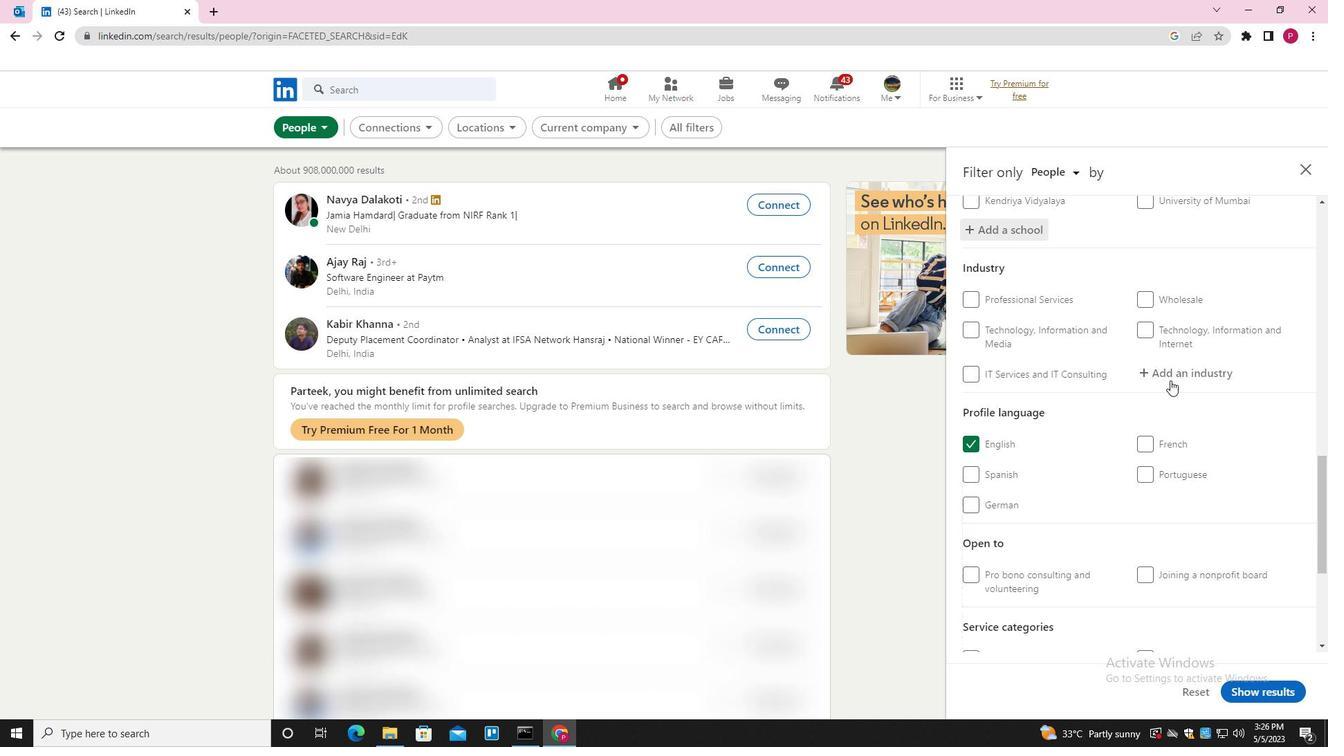
Action: Mouse pressed left at (1177, 370)
Screenshot: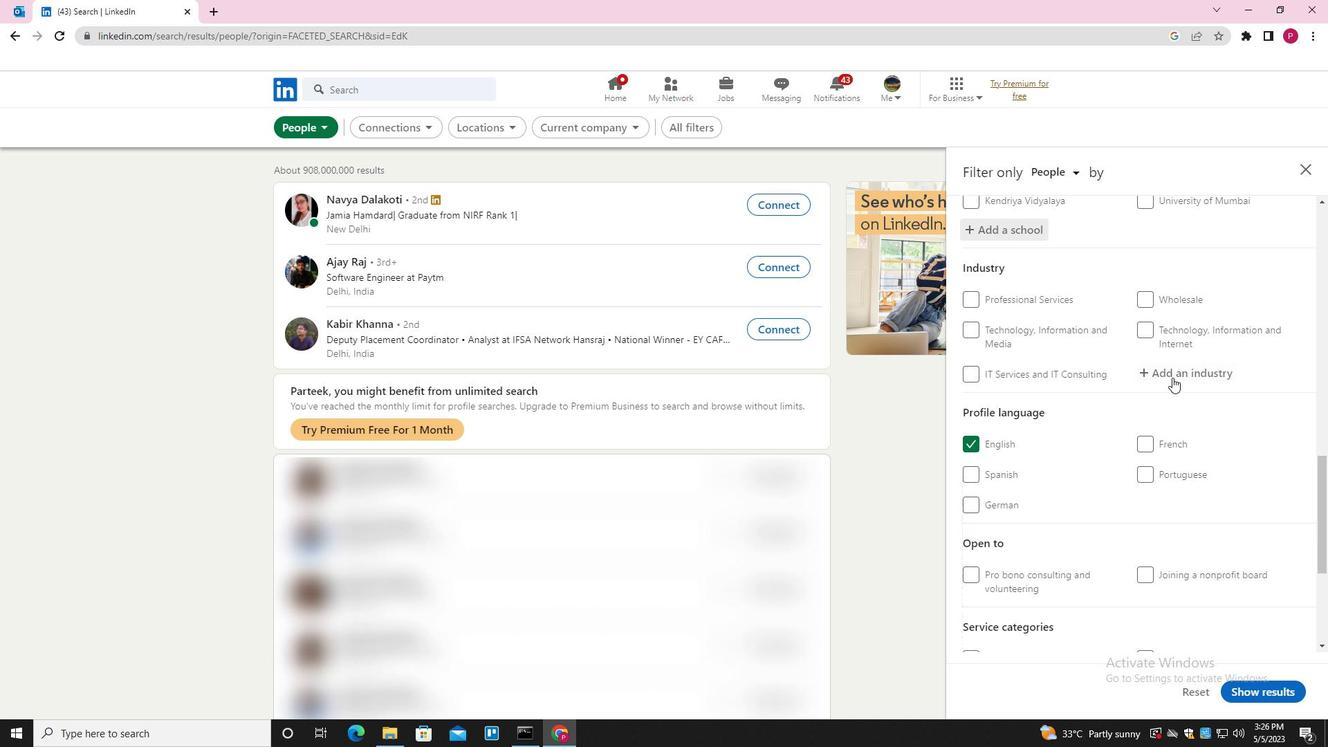 
Action: Key pressed <Key.shift><Key.shift><Key.shift><Key.shift><Key.shift><Key.shift>REAL<Key.space><Key.shift><Key.shift><Key.shift>ESTATE<Key.space><Key.shift>AND<Key.space><Key.shift><Key.shift>Q<Key.backspace><Key.shift>W<Key.backspace><Key.shift>EQUIPMENT<Key.space><Key.shift>RENTAL<Key.space><Key.shift>SERVICES<Key.down><Key.enter>
Screenshot: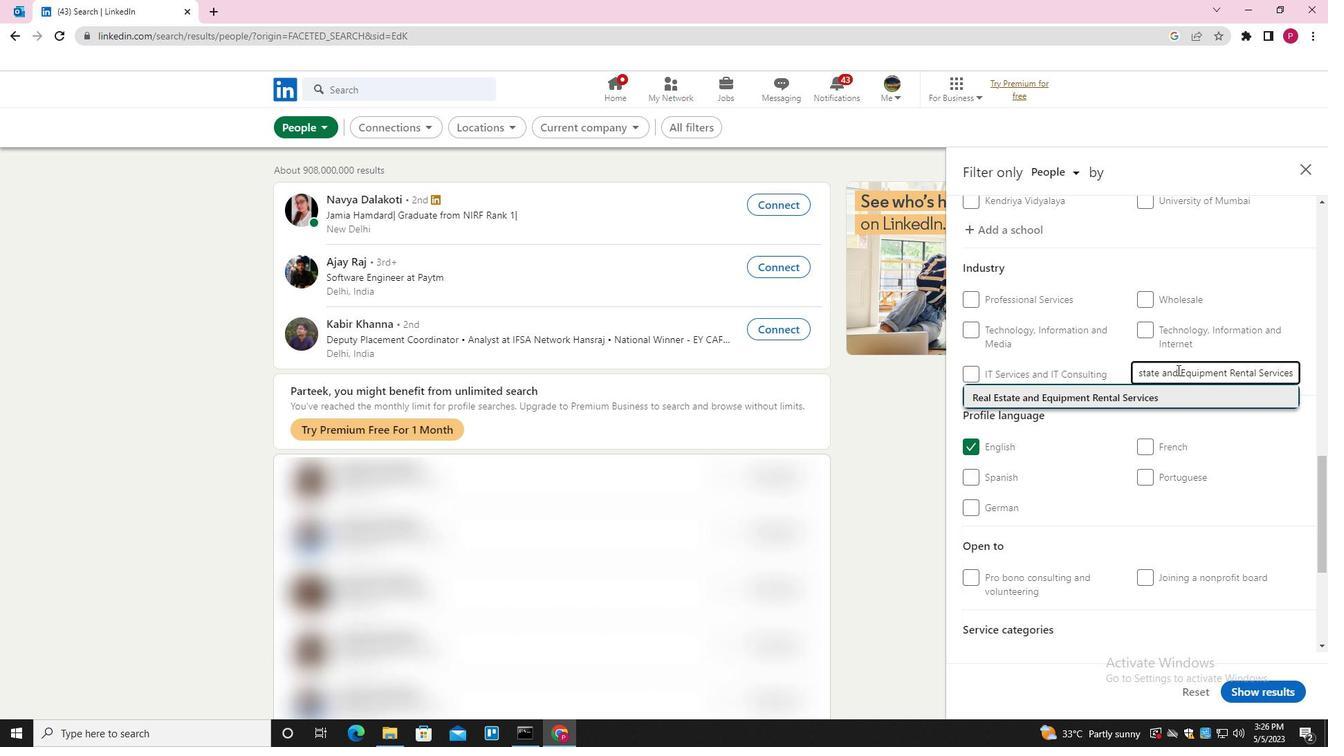 
Action: Mouse moved to (1157, 377)
Screenshot: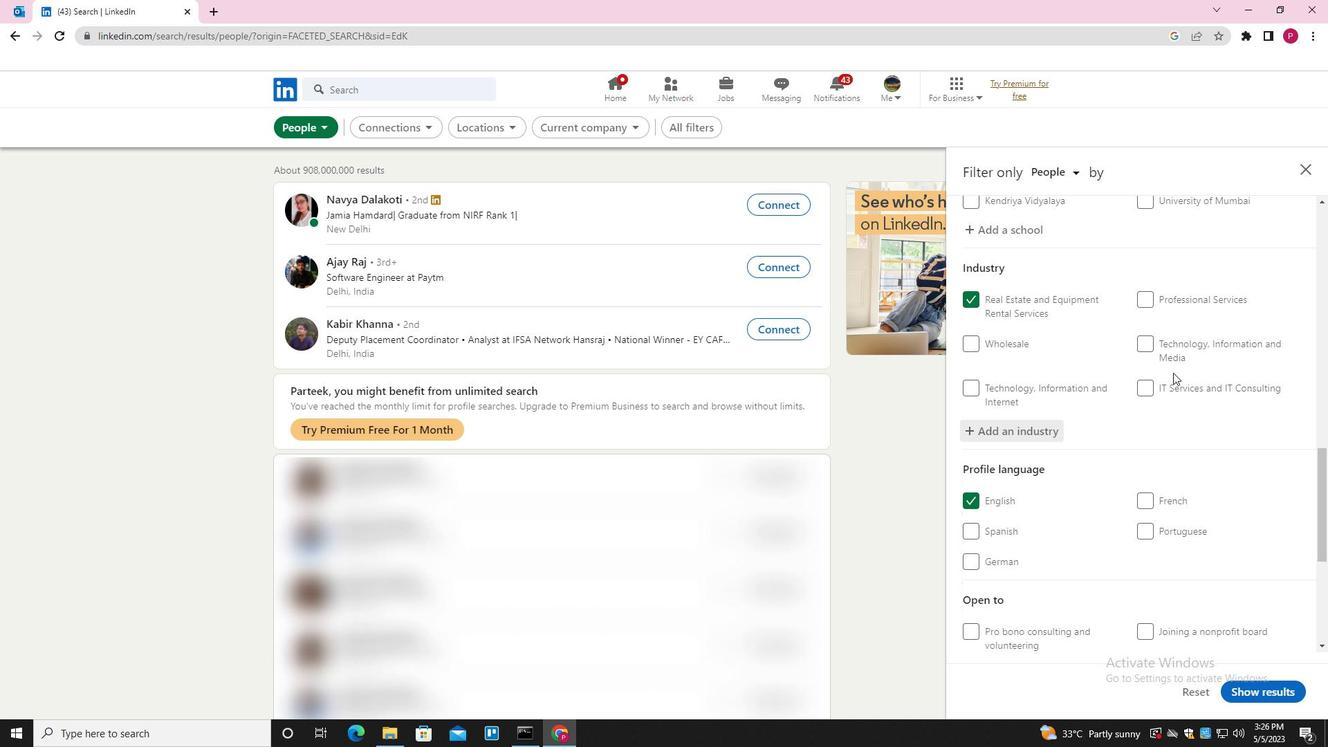 
Action: Mouse scrolled (1157, 377) with delta (0, 0)
Screenshot: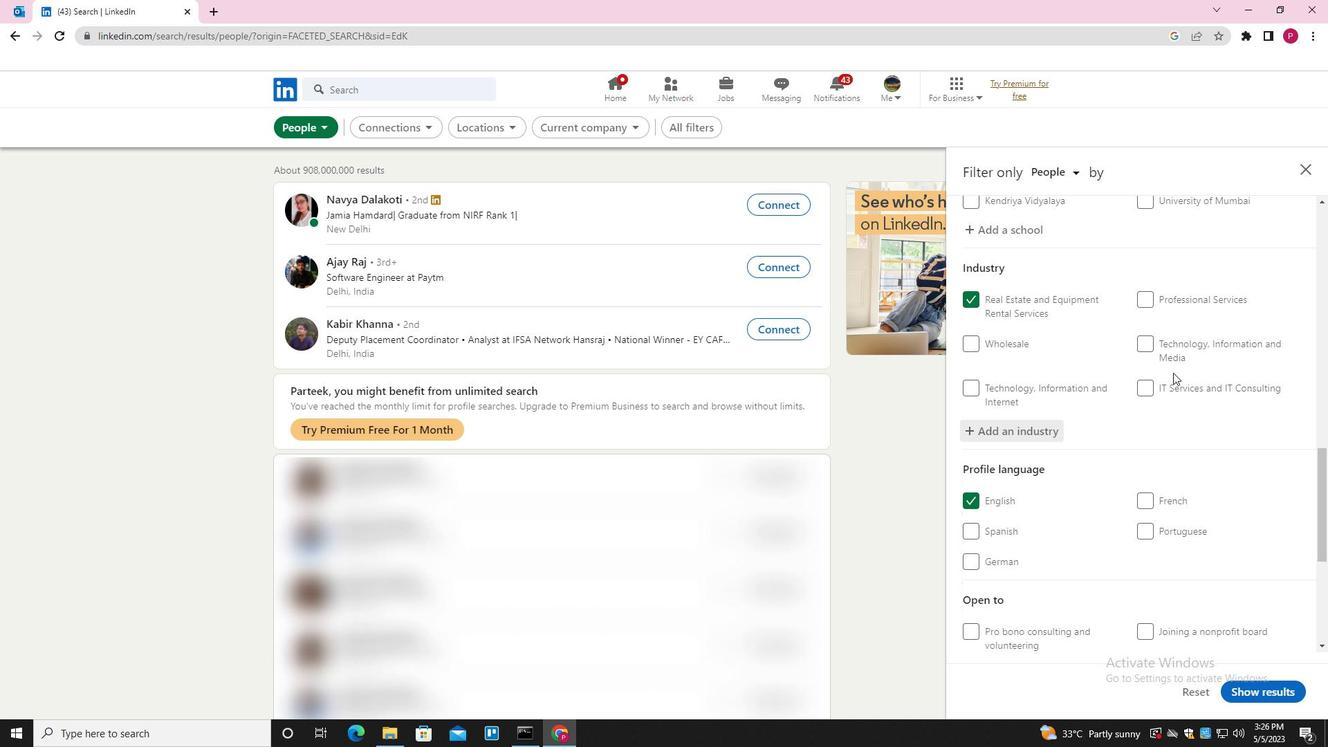 
Action: Mouse moved to (1155, 379)
Screenshot: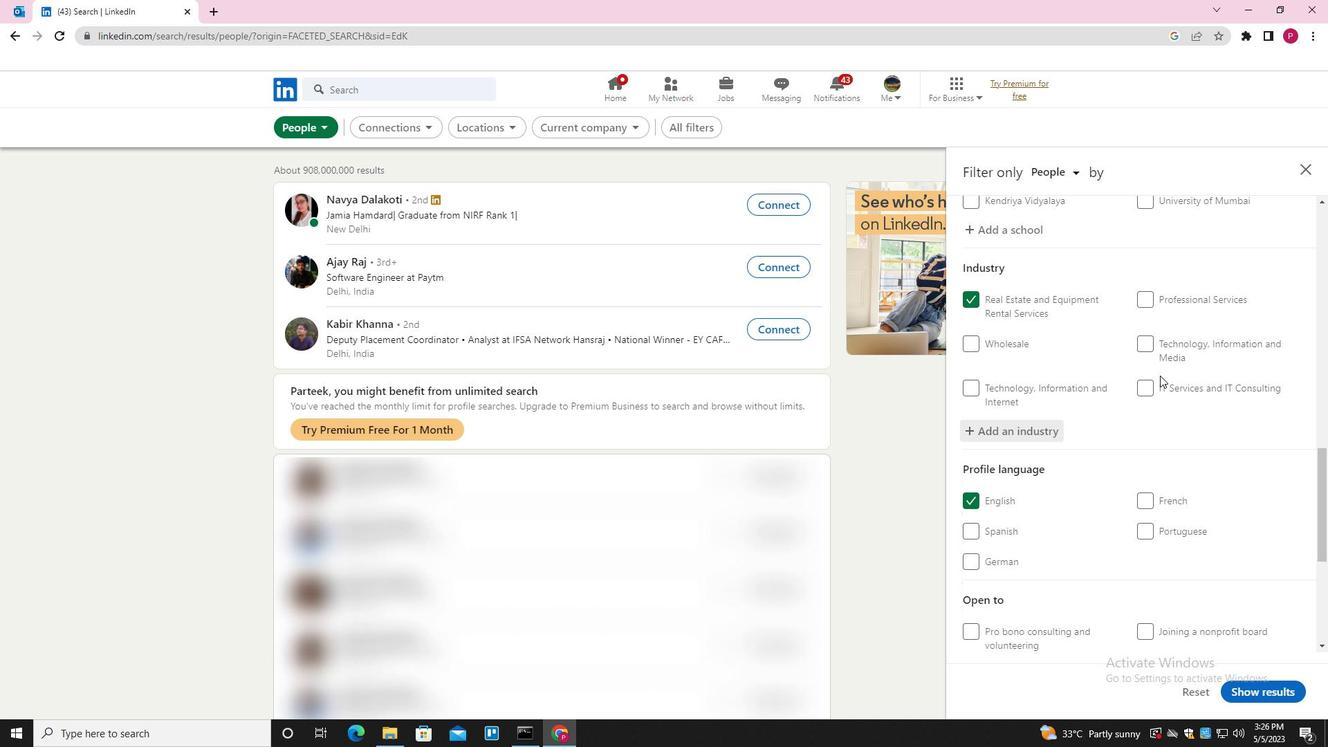 
Action: Mouse scrolled (1155, 379) with delta (0, 0)
Screenshot: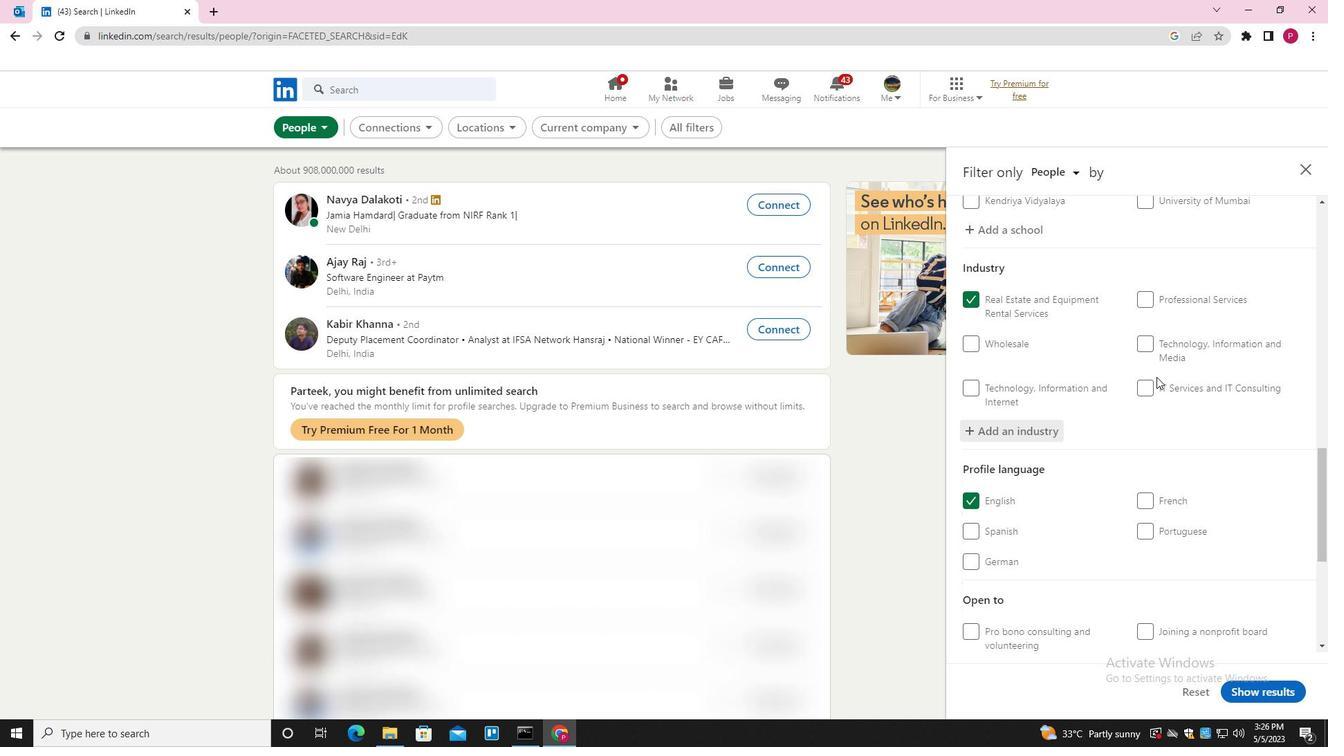 
Action: Mouse moved to (1153, 386)
Screenshot: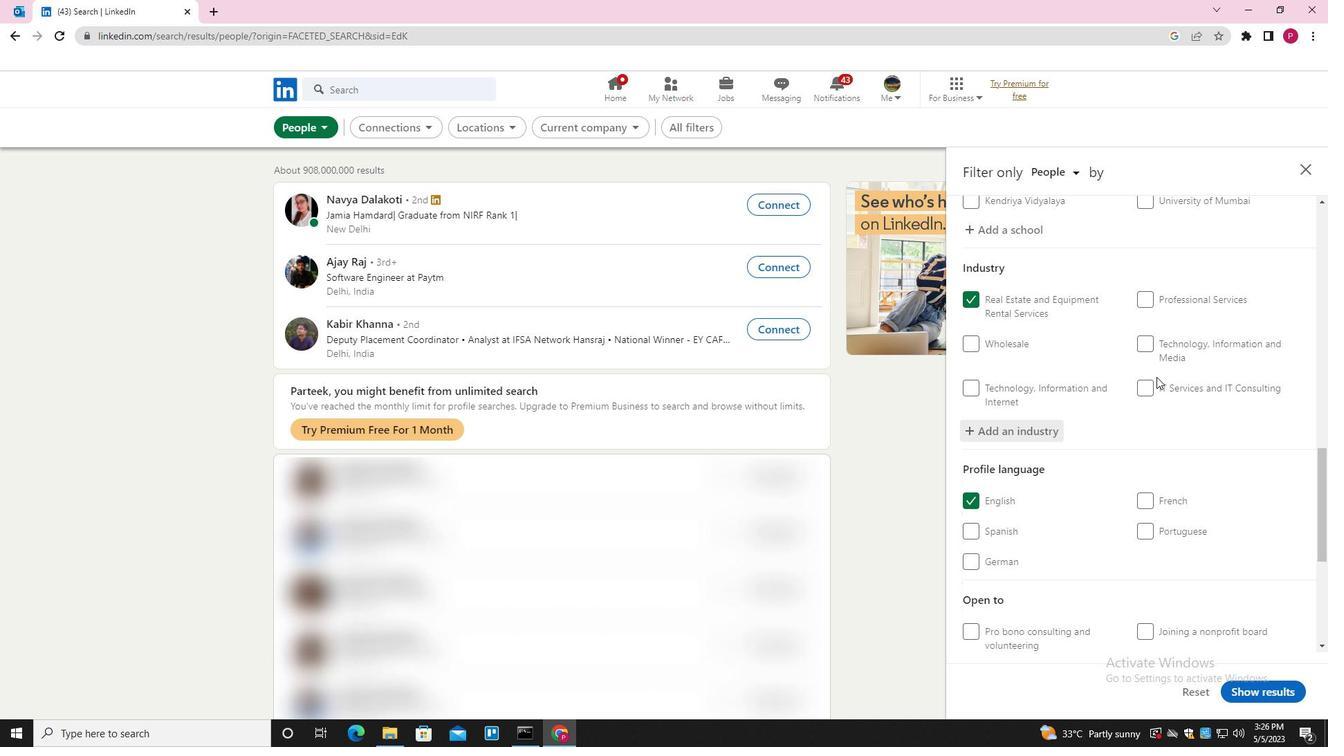 
Action: Mouse scrolled (1153, 386) with delta (0, 0)
Screenshot: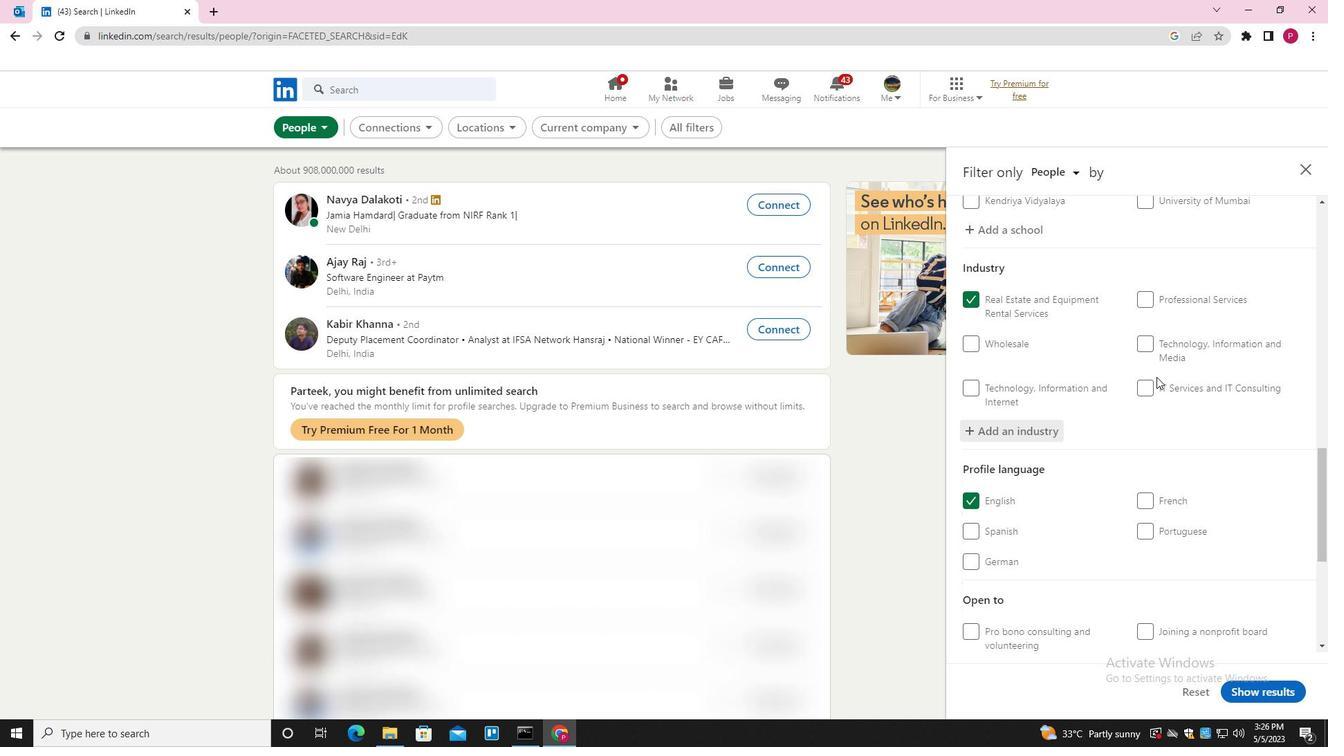
Action: Mouse moved to (1152, 391)
Screenshot: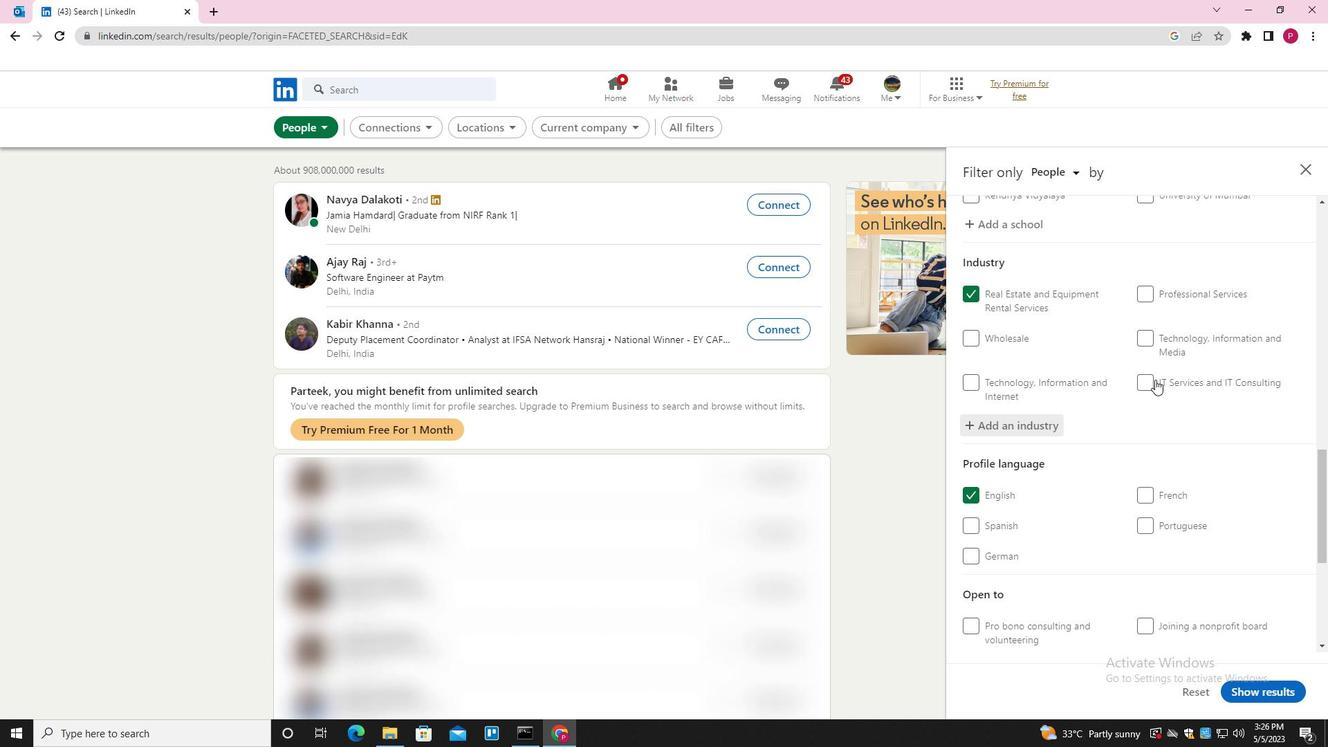 
Action: Mouse scrolled (1152, 391) with delta (0, 0)
Screenshot: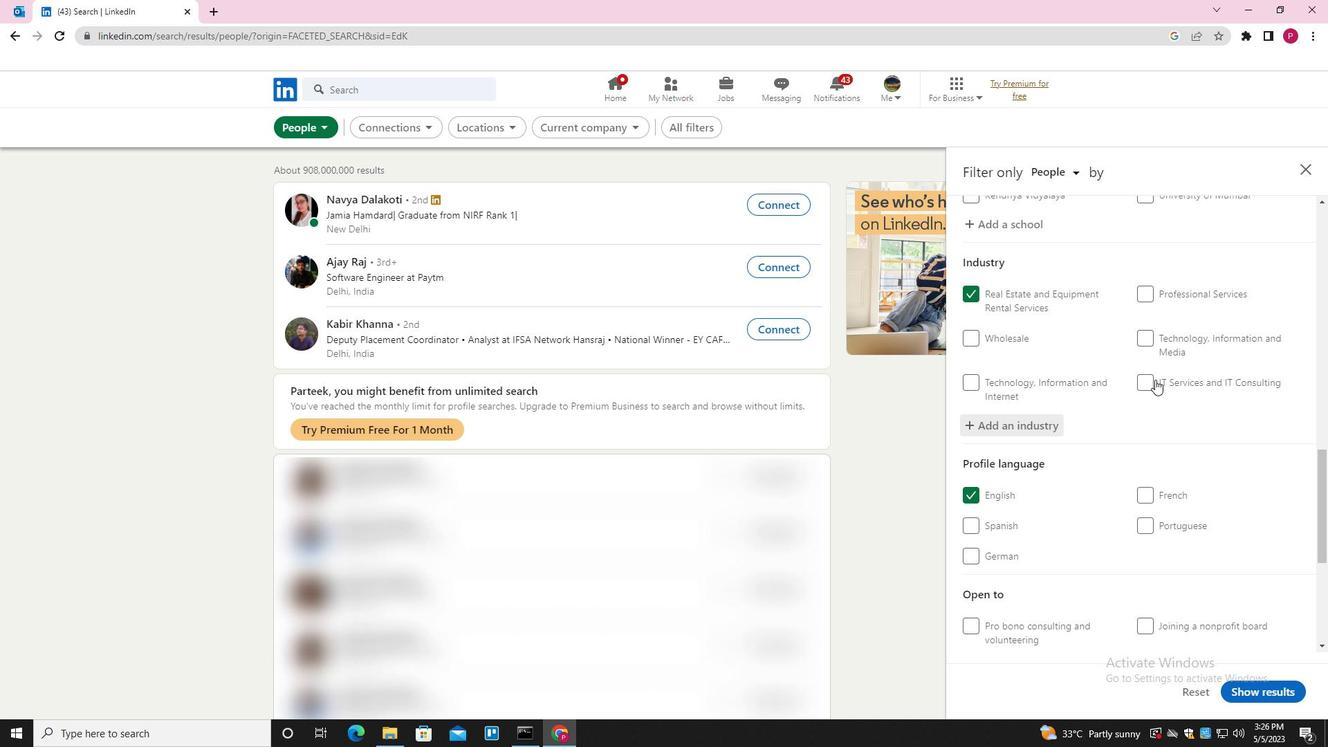 
Action: Mouse scrolled (1152, 391) with delta (0, 0)
Screenshot: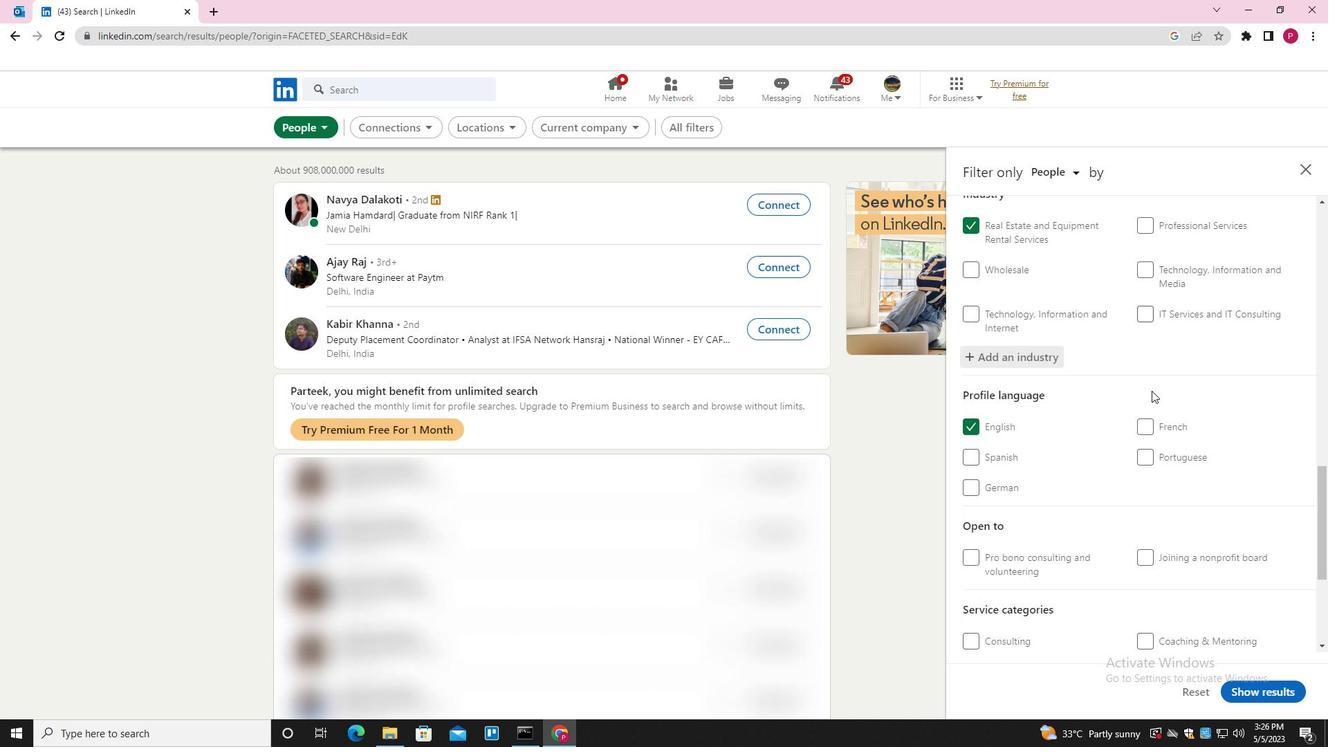 
Action: Mouse scrolled (1152, 391) with delta (0, 0)
Screenshot: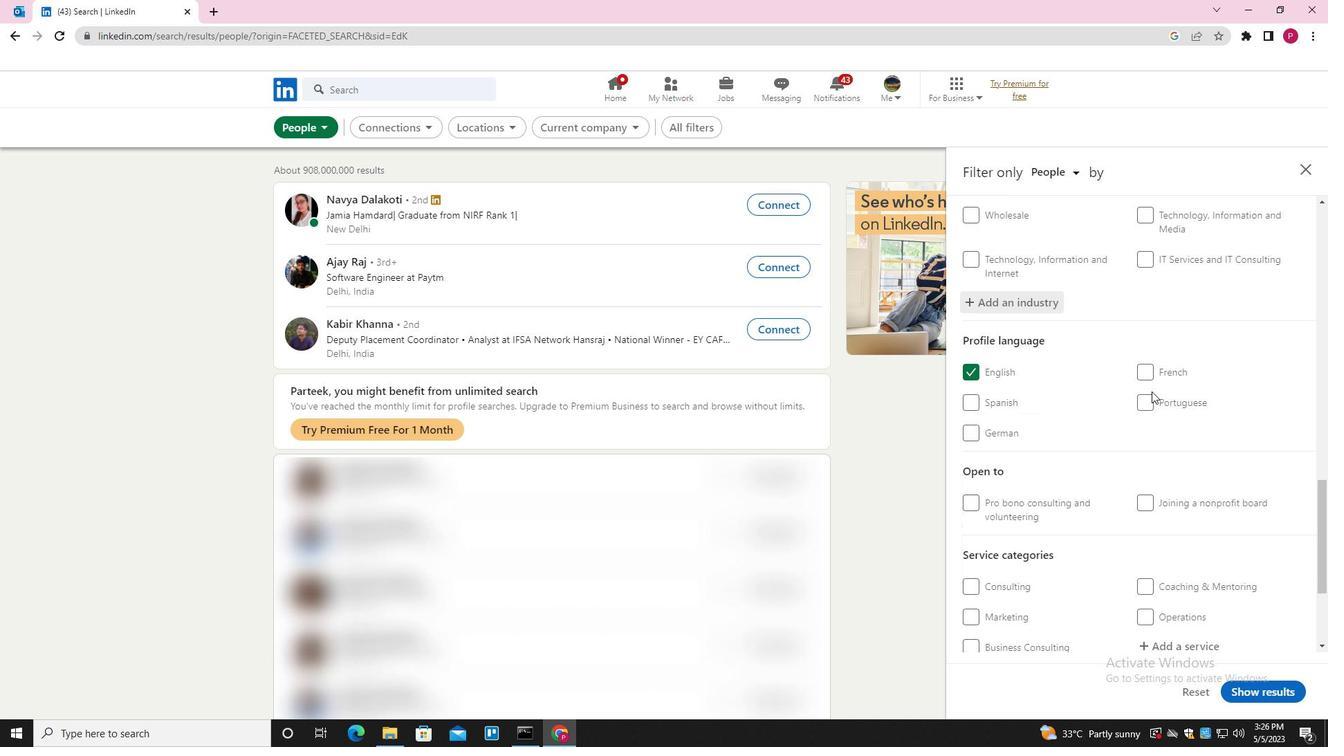 
Action: Mouse moved to (1182, 458)
Screenshot: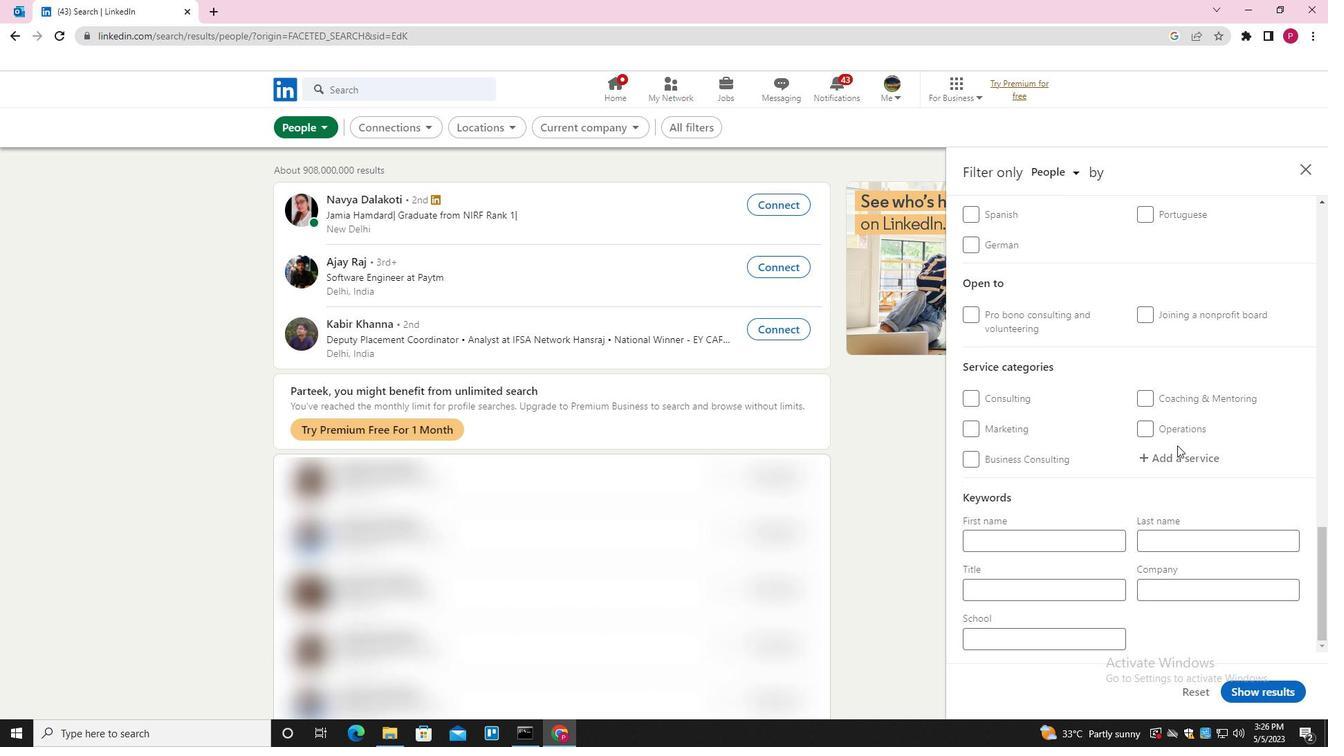 
Action: Mouse pressed left at (1182, 458)
Screenshot: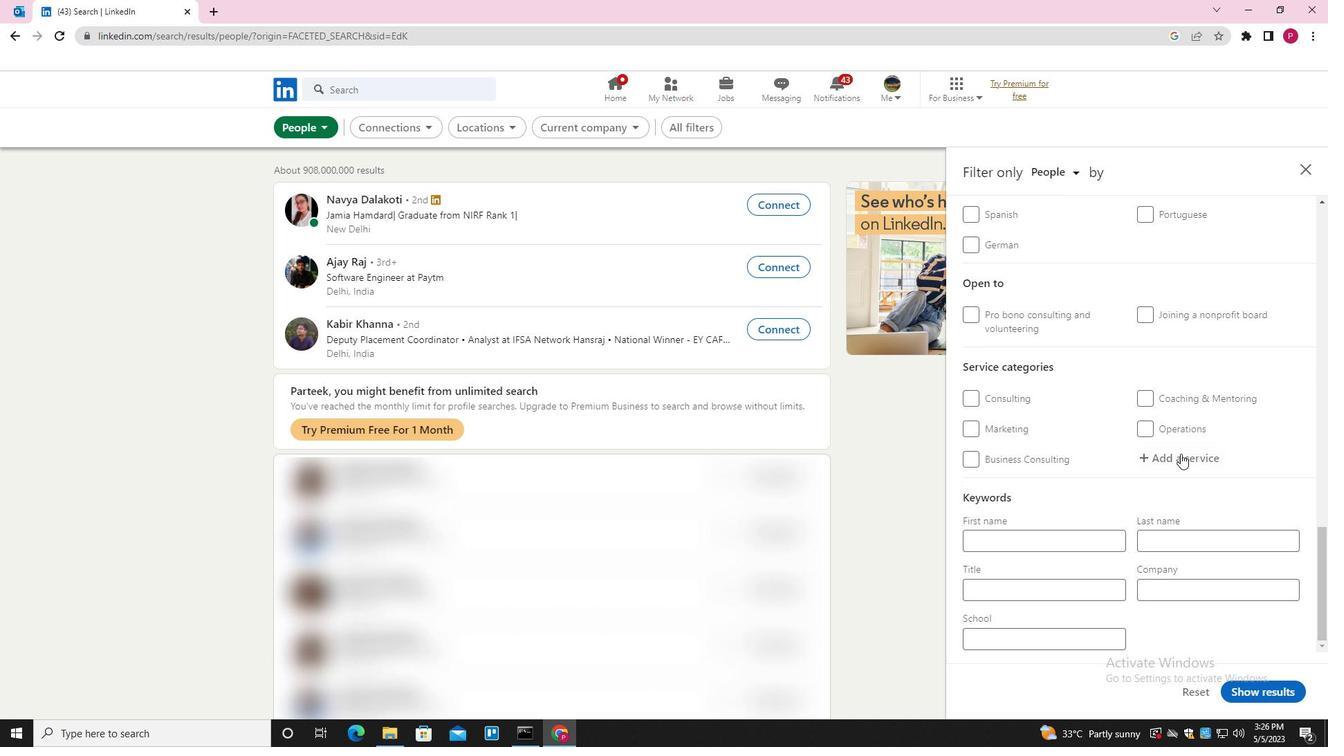 
Action: Key pressed <Key.shift><Key.shift><Key.shift><Key.shift><Key.shift><Key.shift>BUSINESS<Key.space><Key.shift>ANALYTICS<Key.space><Key.down><Key.enter>
Screenshot: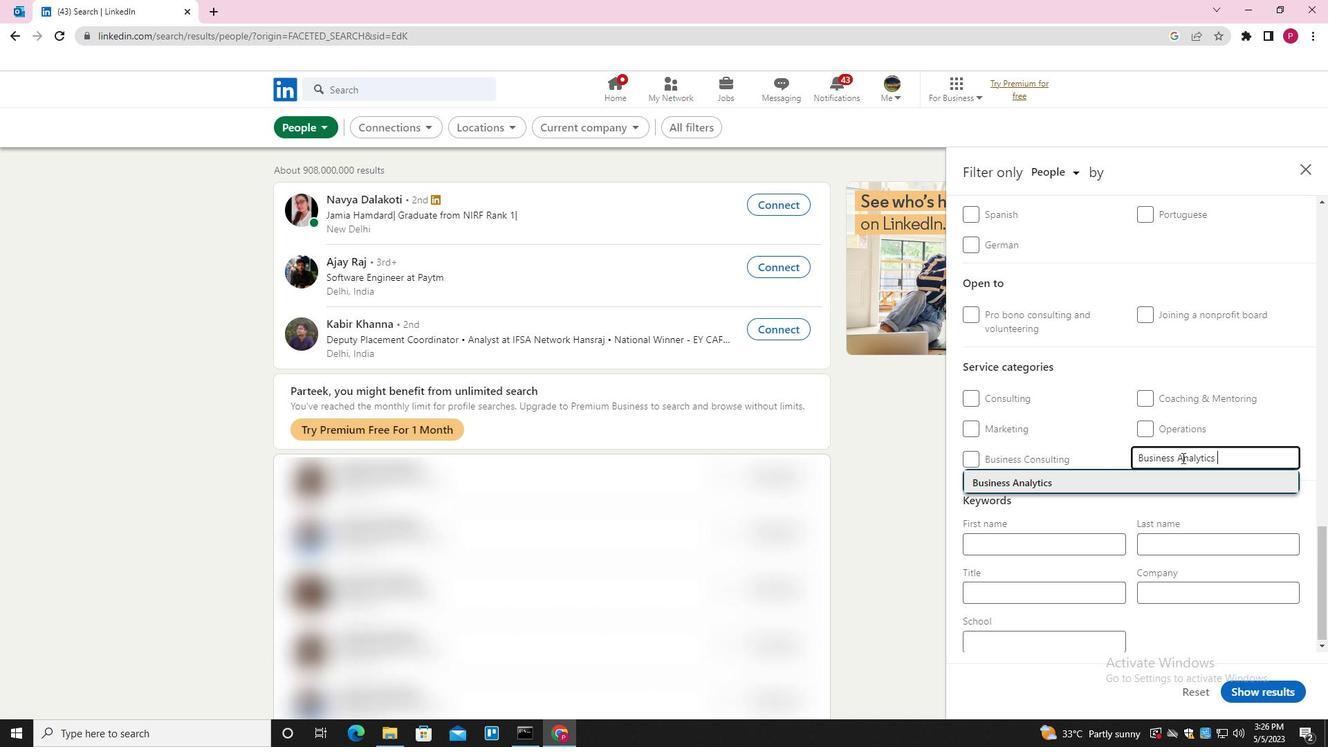 
Action: Mouse moved to (1176, 464)
Screenshot: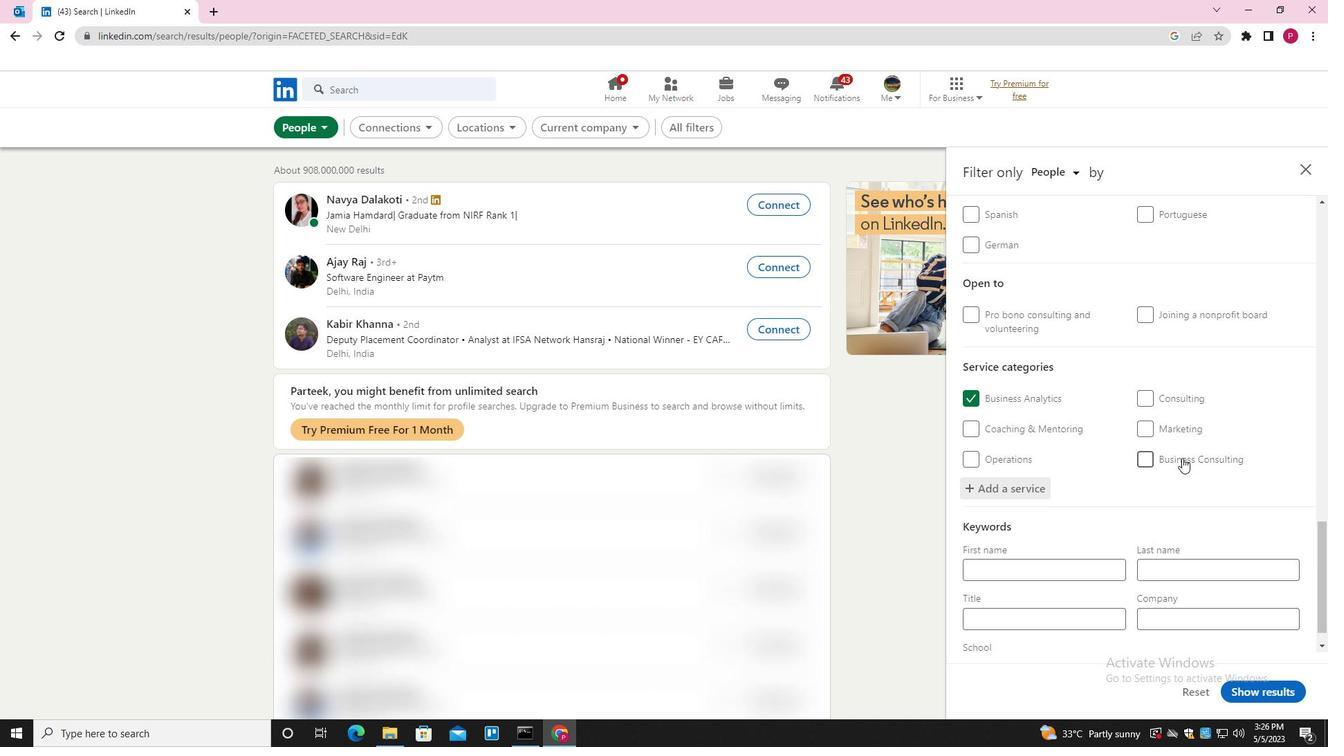 
Action: Mouse scrolled (1176, 463) with delta (0, 0)
Screenshot: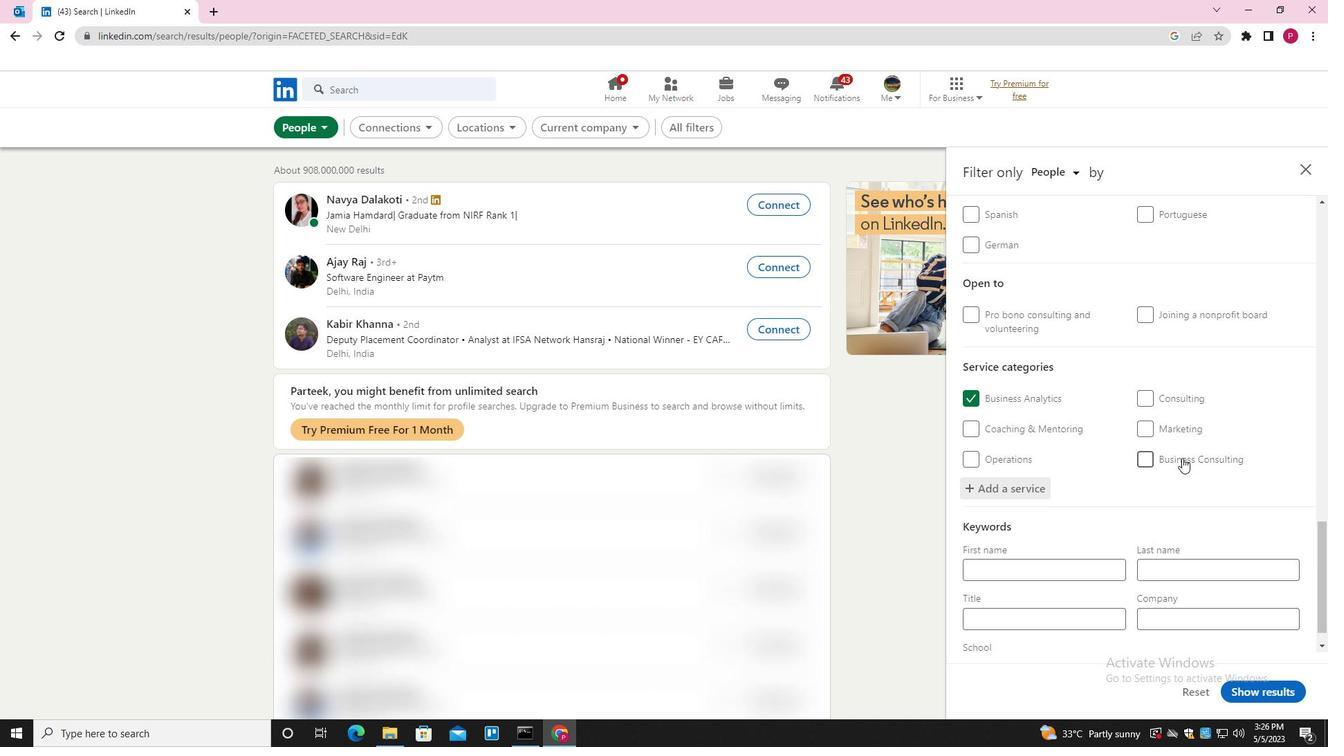 
Action: Mouse moved to (1172, 469)
Screenshot: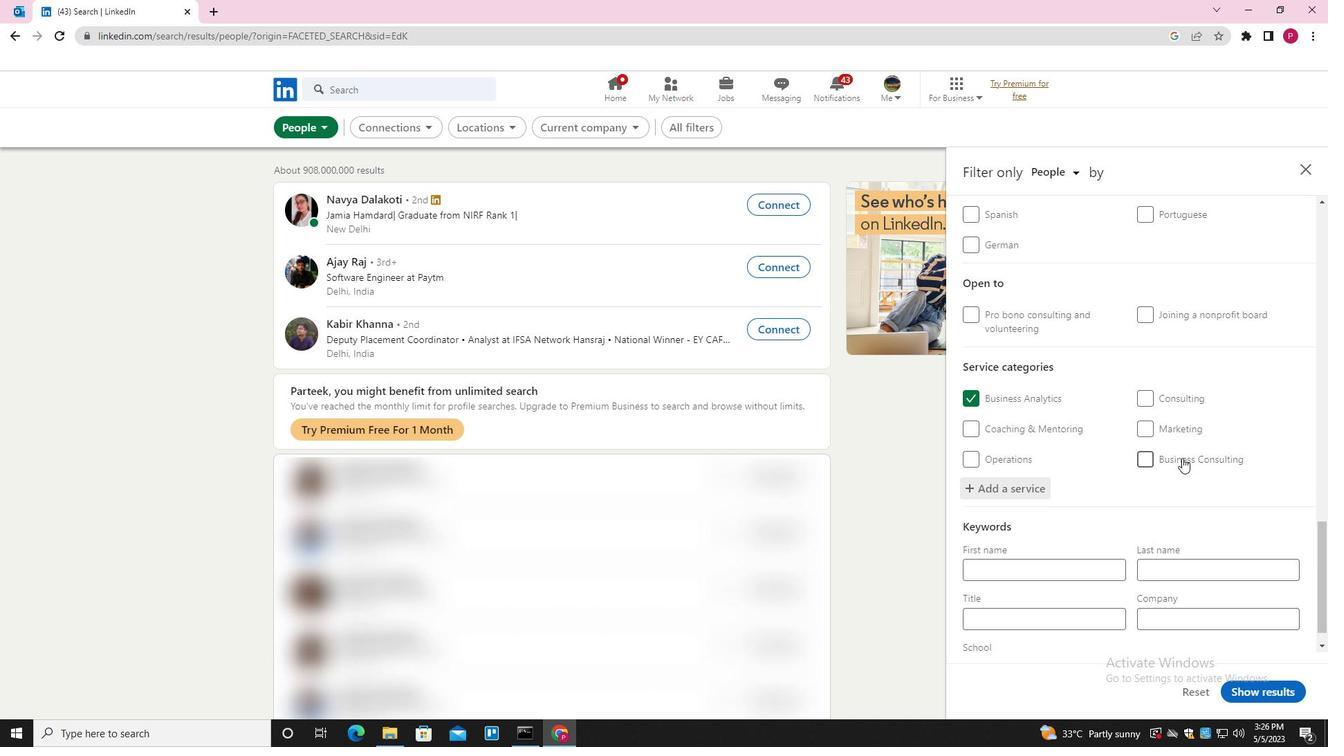 
Action: Mouse scrolled (1172, 468) with delta (0, 0)
Screenshot: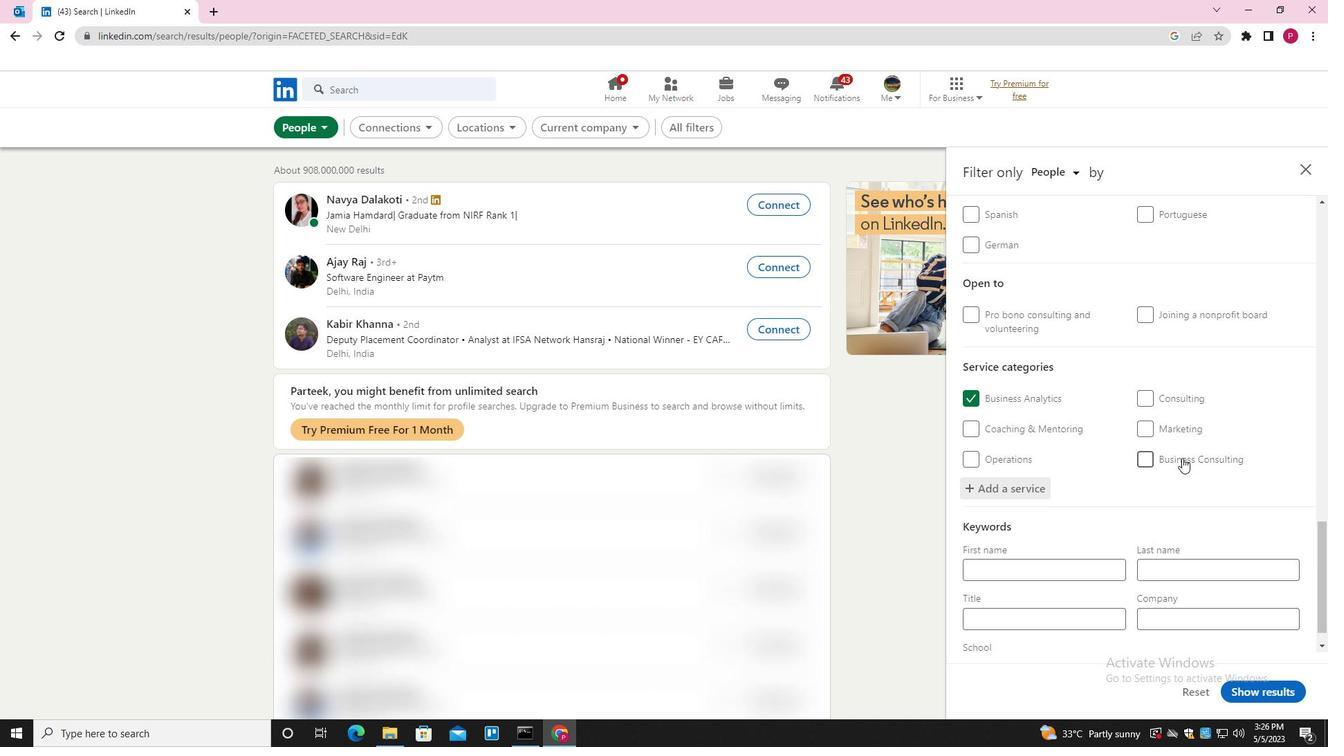 
Action: Mouse moved to (1170, 472)
Screenshot: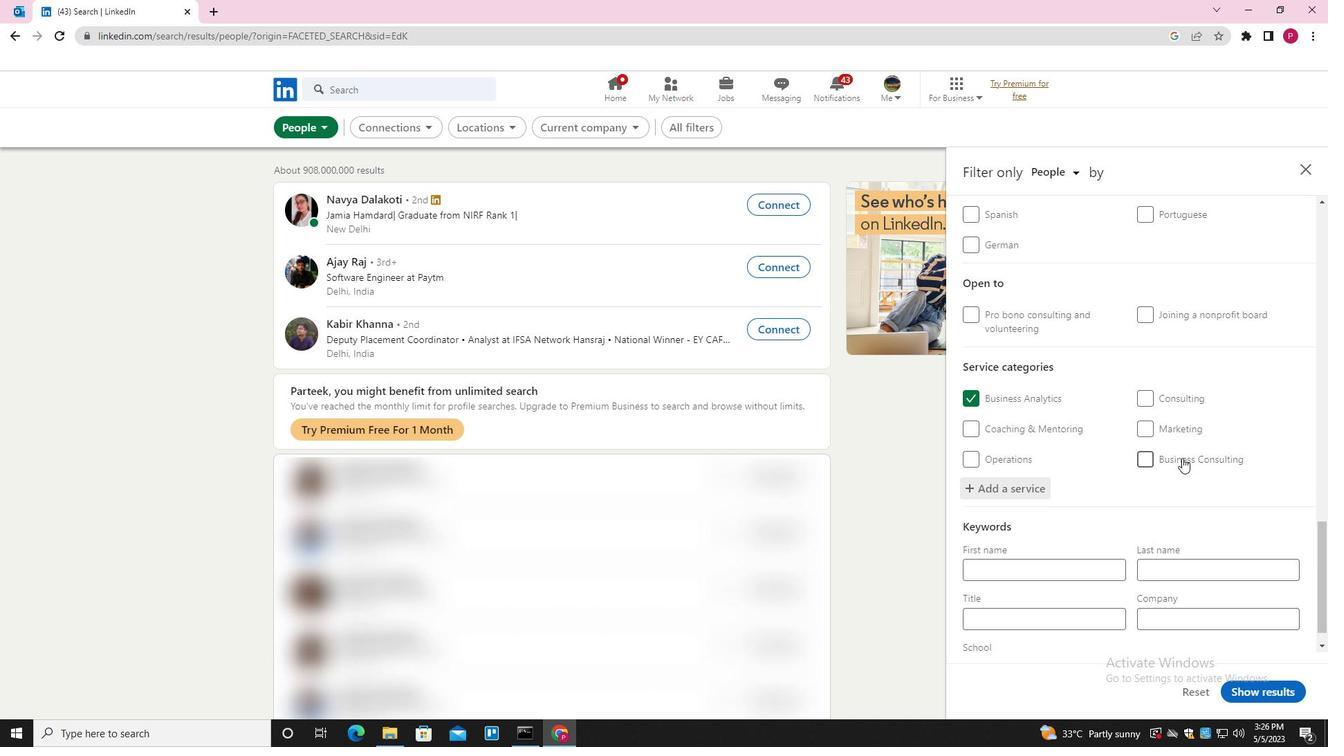 
Action: Mouse scrolled (1170, 472) with delta (0, 0)
Screenshot: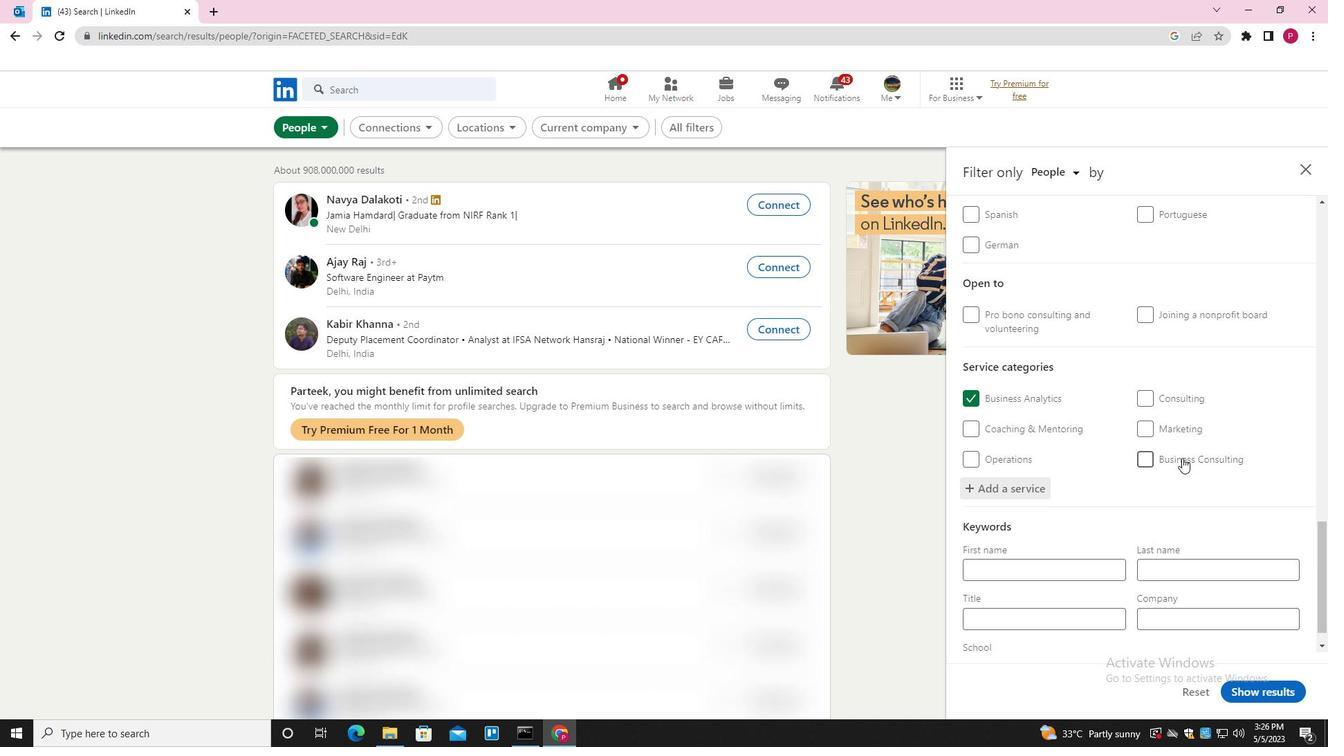 
Action: Mouse moved to (1160, 485)
Screenshot: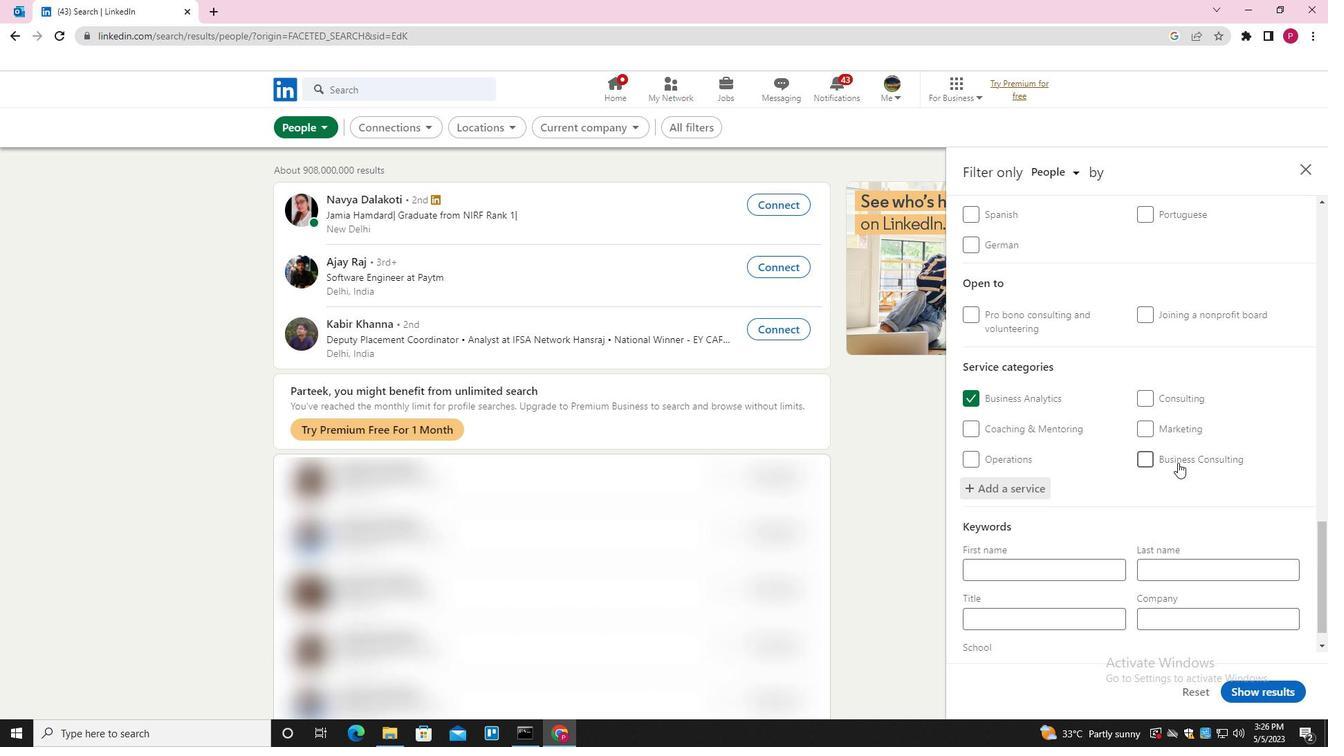 
Action: Mouse scrolled (1160, 484) with delta (0, 0)
Screenshot: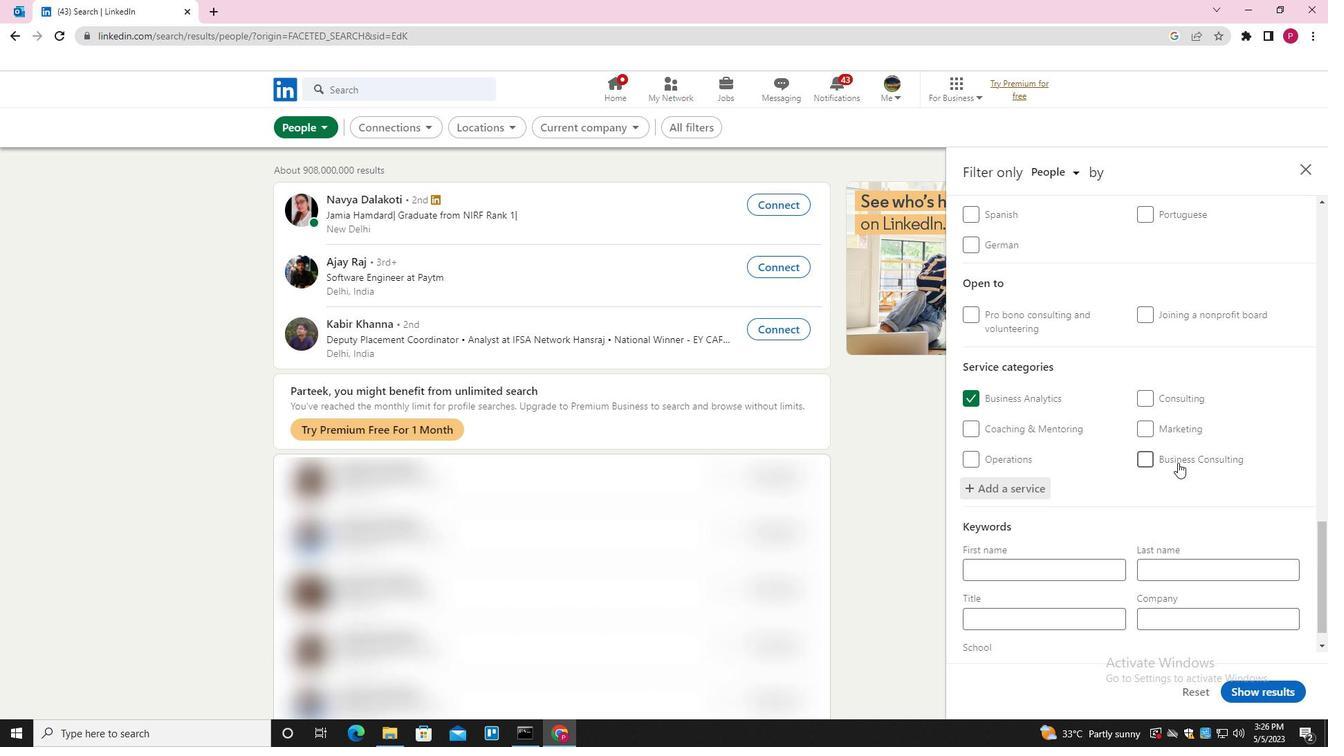 
Action: Mouse moved to (1090, 592)
Screenshot: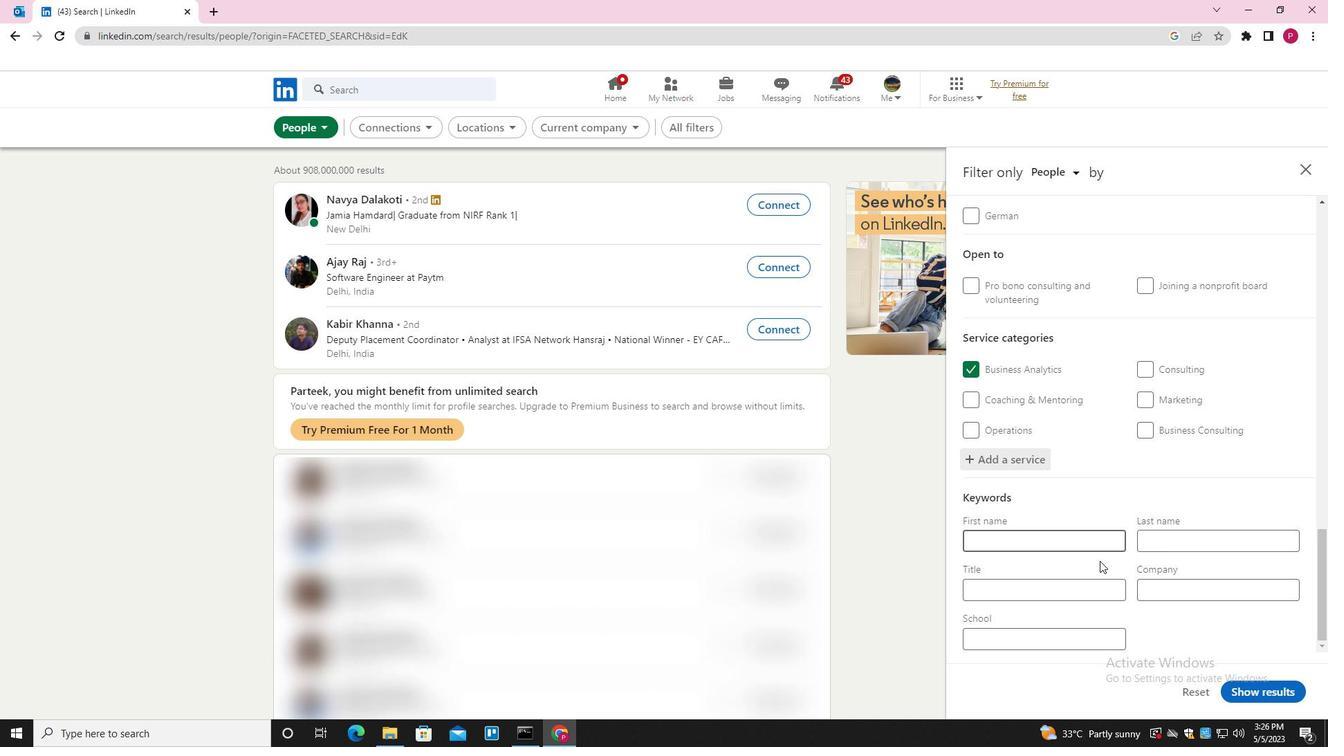 
Action: Mouse pressed left at (1090, 592)
Screenshot: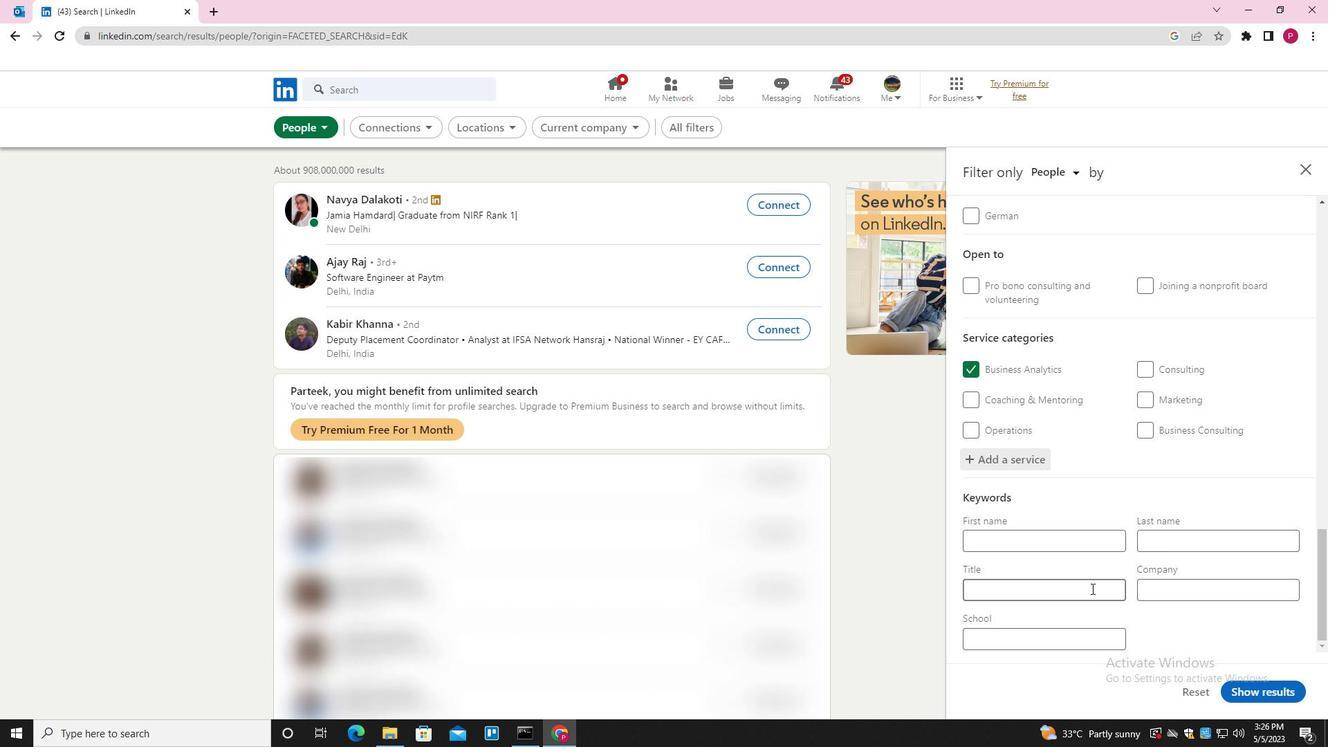 
Action: Key pressed <Key.shift><Key.shift><Key.shift><Key.shift><Key.shift><Key.shift>OFFICER
Screenshot: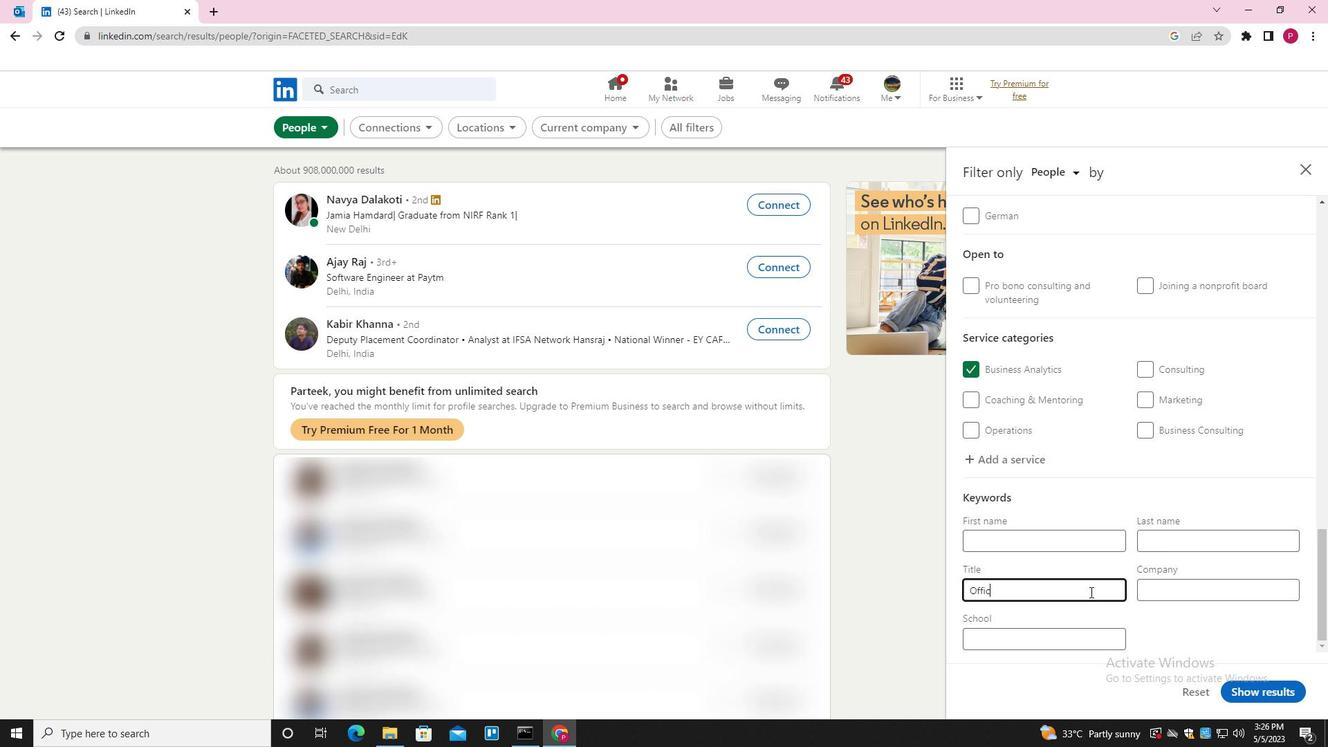 
Action: Mouse moved to (1245, 684)
Screenshot: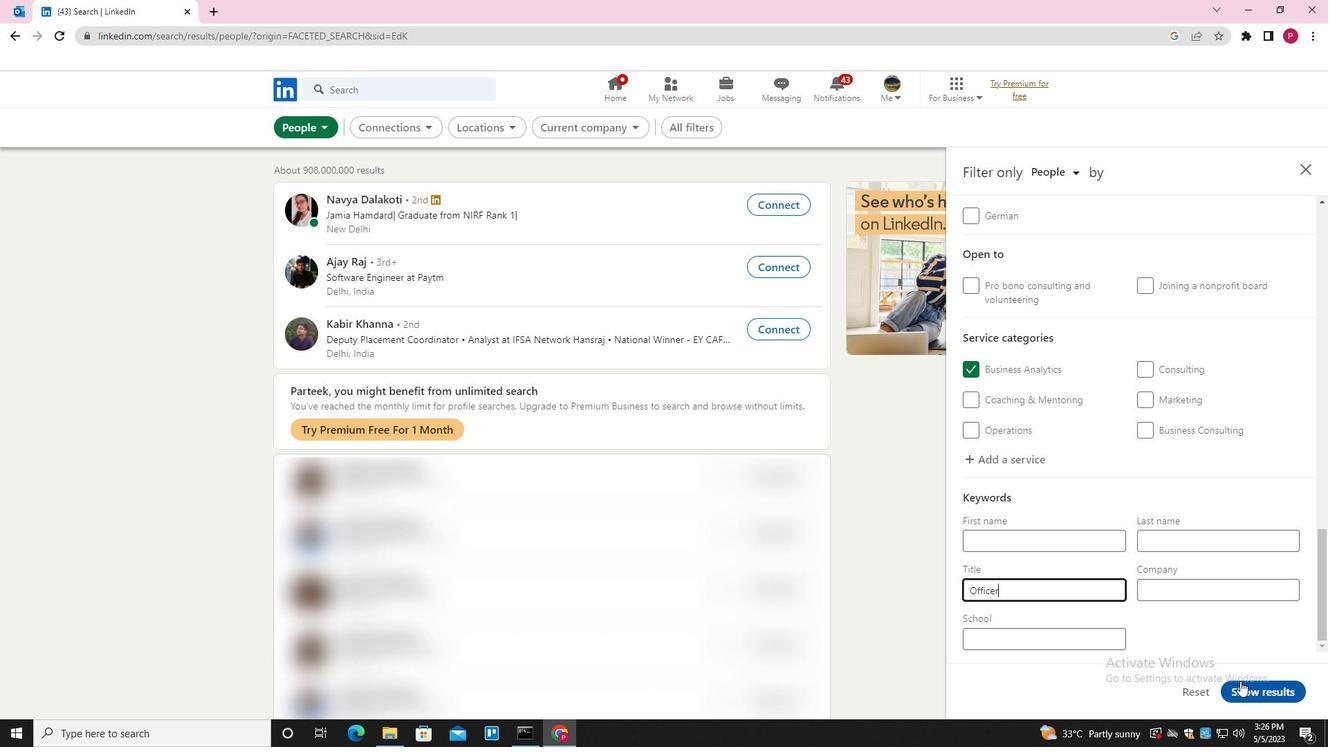 
Action: Mouse pressed left at (1245, 684)
Screenshot: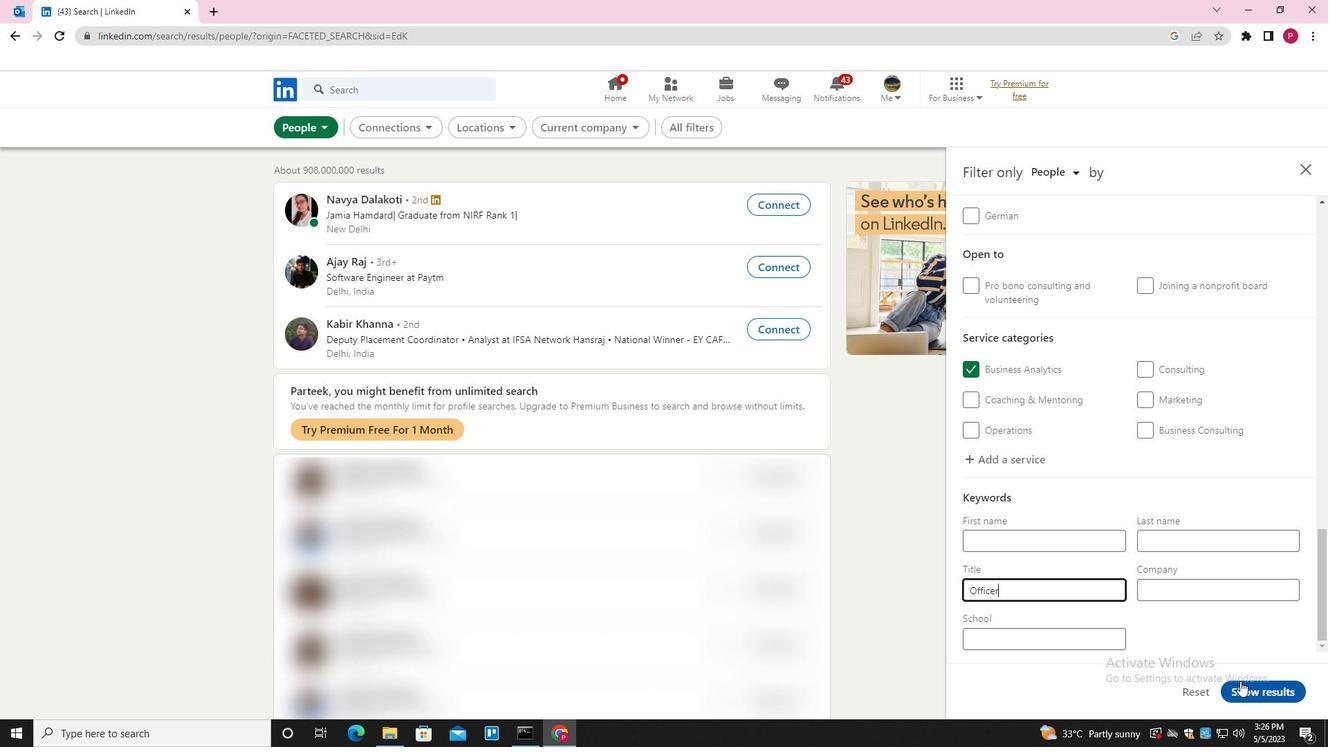 
Action: Mouse moved to (595, 319)
Screenshot: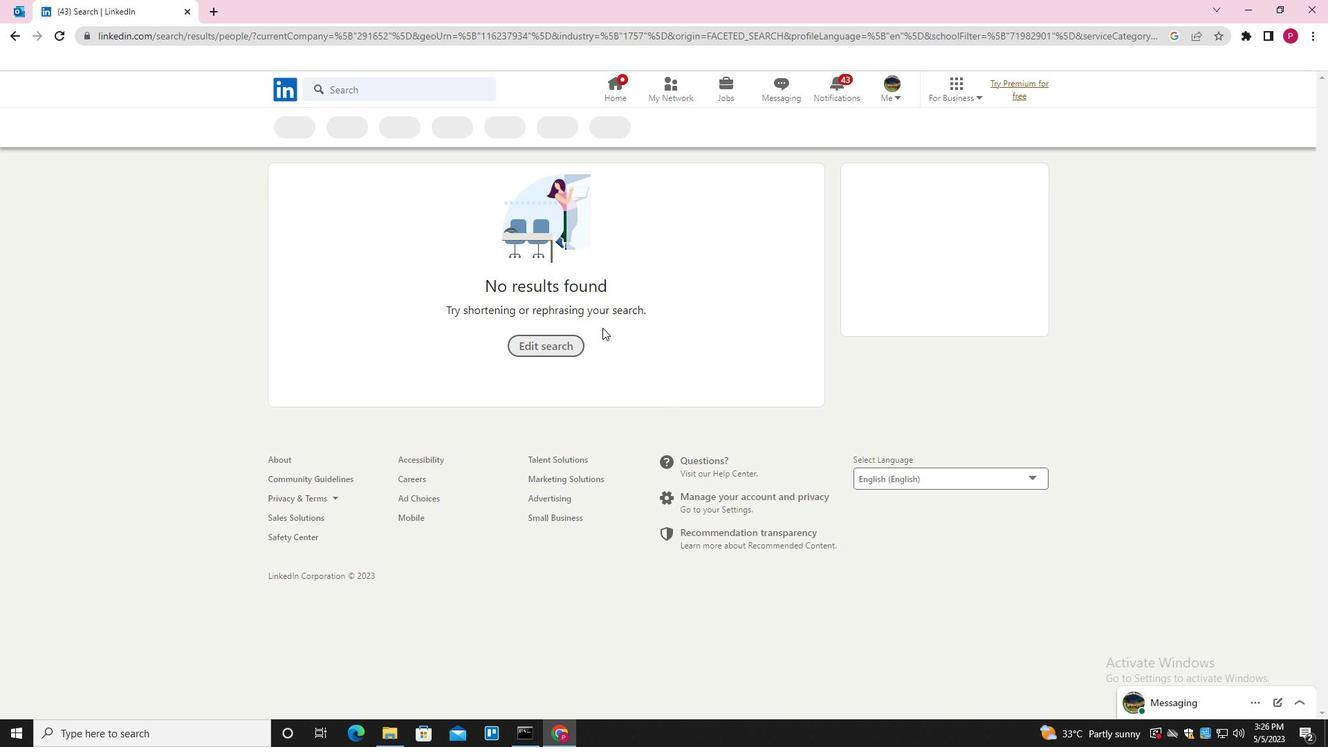 
